 Task: Find connections with filter location Sanya with filter topic #Believewith filter profile language Spanish with filter current company The Knot Worldwide with filter school UPES with filter industry Oil and Coal Product Manufacturing with filter service category Homeowners Insurance with filter keywords title Sales Representative
Action: Mouse moved to (164, 231)
Screenshot: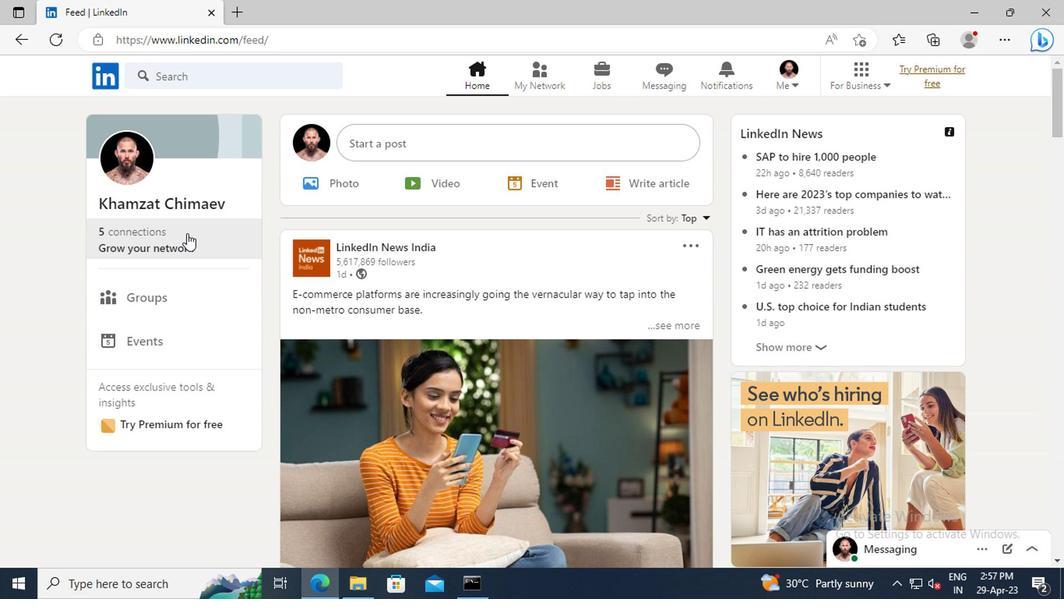
Action: Mouse pressed left at (164, 231)
Screenshot: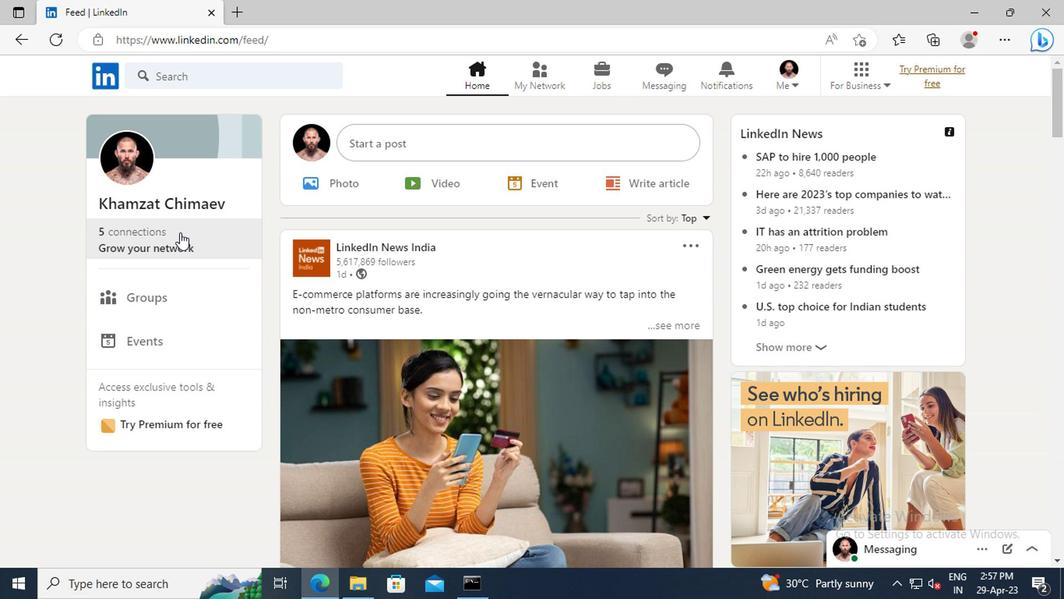 
Action: Mouse moved to (170, 165)
Screenshot: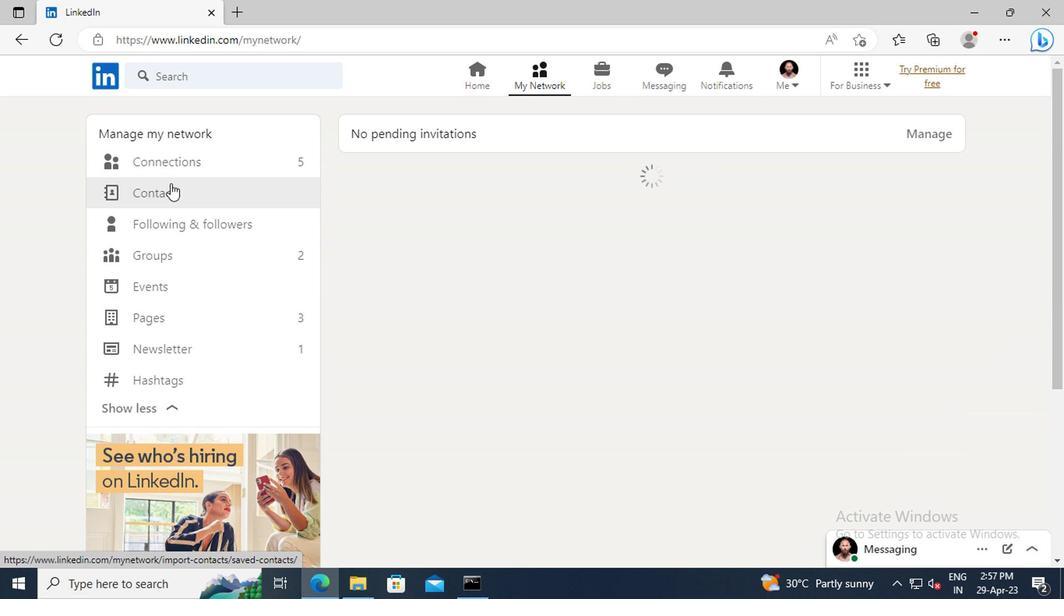 
Action: Mouse pressed left at (170, 165)
Screenshot: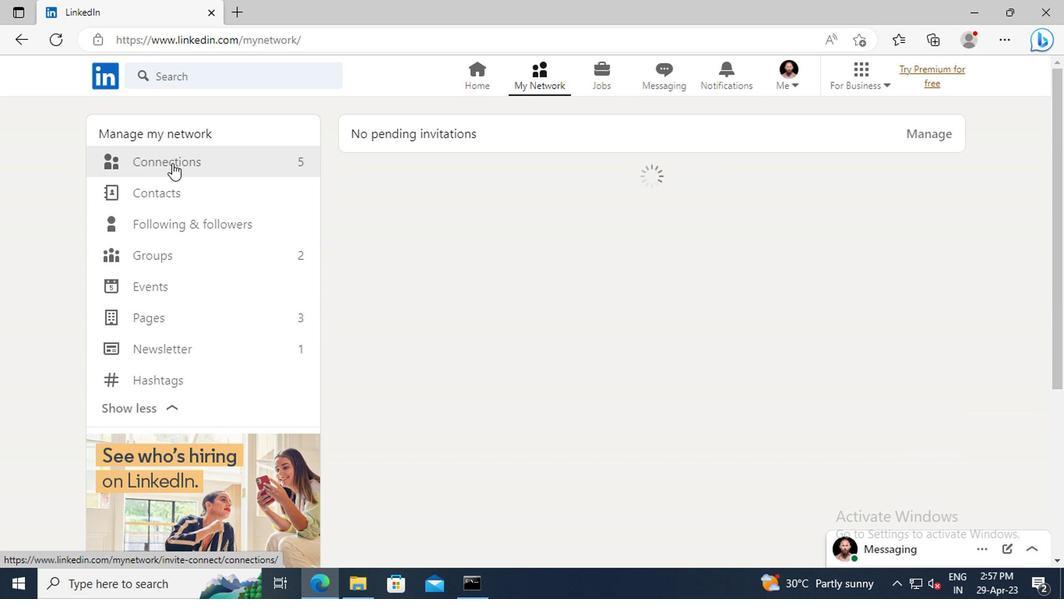 
Action: Mouse moved to (624, 169)
Screenshot: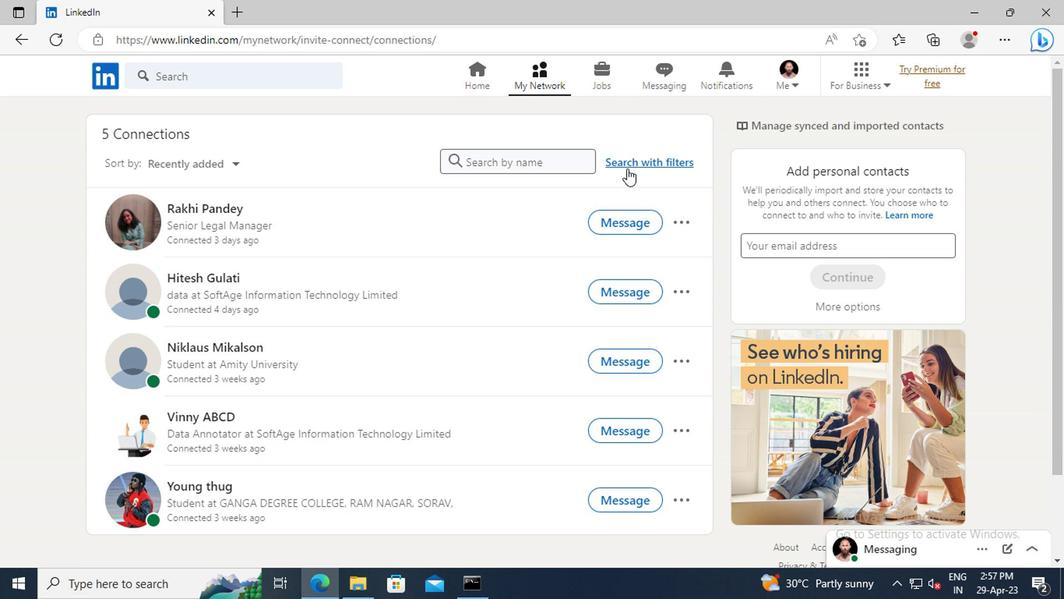 
Action: Mouse pressed left at (624, 169)
Screenshot: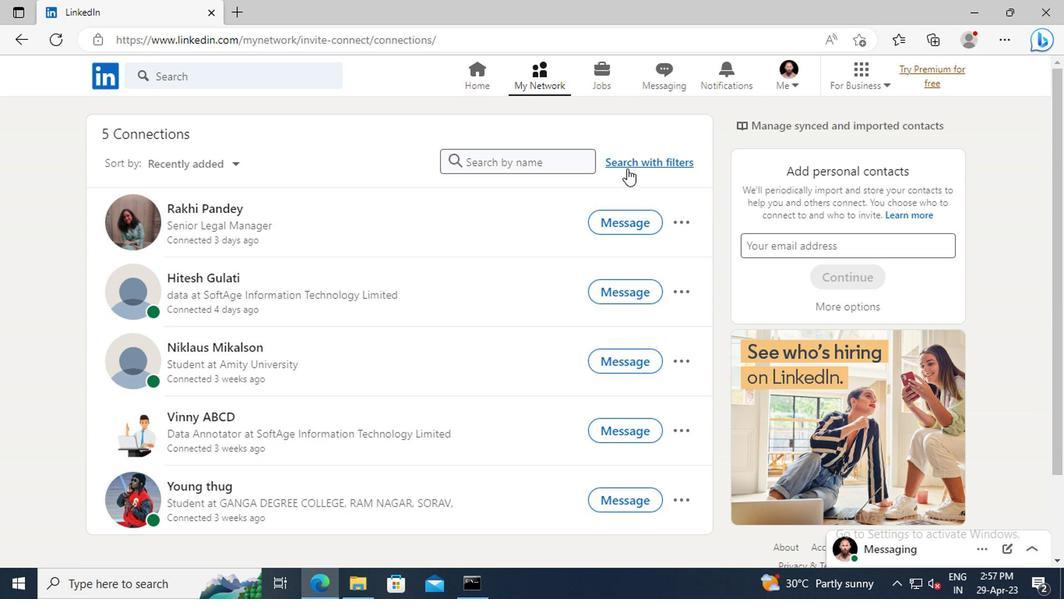 
Action: Mouse moved to (586, 125)
Screenshot: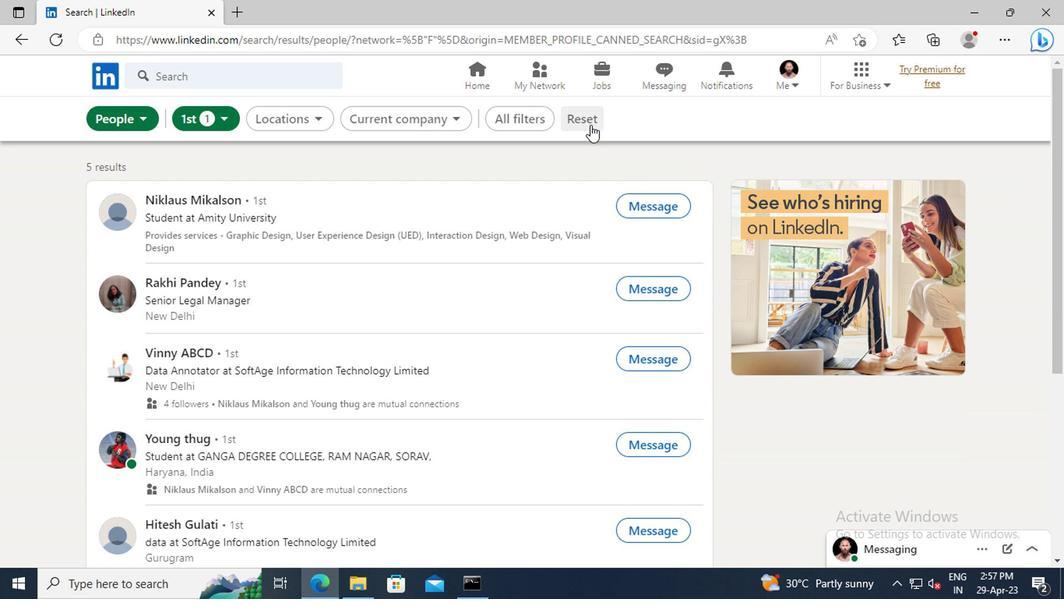 
Action: Mouse pressed left at (586, 125)
Screenshot: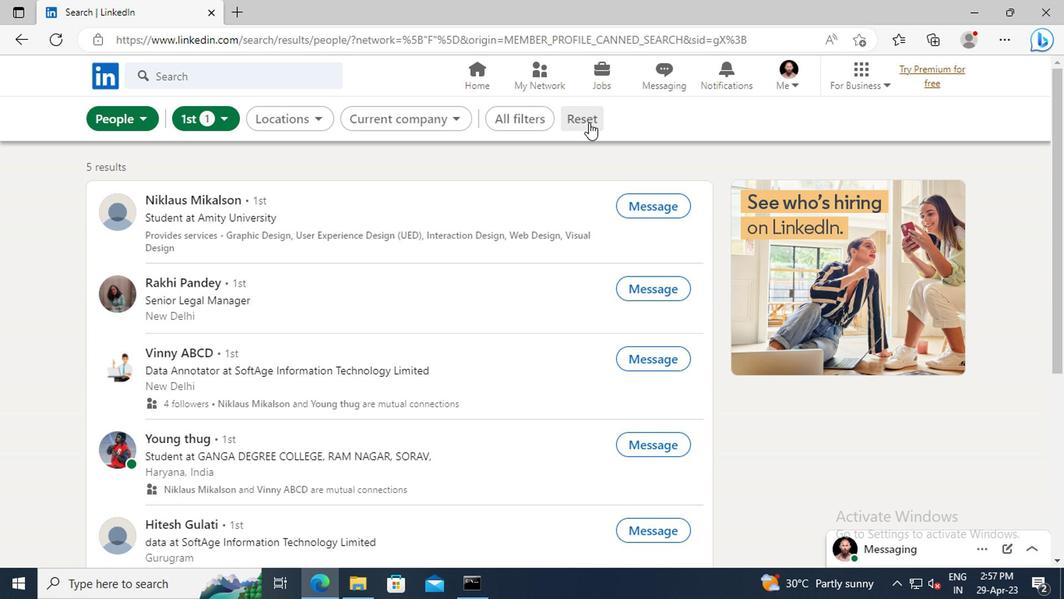 
Action: Mouse moved to (565, 123)
Screenshot: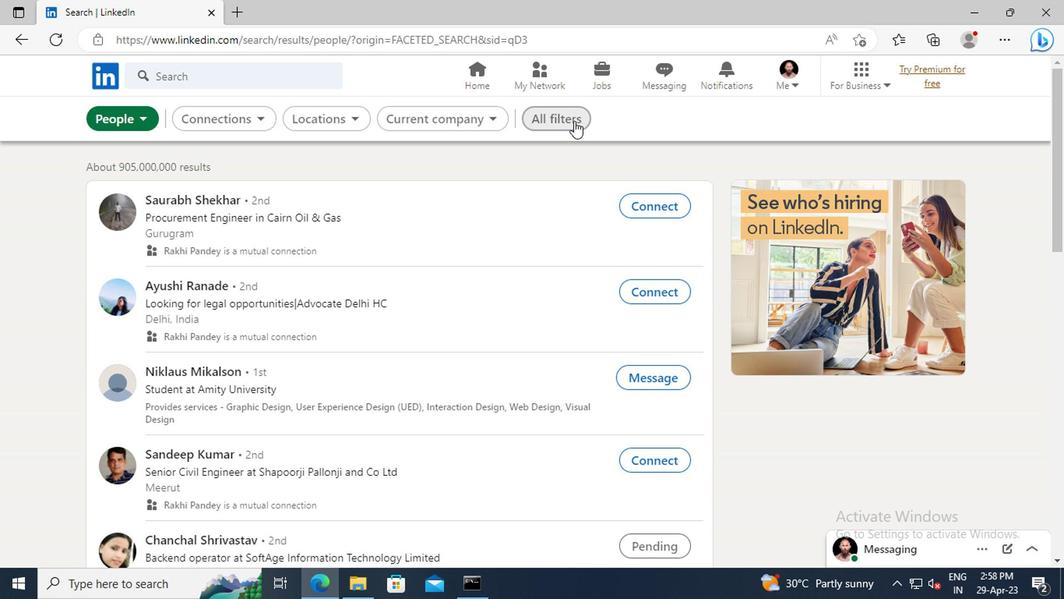 
Action: Mouse pressed left at (565, 123)
Screenshot: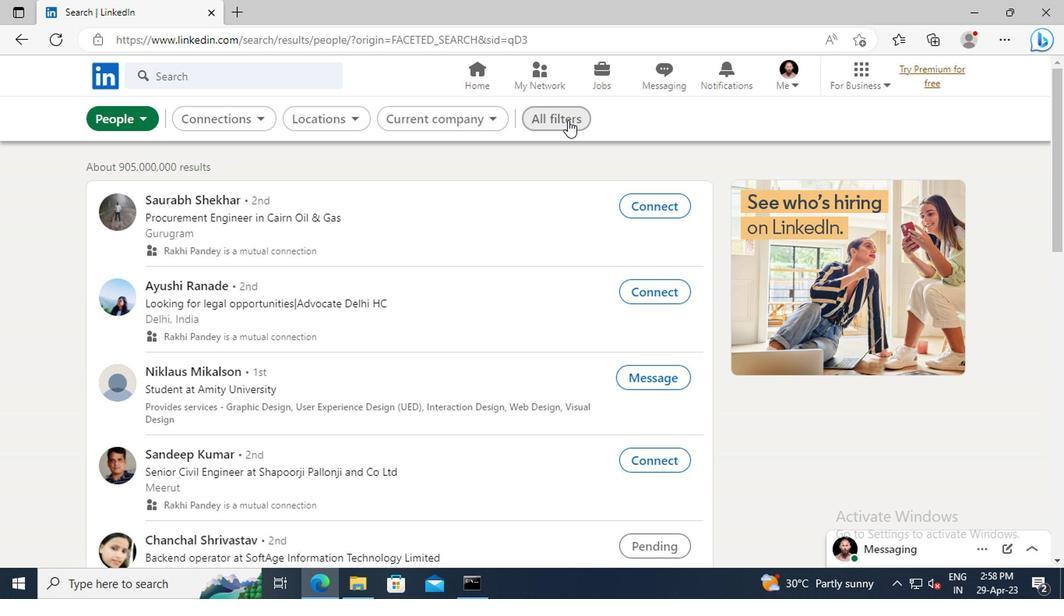 
Action: Mouse moved to (883, 249)
Screenshot: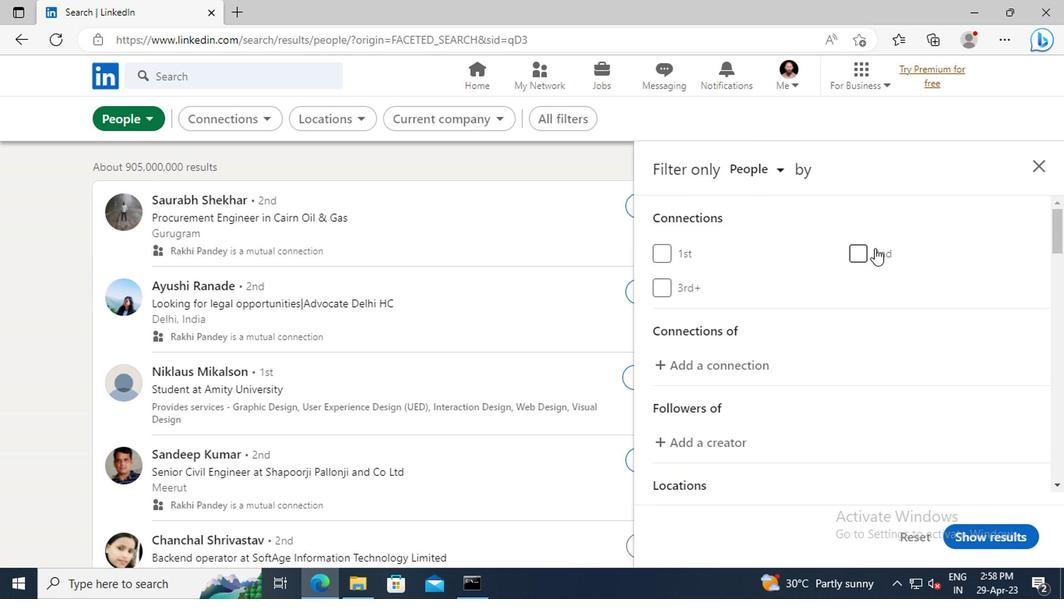 
Action: Mouse scrolled (883, 248) with delta (0, -1)
Screenshot: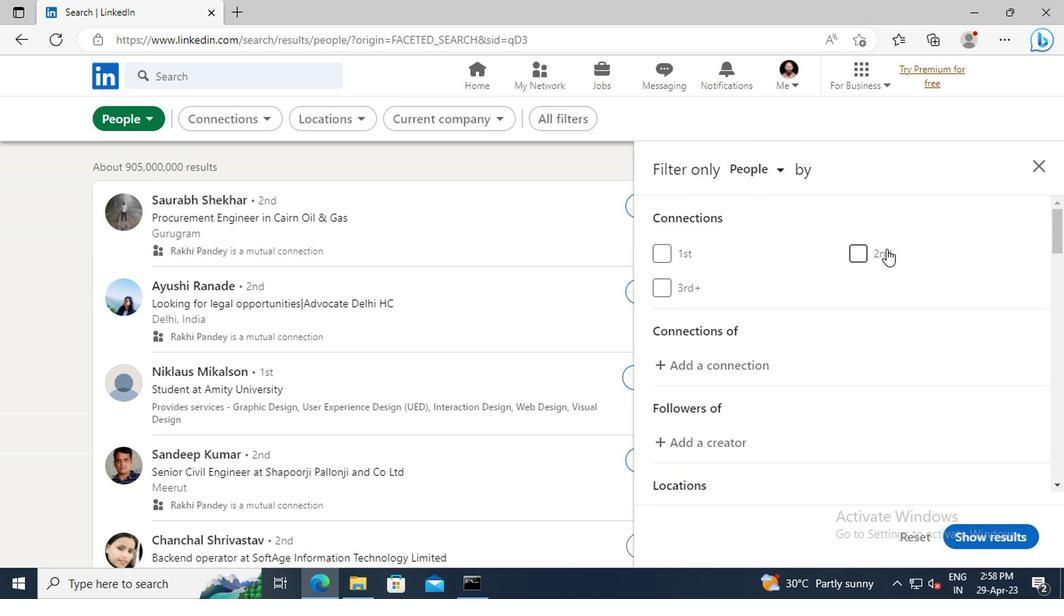 
Action: Mouse scrolled (883, 248) with delta (0, -1)
Screenshot: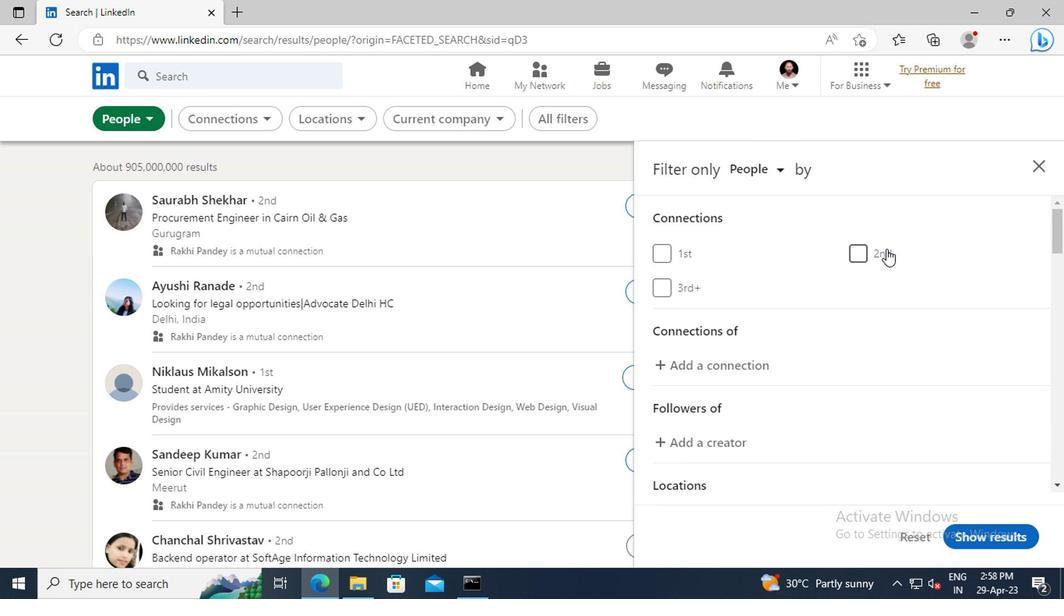 
Action: Mouse scrolled (883, 248) with delta (0, -1)
Screenshot: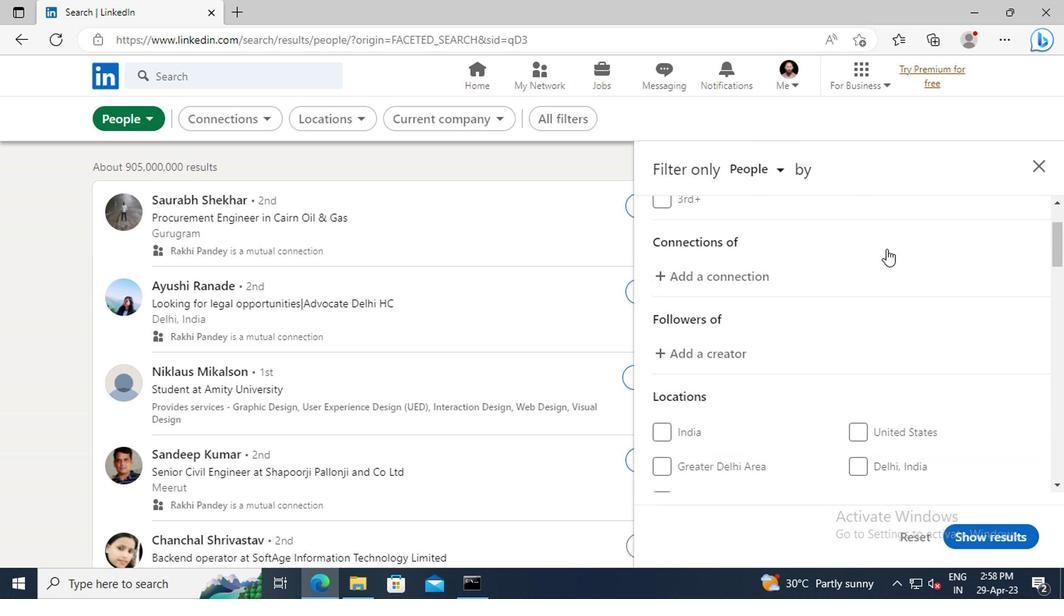 
Action: Mouse scrolled (883, 248) with delta (0, -1)
Screenshot: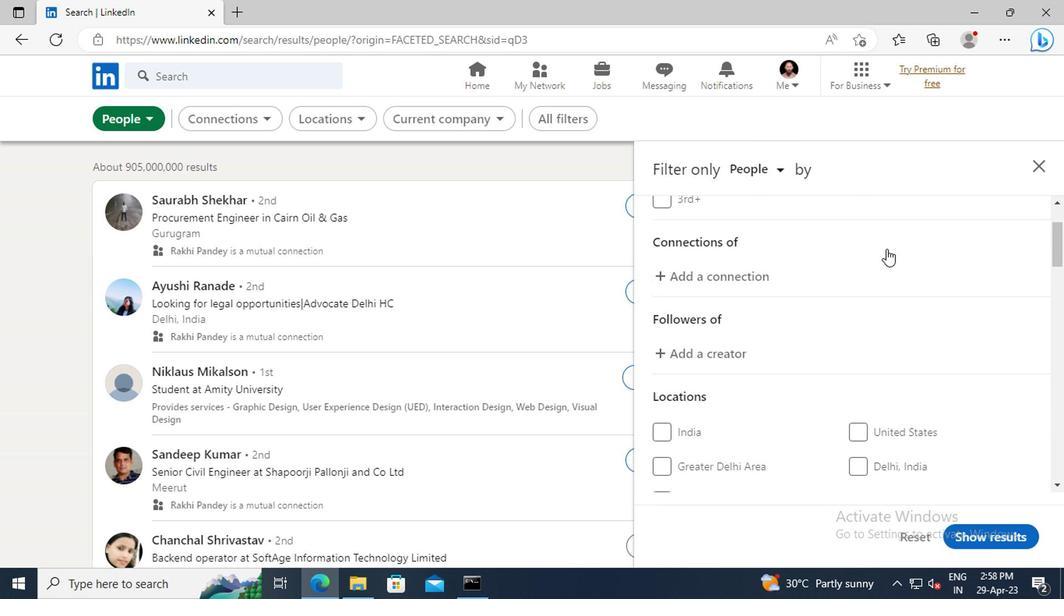 
Action: Mouse scrolled (883, 248) with delta (0, -1)
Screenshot: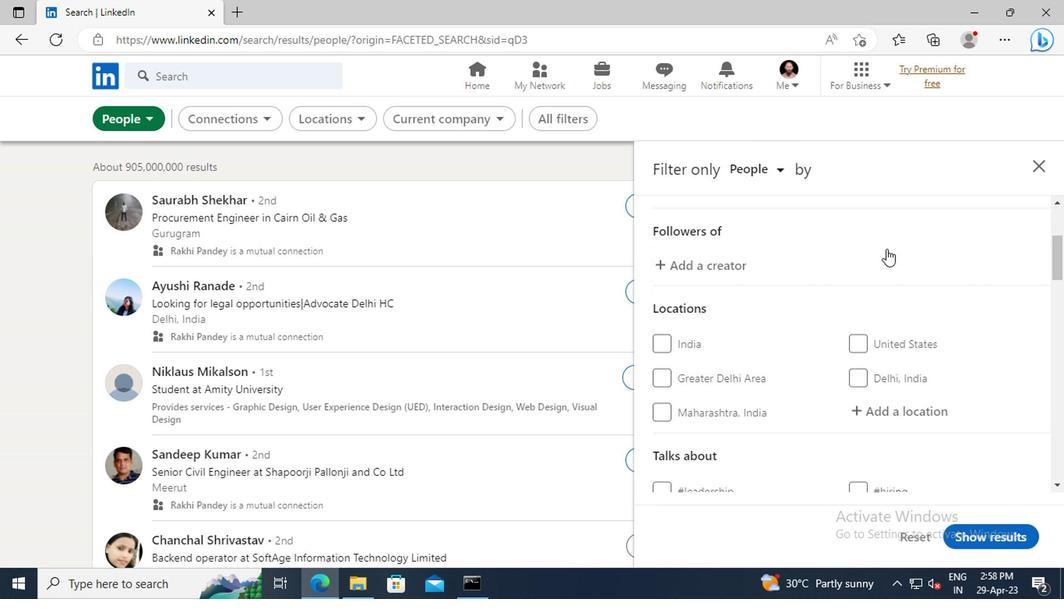 
Action: Mouse scrolled (883, 248) with delta (0, -1)
Screenshot: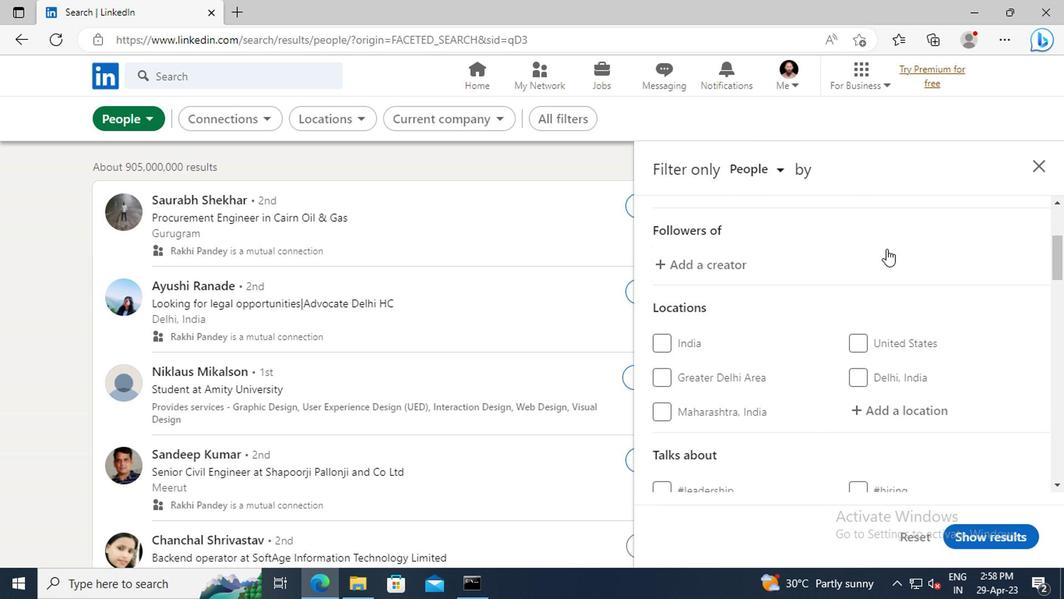 
Action: Mouse moved to (879, 314)
Screenshot: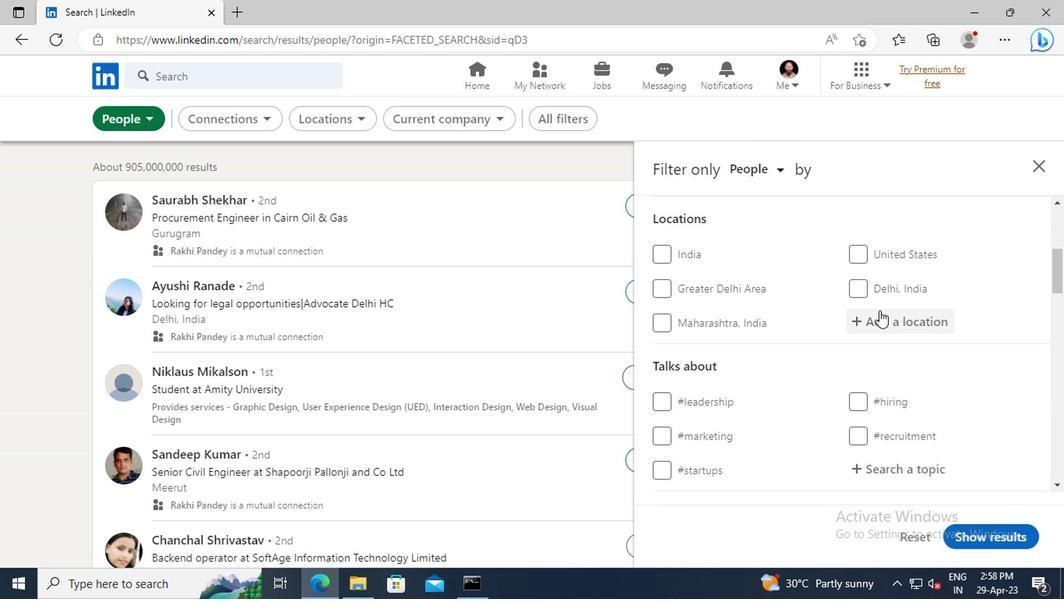 
Action: Mouse pressed left at (879, 314)
Screenshot: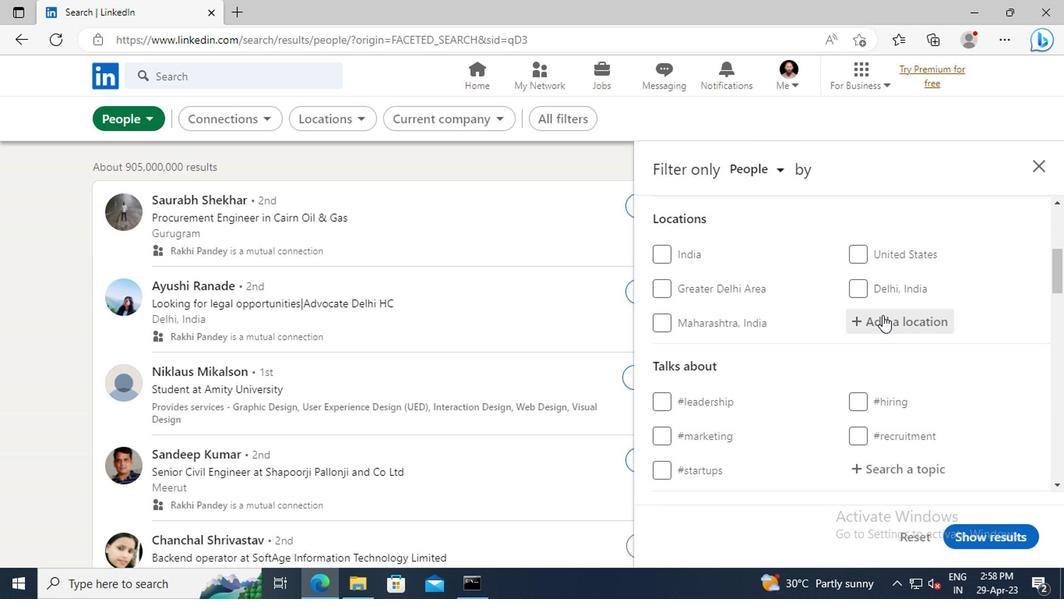 
Action: Key pressed <Key.shift>SANYA
Screenshot: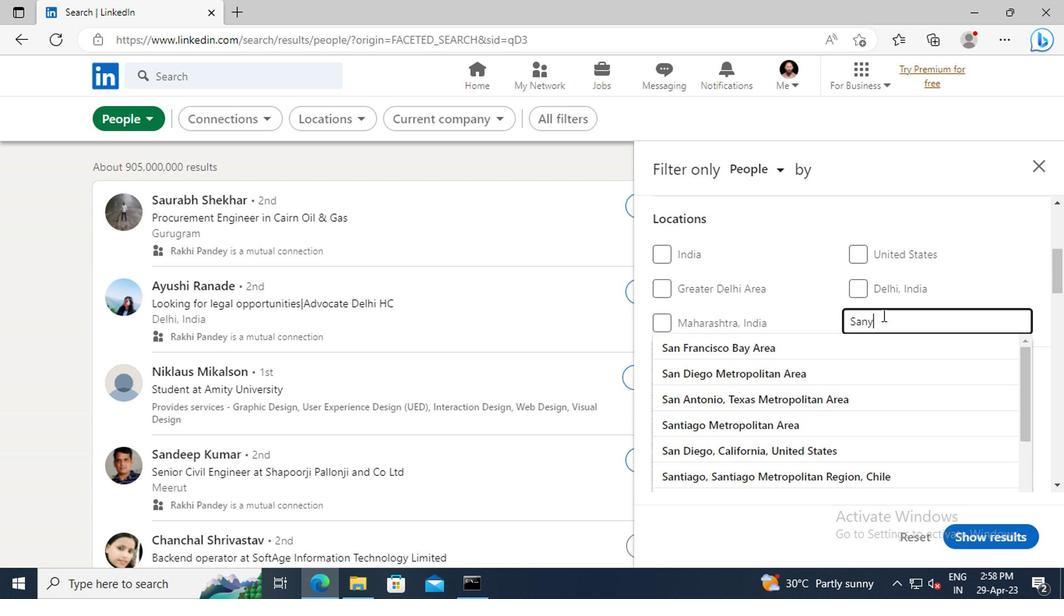 
Action: Mouse moved to (879, 340)
Screenshot: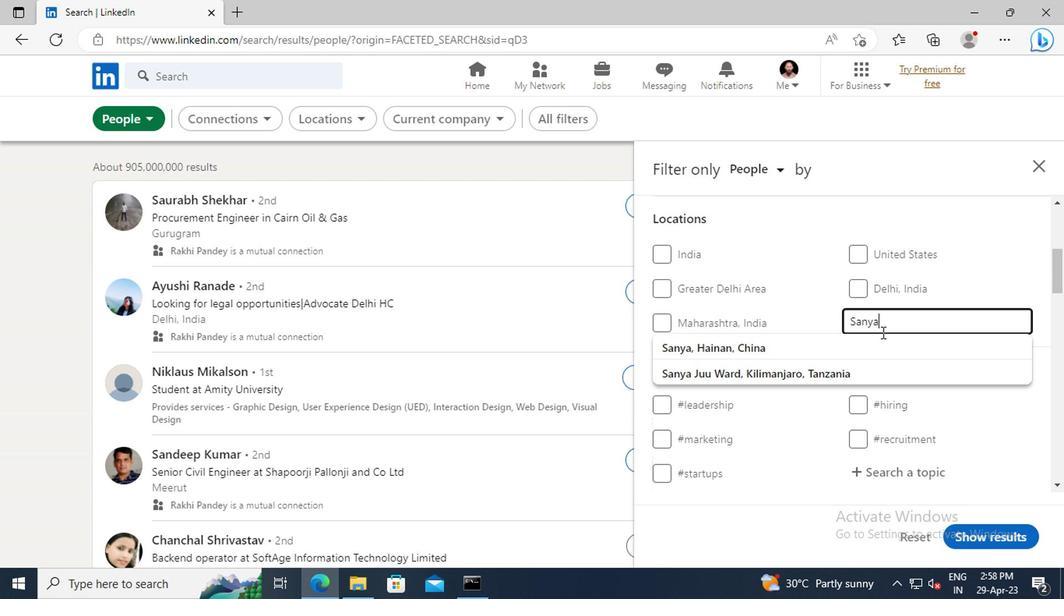 
Action: Mouse pressed left at (879, 340)
Screenshot: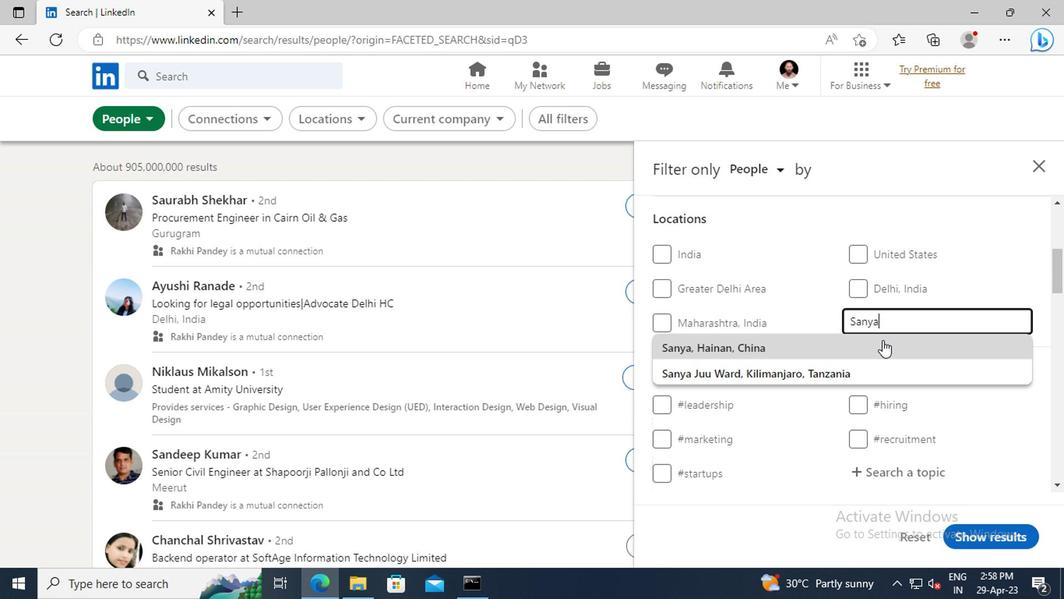 
Action: Mouse scrolled (879, 340) with delta (0, 0)
Screenshot: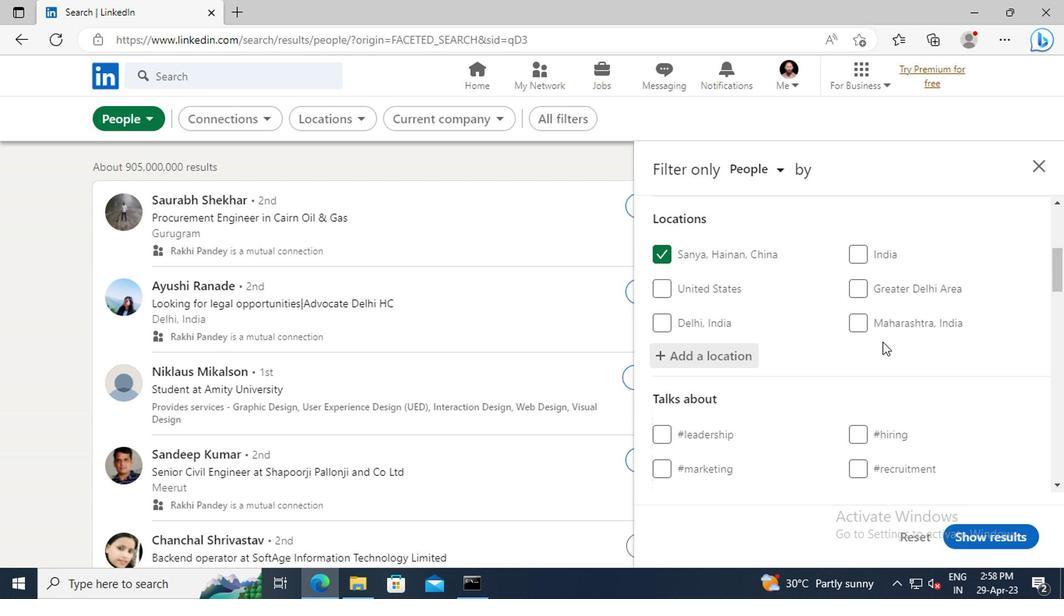 
Action: Mouse scrolled (879, 340) with delta (0, 0)
Screenshot: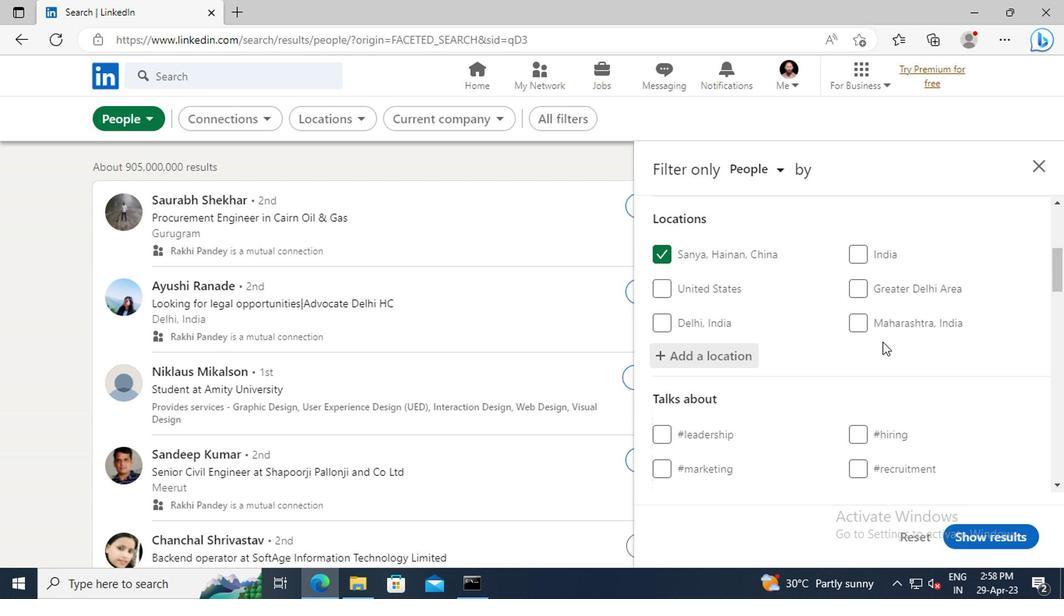 
Action: Mouse scrolled (879, 340) with delta (0, 0)
Screenshot: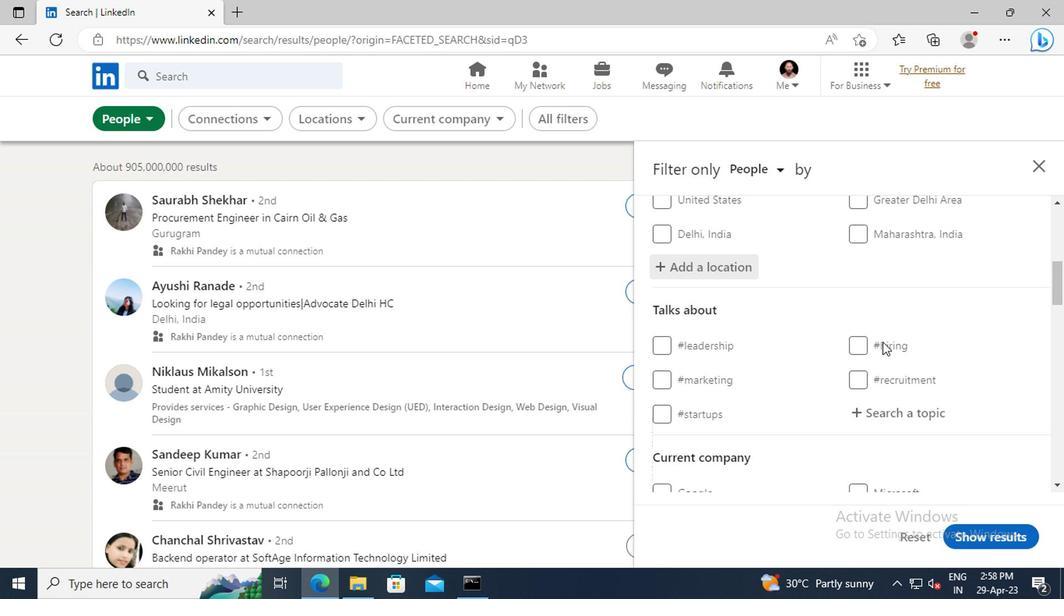 
Action: Mouse moved to (880, 366)
Screenshot: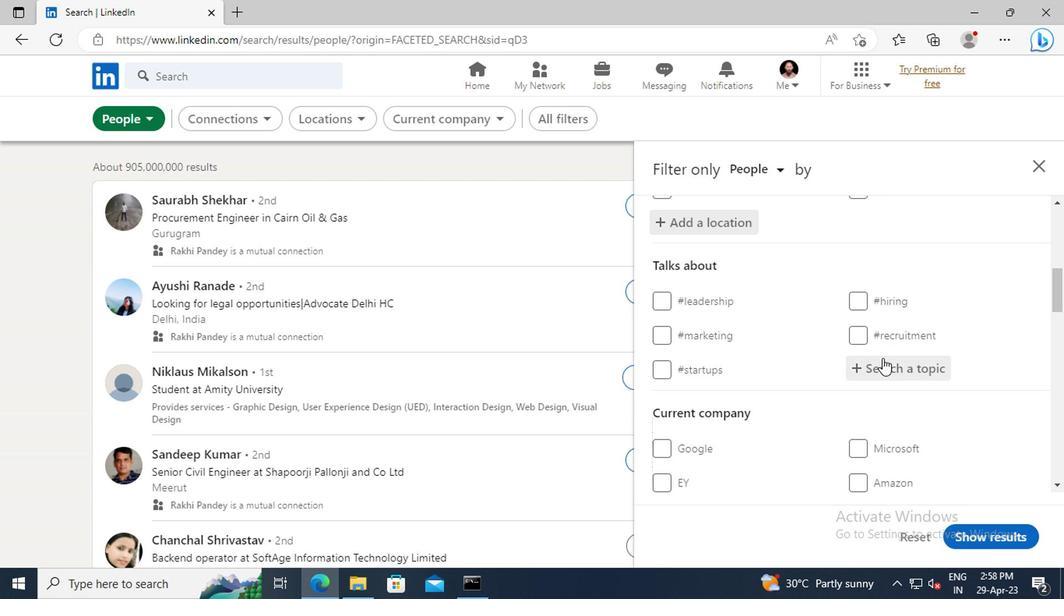 
Action: Mouse pressed left at (880, 366)
Screenshot: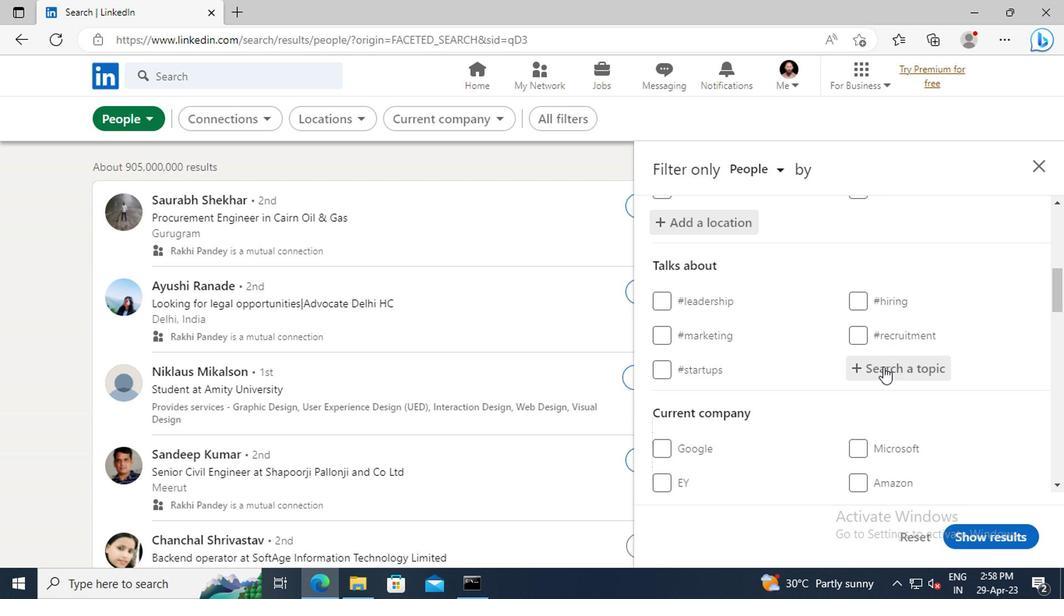 
Action: Key pressed <Key.shift>BELIEVE
Screenshot: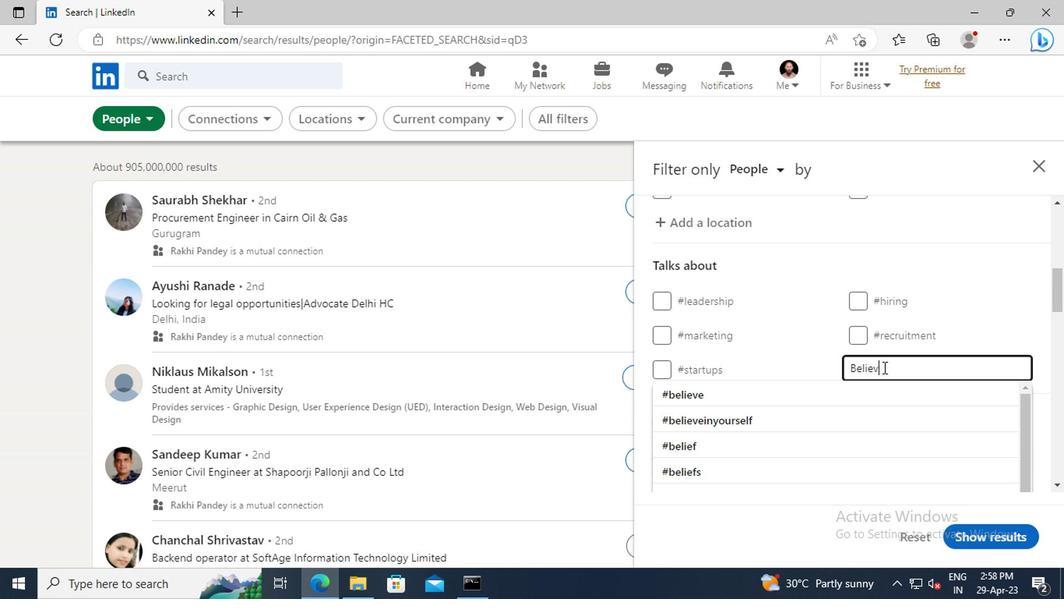 
Action: Mouse moved to (853, 388)
Screenshot: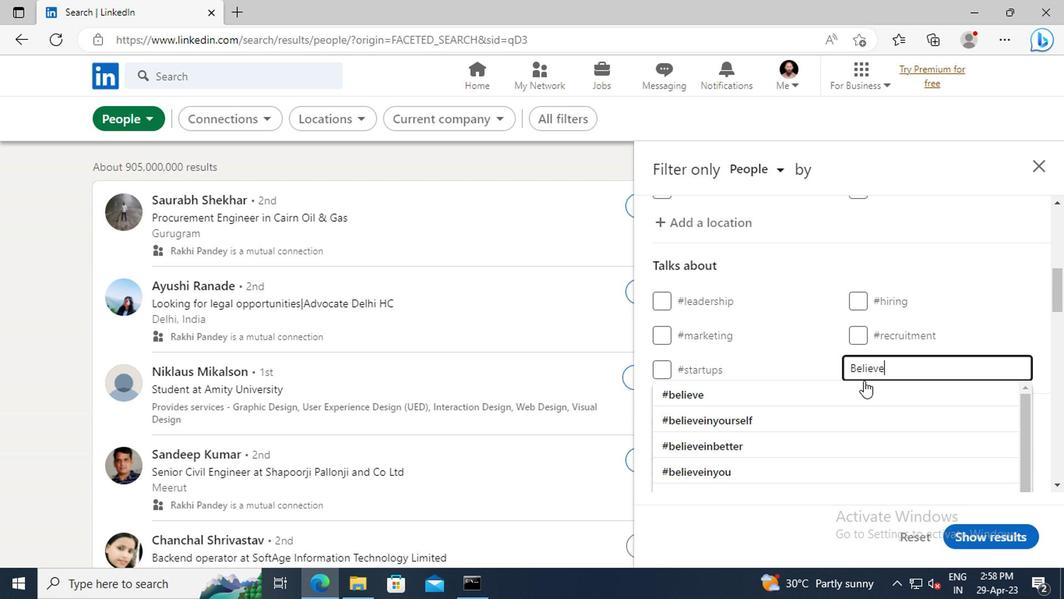 
Action: Mouse pressed left at (853, 388)
Screenshot: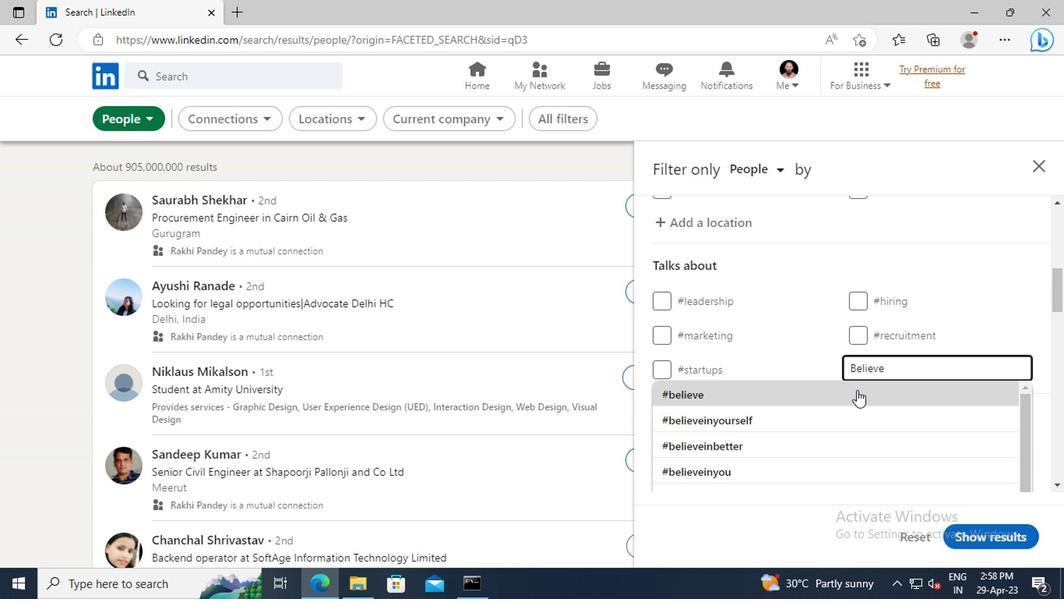 
Action: Mouse scrolled (853, 387) with delta (0, -1)
Screenshot: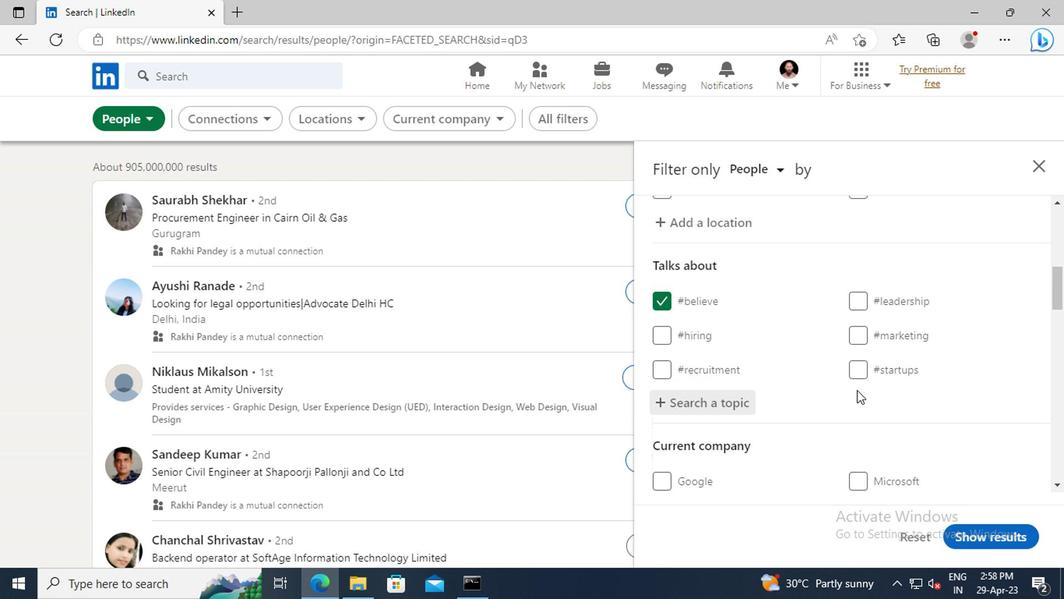 
Action: Mouse scrolled (853, 387) with delta (0, -1)
Screenshot: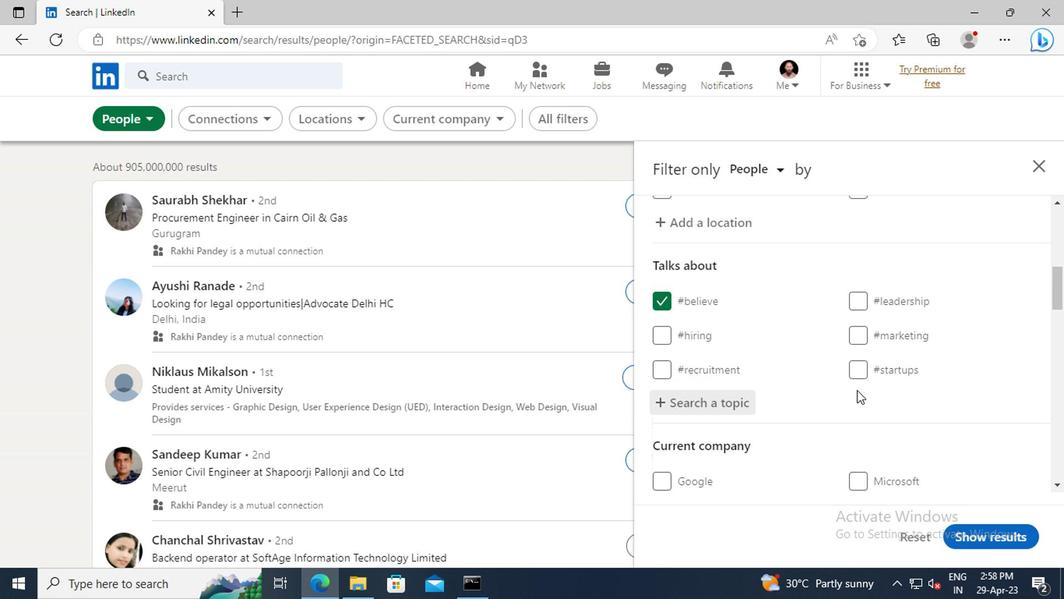 
Action: Mouse scrolled (853, 387) with delta (0, -1)
Screenshot: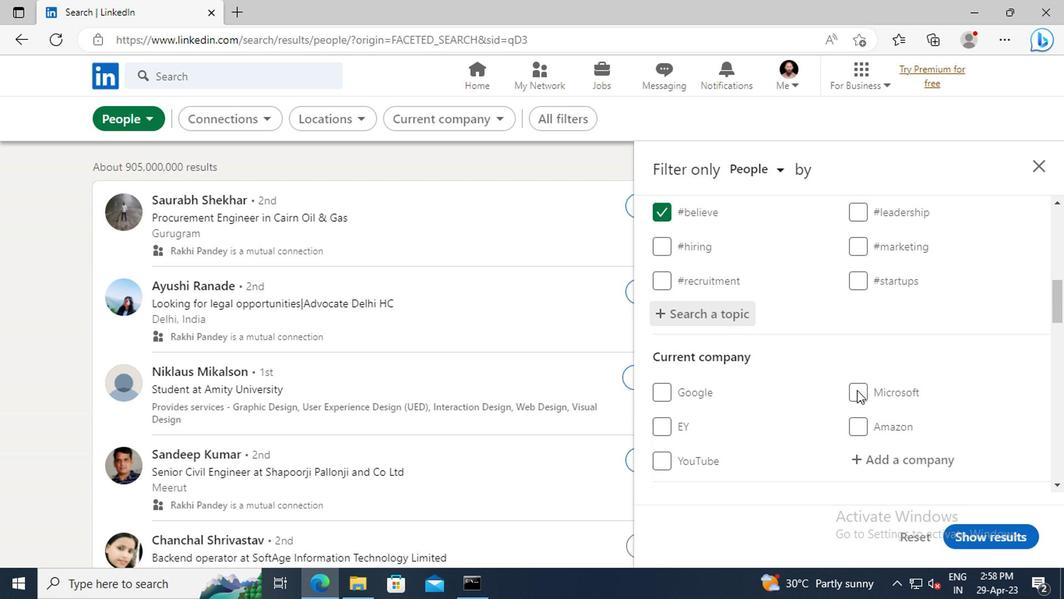 
Action: Mouse scrolled (853, 387) with delta (0, -1)
Screenshot: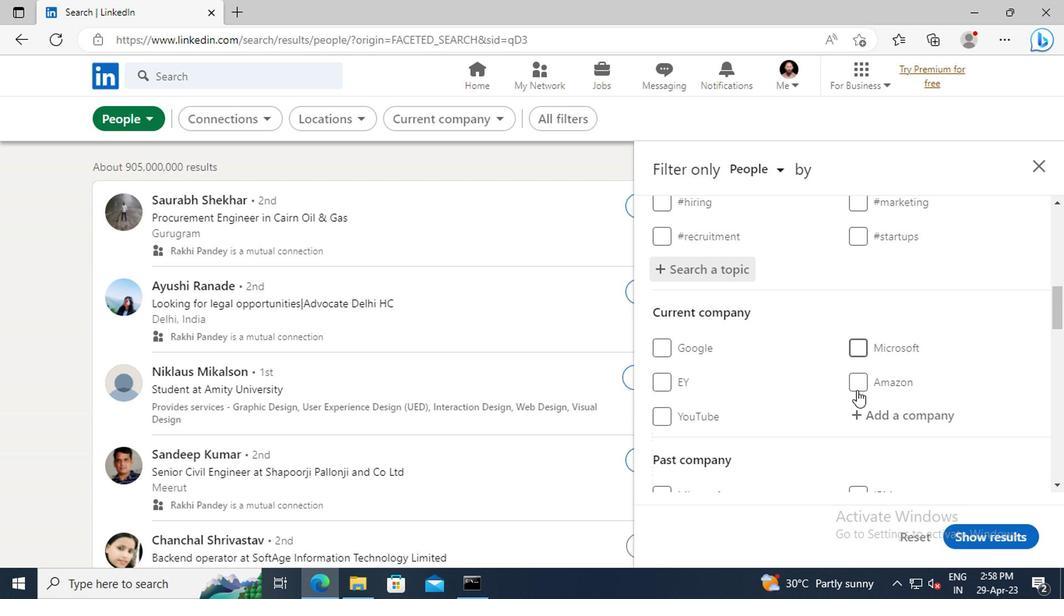 
Action: Mouse scrolled (853, 387) with delta (0, -1)
Screenshot: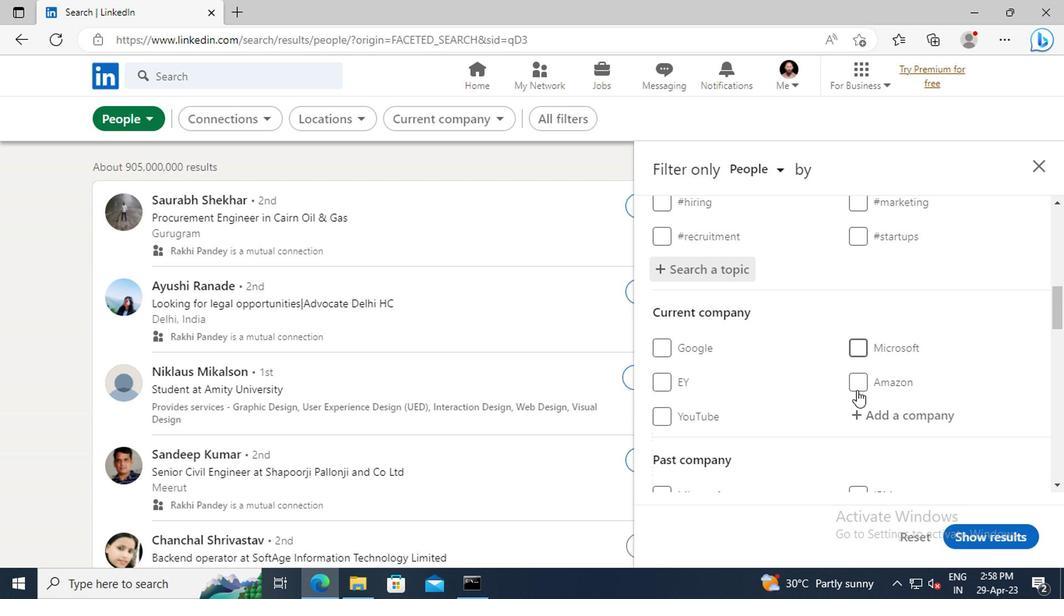 
Action: Mouse scrolled (853, 387) with delta (0, -1)
Screenshot: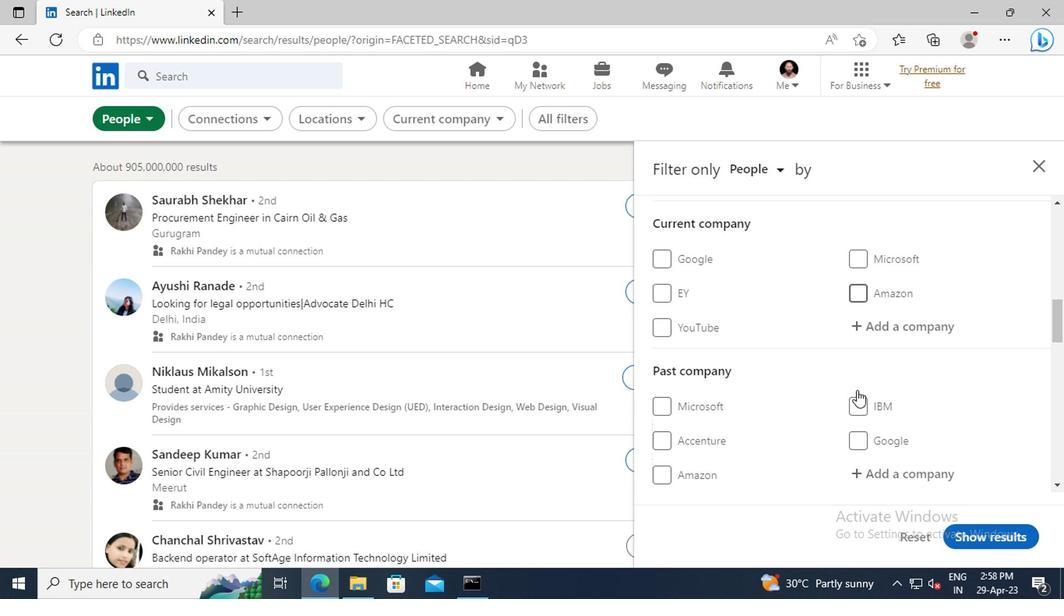 
Action: Mouse scrolled (853, 387) with delta (0, -1)
Screenshot: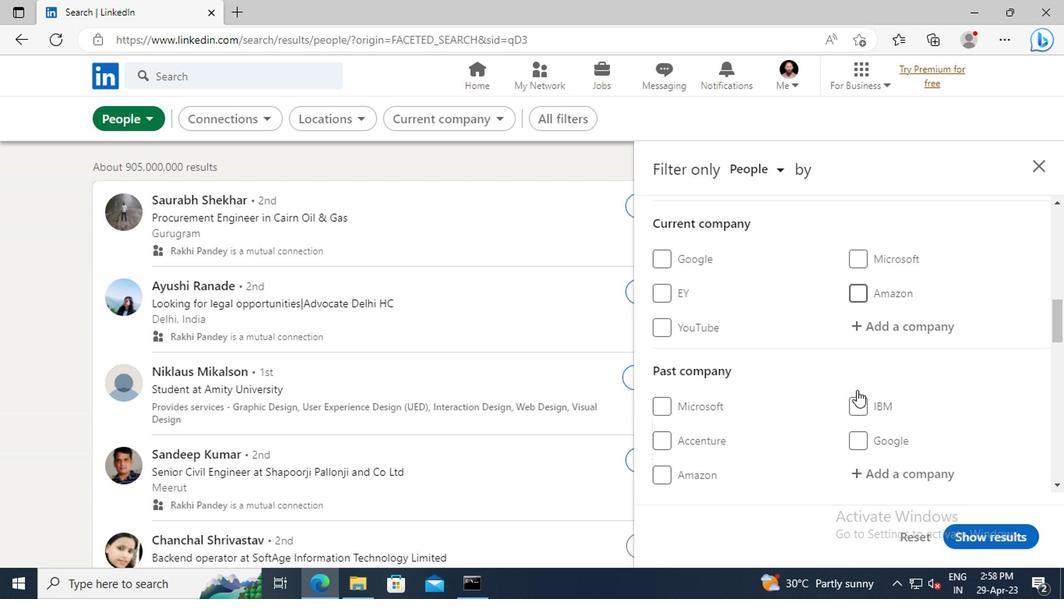
Action: Mouse scrolled (853, 387) with delta (0, -1)
Screenshot: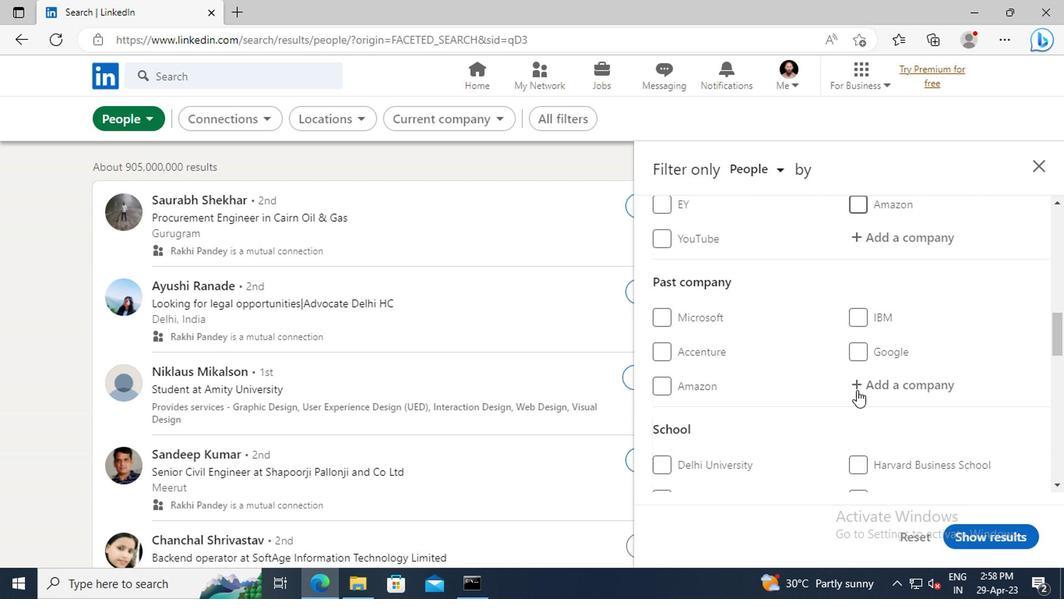 
Action: Mouse scrolled (853, 387) with delta (0, -1)
Screenshot: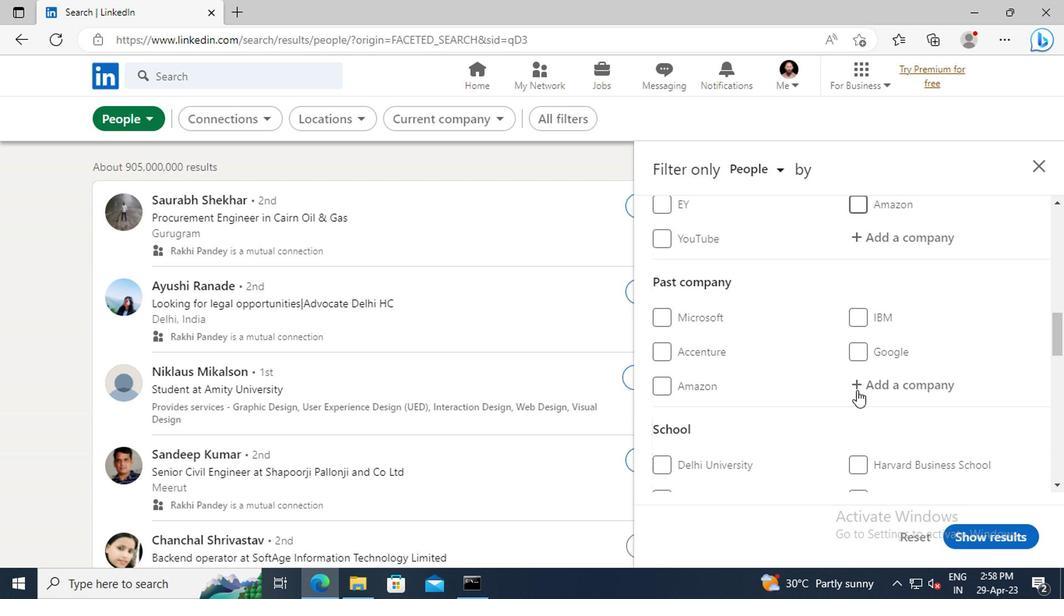 
Action: Mouse scrolled (853, 387) with delta (0, -1)
Screenshot: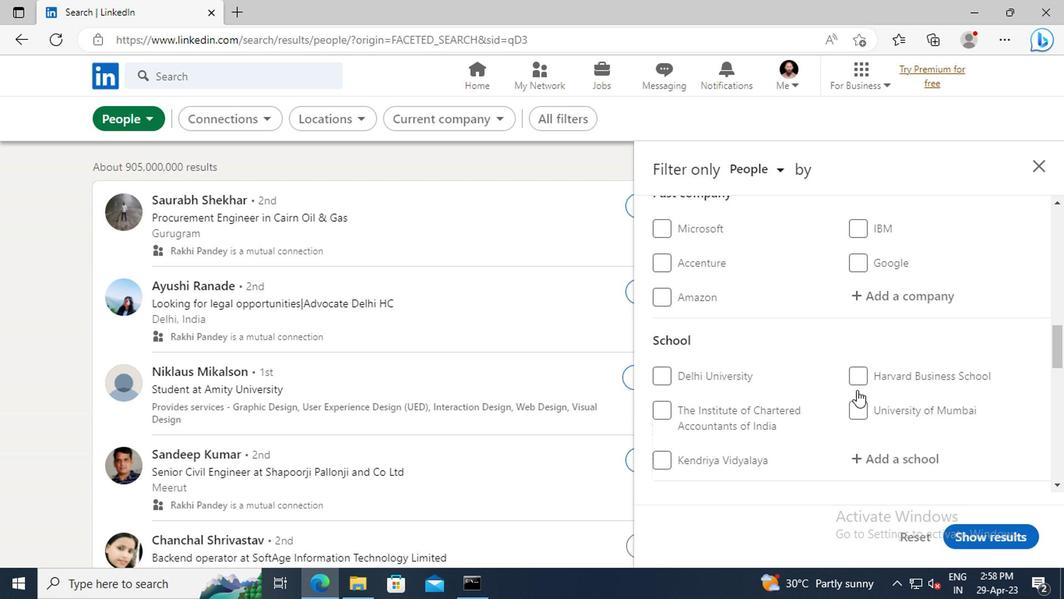 
Action: Mouse scrolled (853, 387) with delta (0, -1)
Screenshot: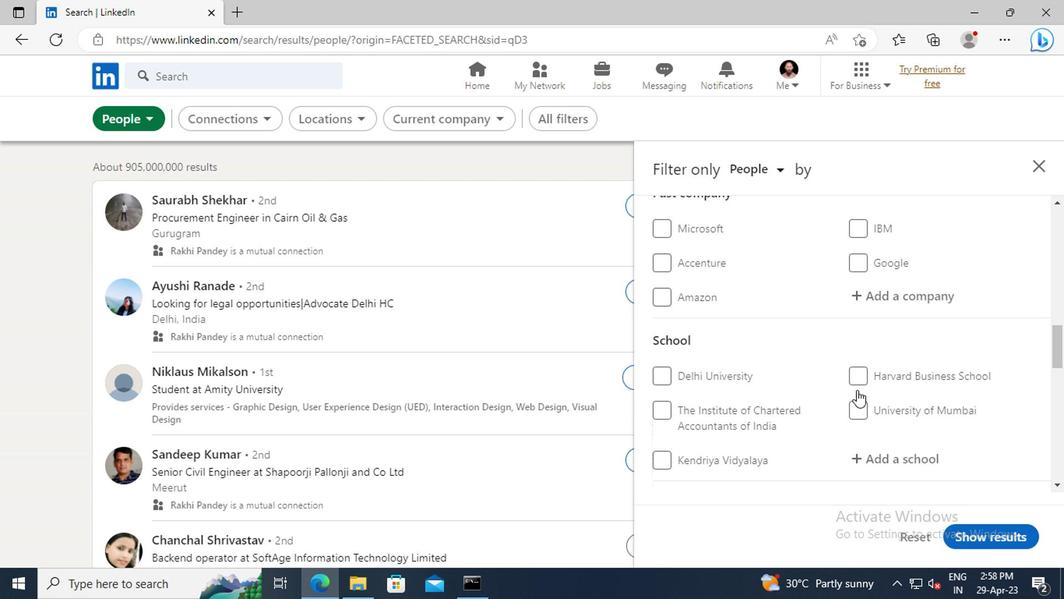 
Action: Mouse scrolled (853, 387) with delta (0, -1)
Screenshot: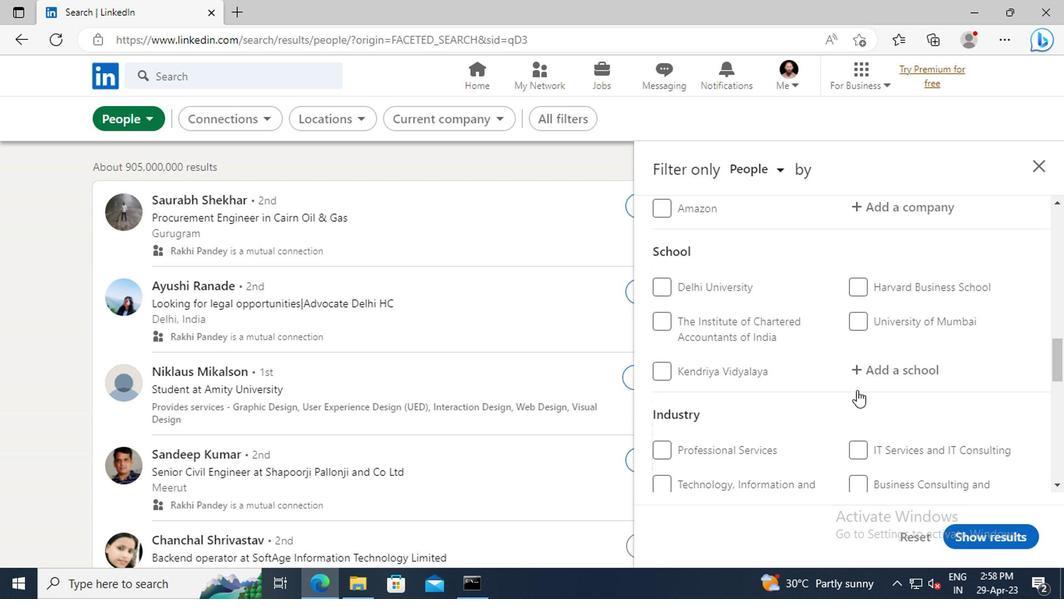 
Action: Mouse scrolled (853, 387) with delta (0, -1)
Screenshot: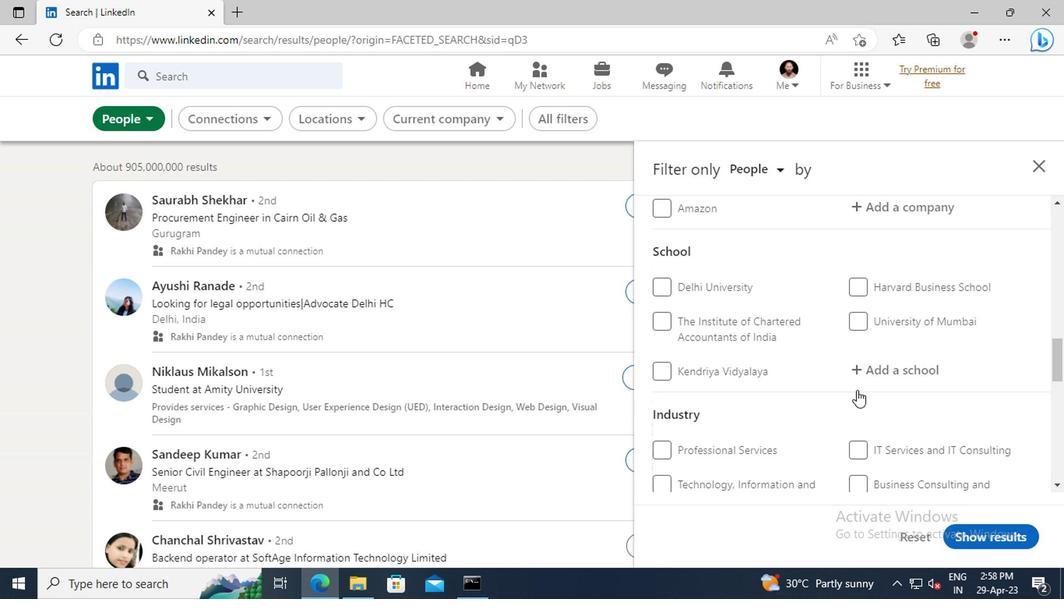
Action: Mouse scrolled (853, 387) with delta (0, -1)
Screenshot: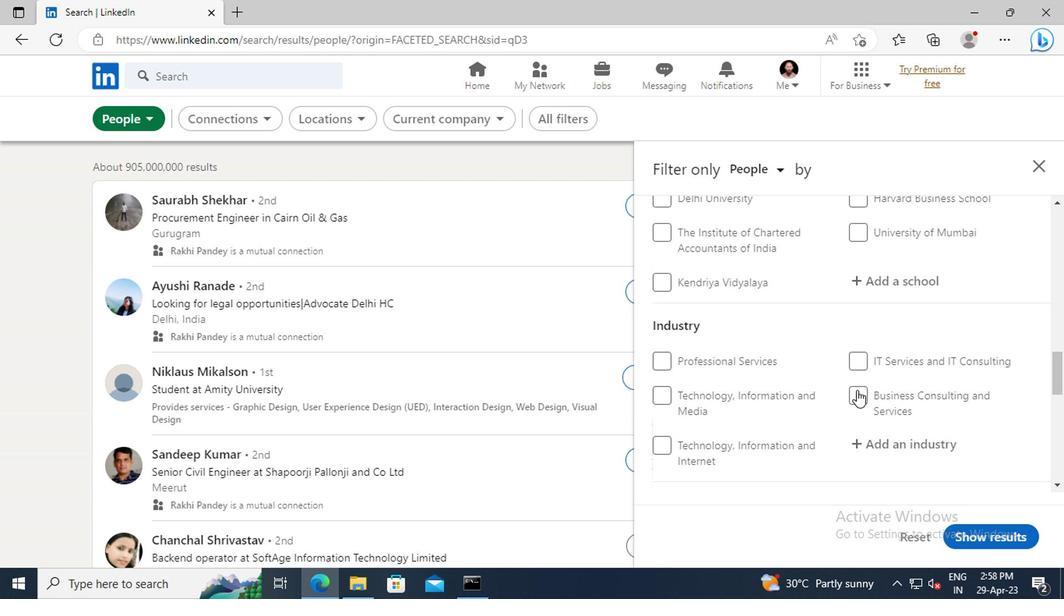 
Action: Mouse scrolled (853, 387) with delta (0, -1)
Screenshot: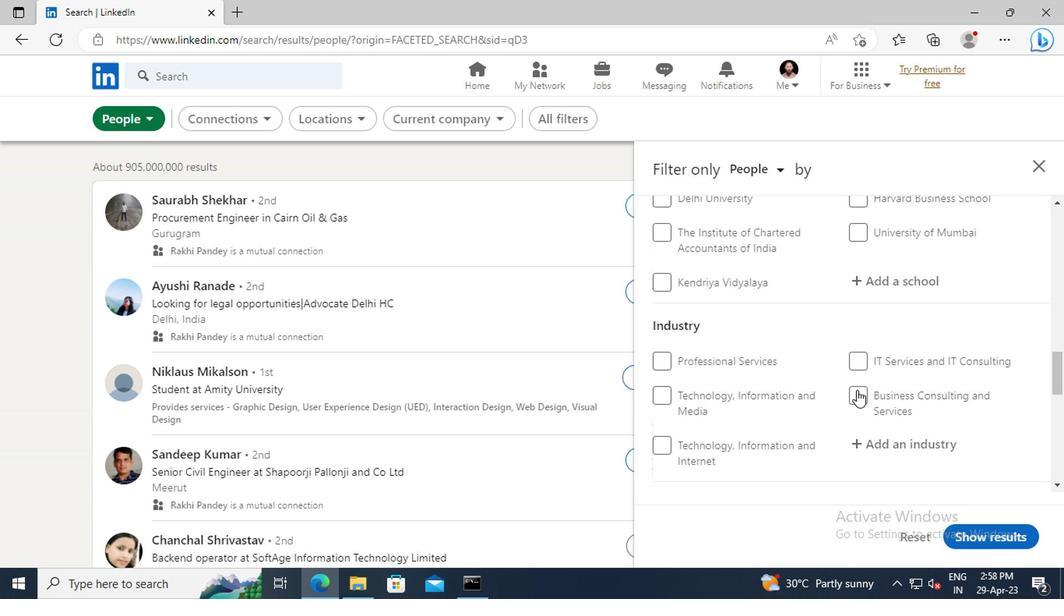 
Action: Mouse scrolled (853, 387) with delta (0, -1)
Screenshot: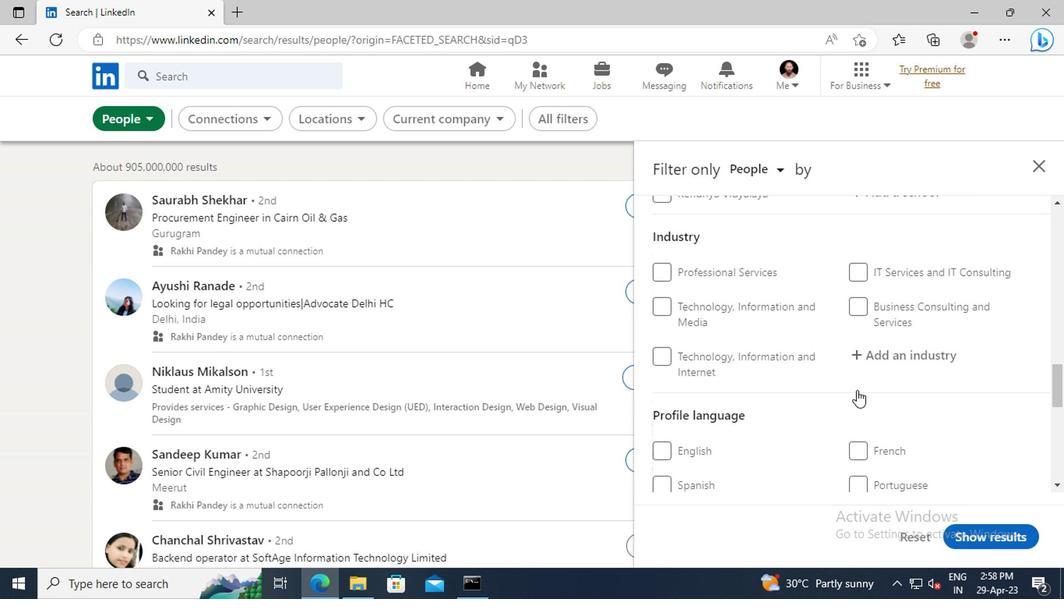 
Action: Mouse scrolled (853, 387) with delta (0, -1)
Screenshot: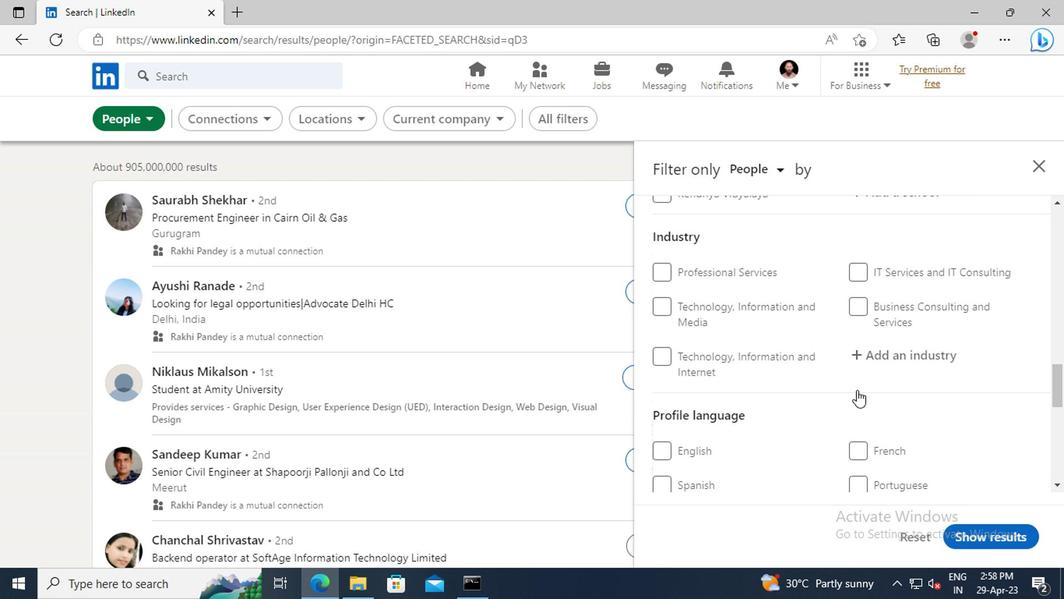 
Action: Mouse moved to (663, 397)
Screenshot: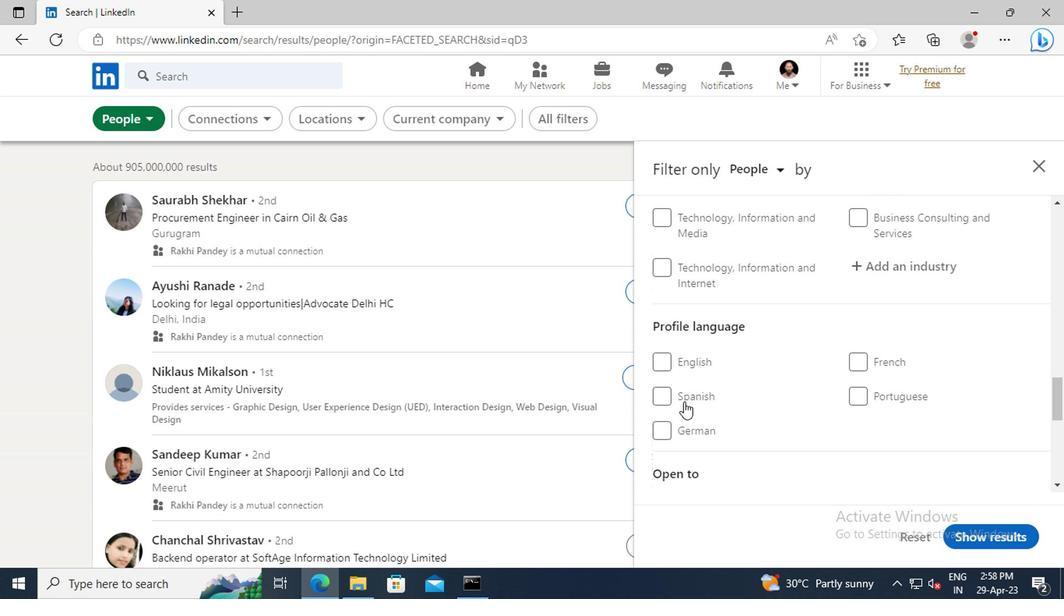 
Action: Mouse pressed left at (663, 397)
Screenshot: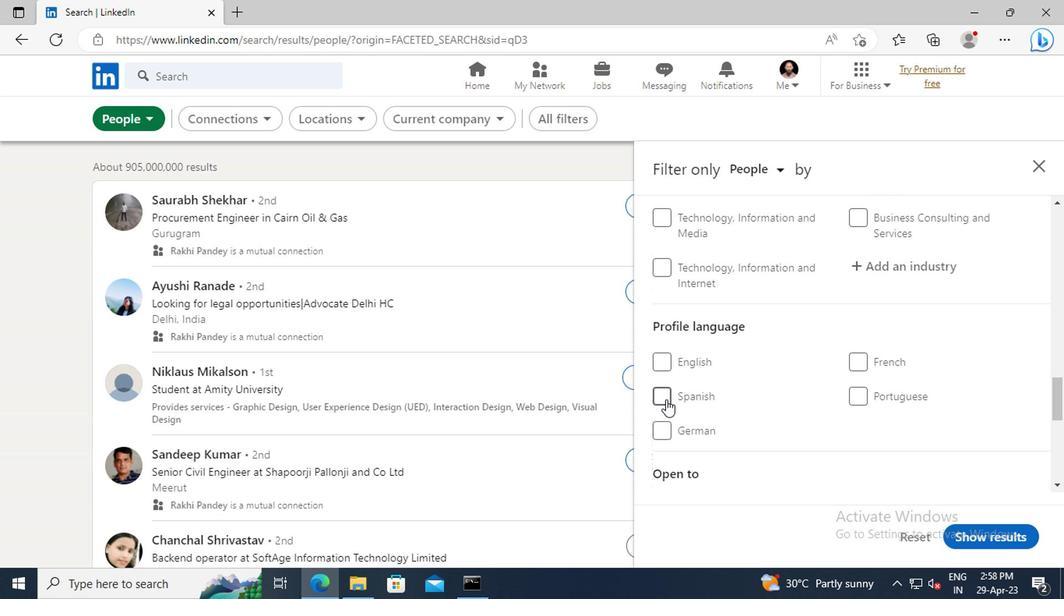 
Action: Mouse moved to (860, 374)
Screenshot: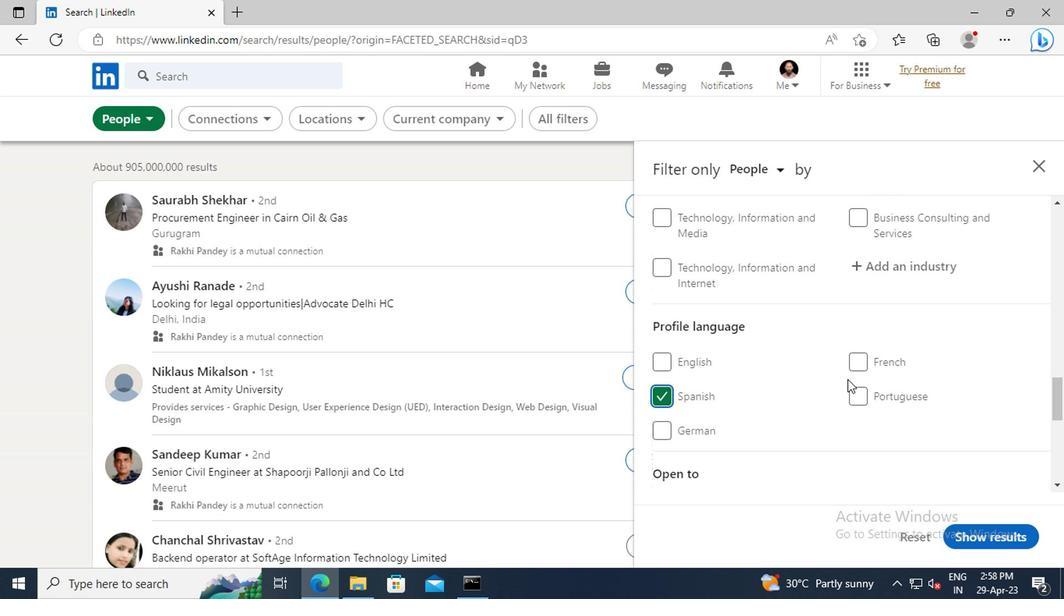 
Action: Mouse scrolled (860, 374) with delta (0, 0)
Screenshot: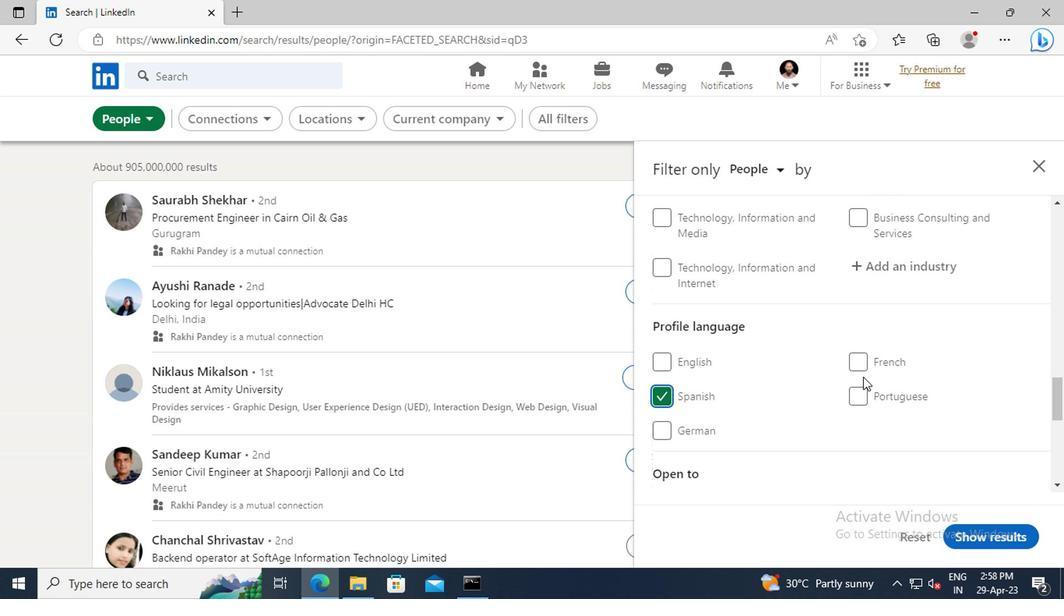 
Action: Mouse scrolled (860, 374) with delta (0, 0)
Screenshot: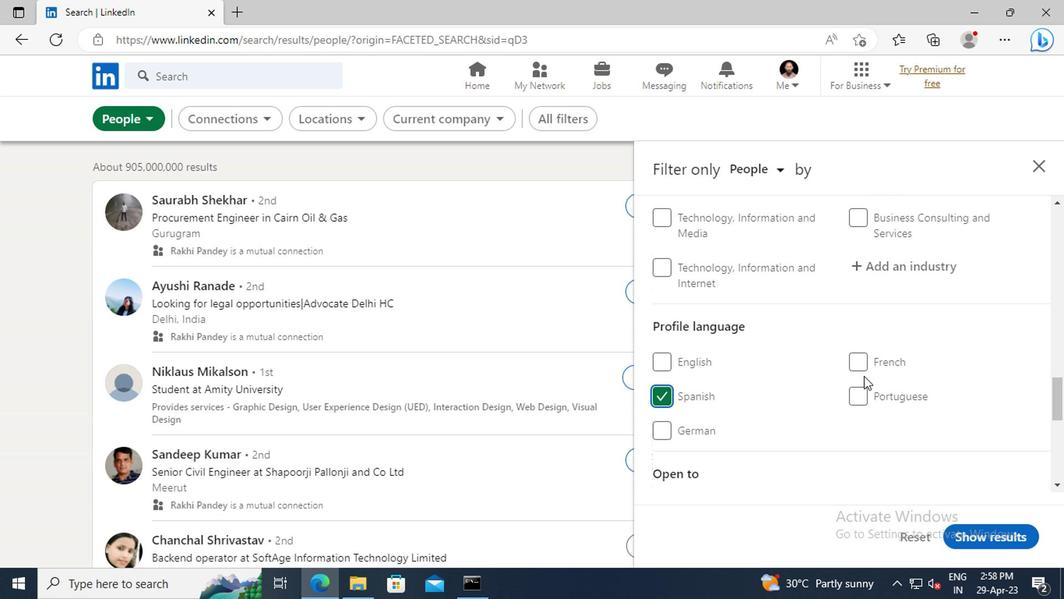 
Action: Mouse scrolled (860, 374) with delta (0, 0)
Screenshot: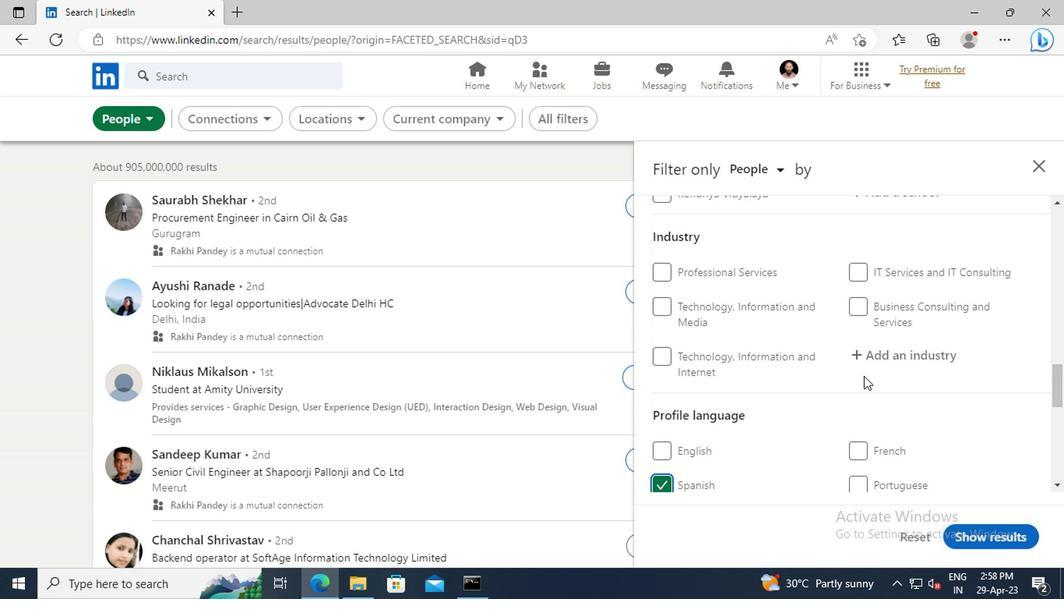 
Action: Mouse scrolled (860, 374) with delta (0, 0)
Screenshot: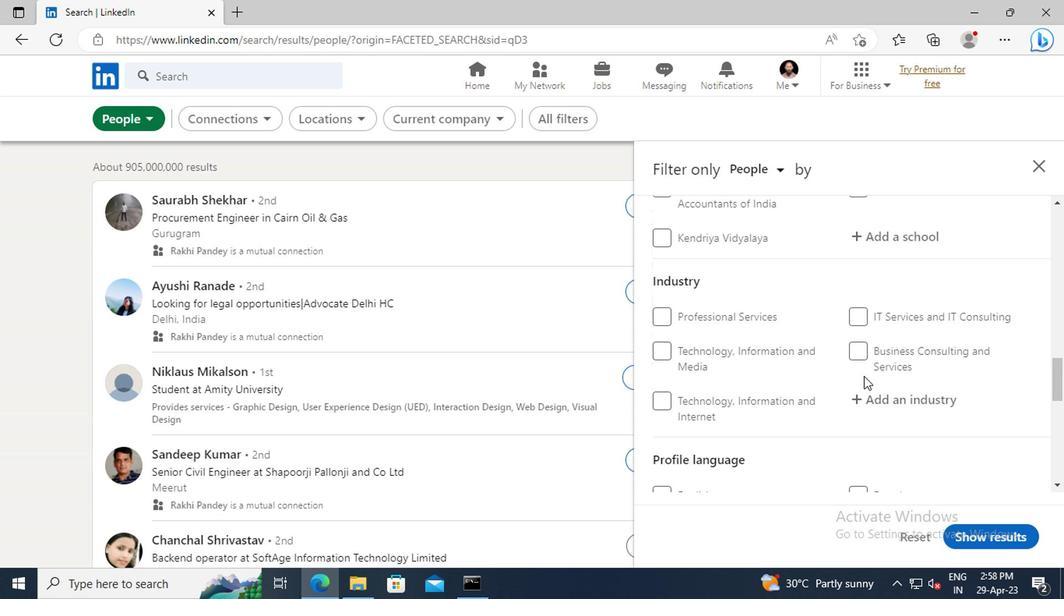 
Action: Mouse scrolled (860, 374) with delta (0, 0)
Screenshot: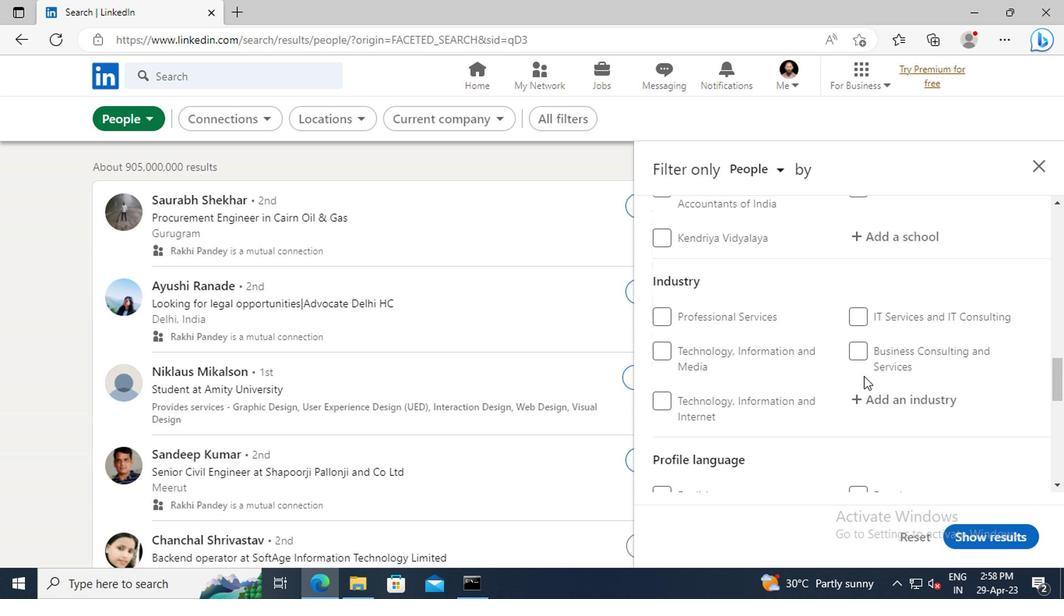 
Action: Mouse scrolled (860, 374) with delta (0, 0)
Screenshot: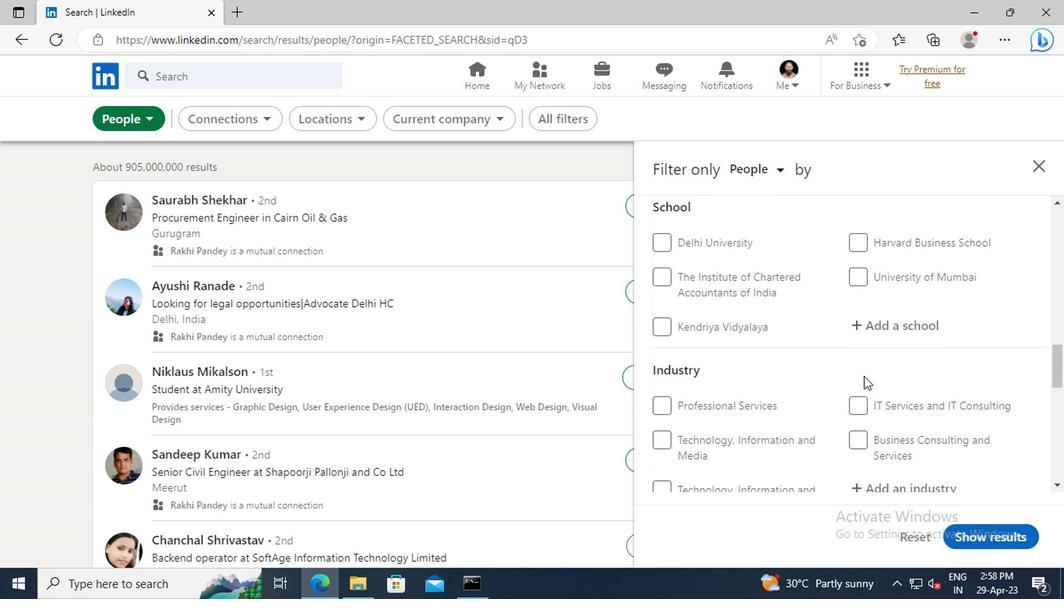 
Action: Mouse scrolled (860, 374) with delta (0, 0)
Screenshot: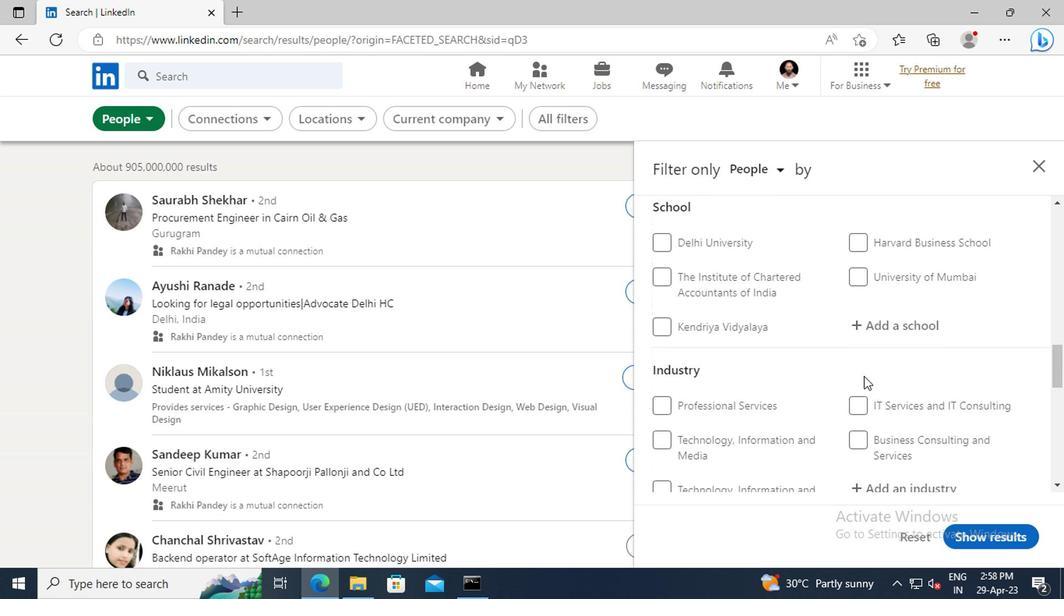 
Action: Mouse scrolled (860, 374) with delta (0, 0)
Screenshot: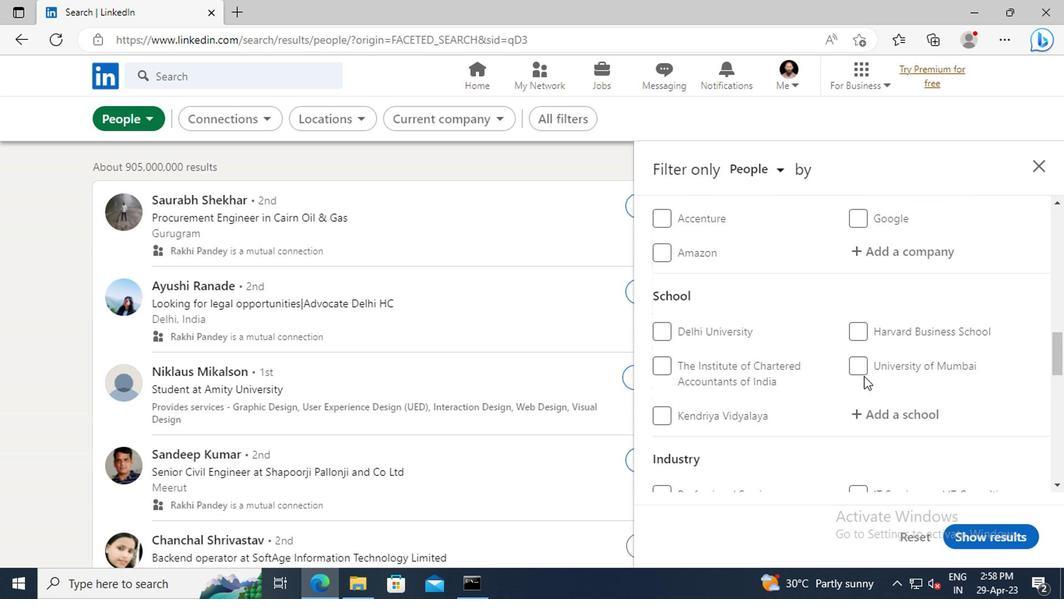 
Action: Mouse scrolled (860, 374) with delta (0, 0)
Screenshot: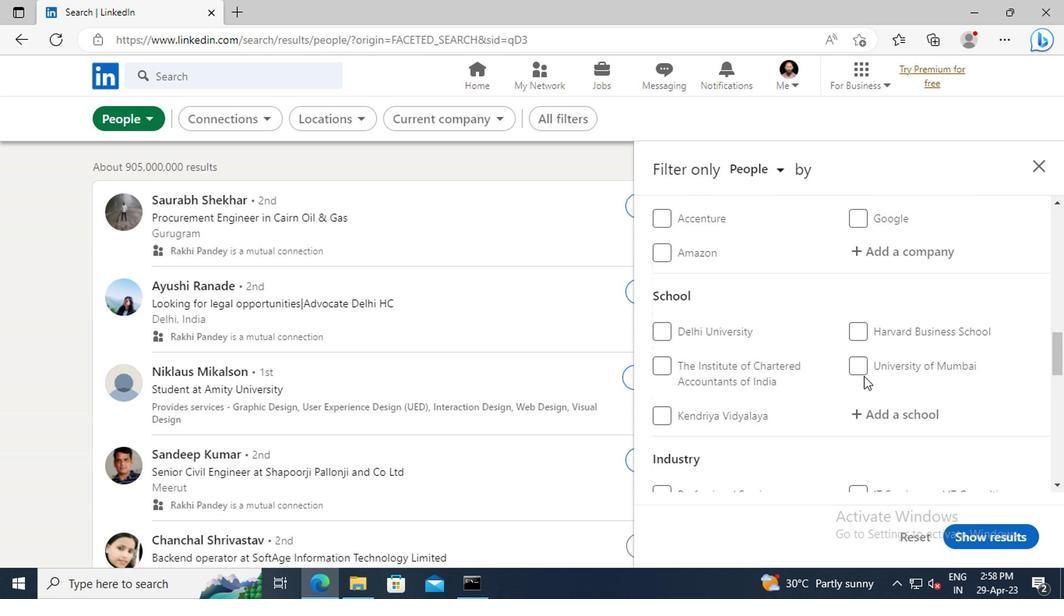 
Action: Mouse scrolled (860, 374) with delta (0, 0)
Screenshot: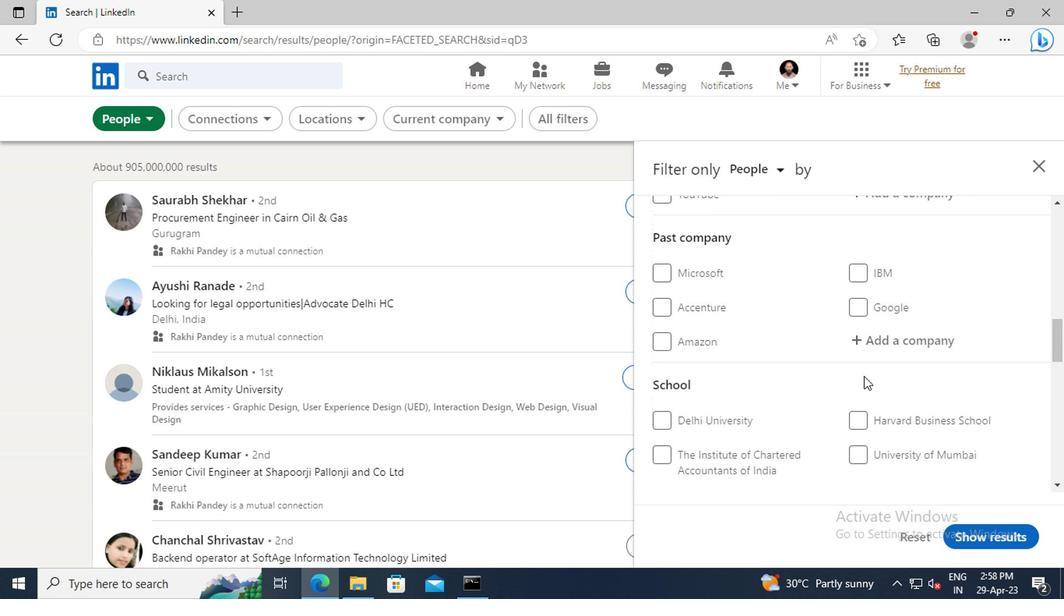 
Action: Mouse scrolled (860, 374) with delta (0, 0)
Screenshot: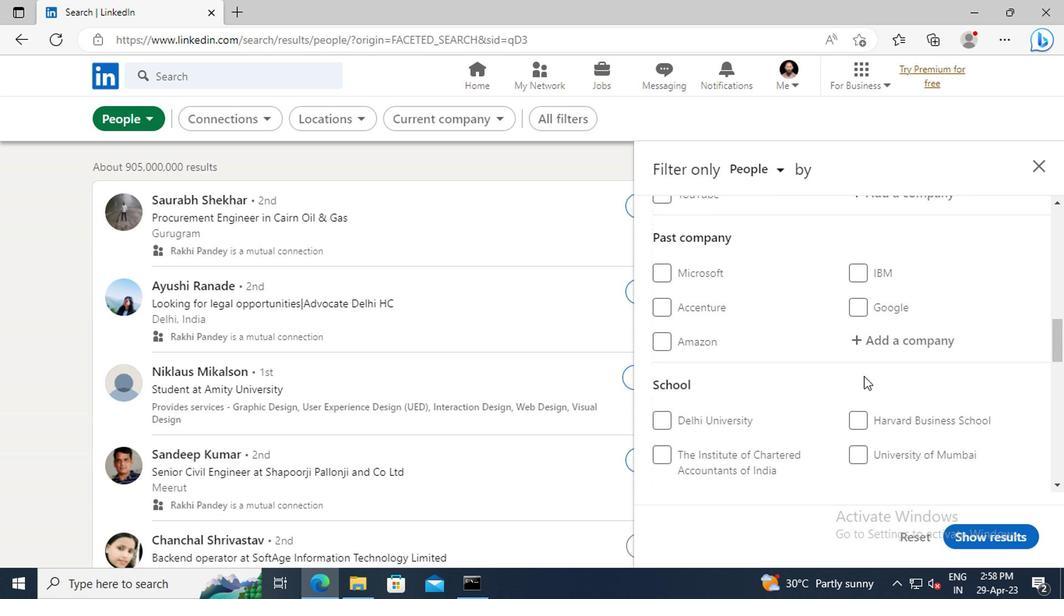 
Action: Mouse scrolled (860, 374) with delta (0, 0)
Screenshot: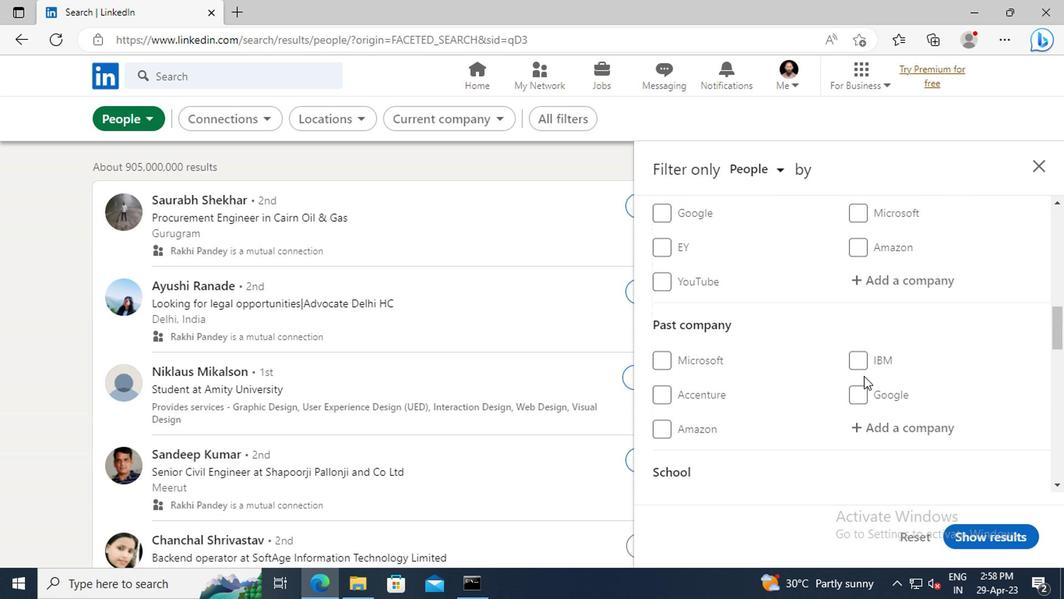 
Action: Mouse moved to (878, 326)
Screenshot: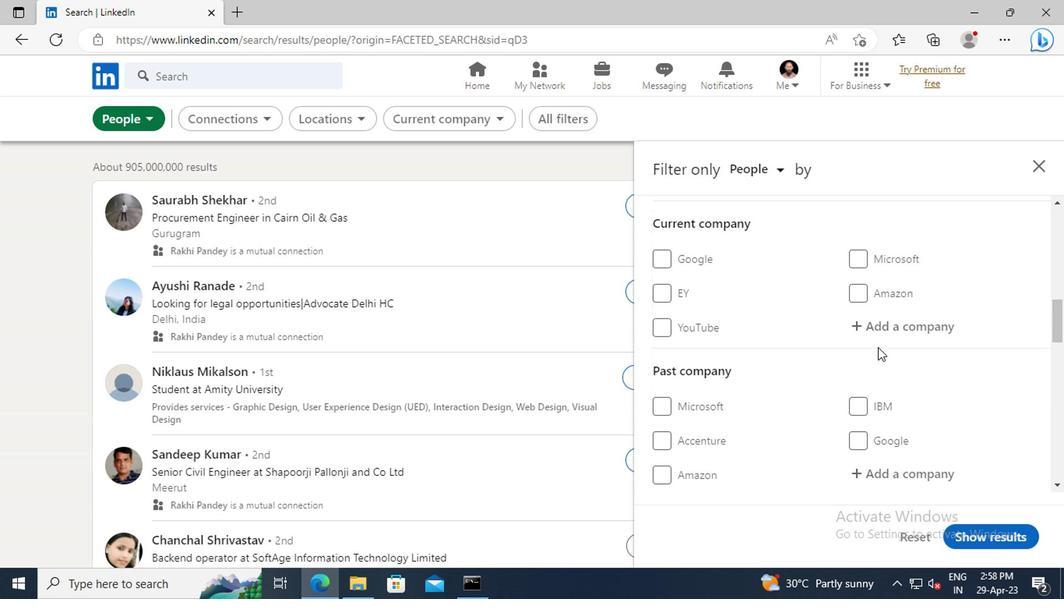 
Action: Mouse pressed left at (878, 326)
Screenshot: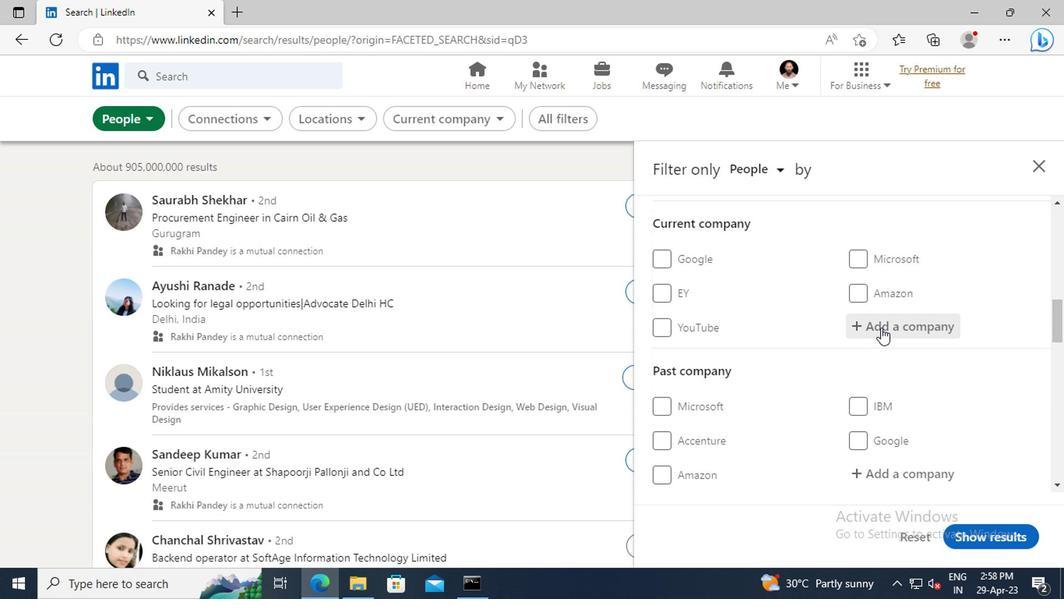 
Action: Key pressed <Key.shift>THE<Key.space><Key.shift>KNOT<Key.space><Key.shift>W
Screenshot: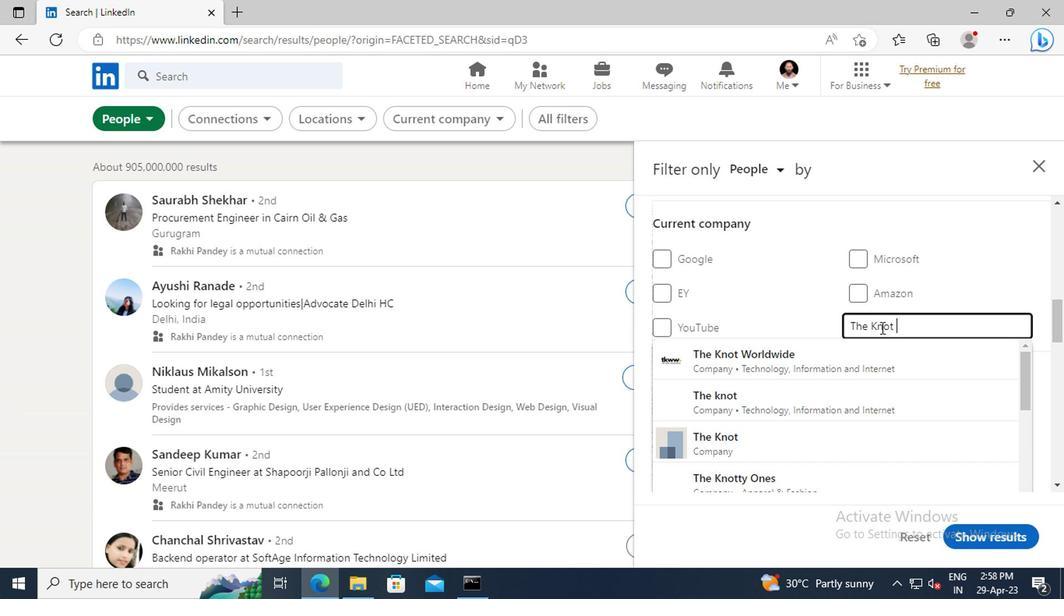 
Action: Mouse moved to (830, 352)
Screenshot: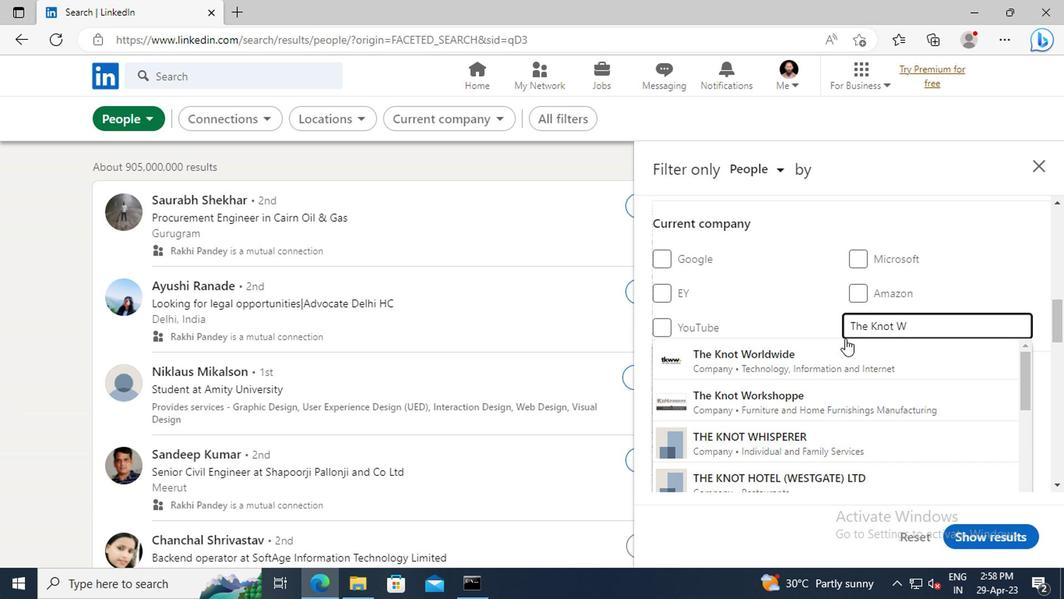 
Action: Mouse pressed left at (830, 352)
Screenshot: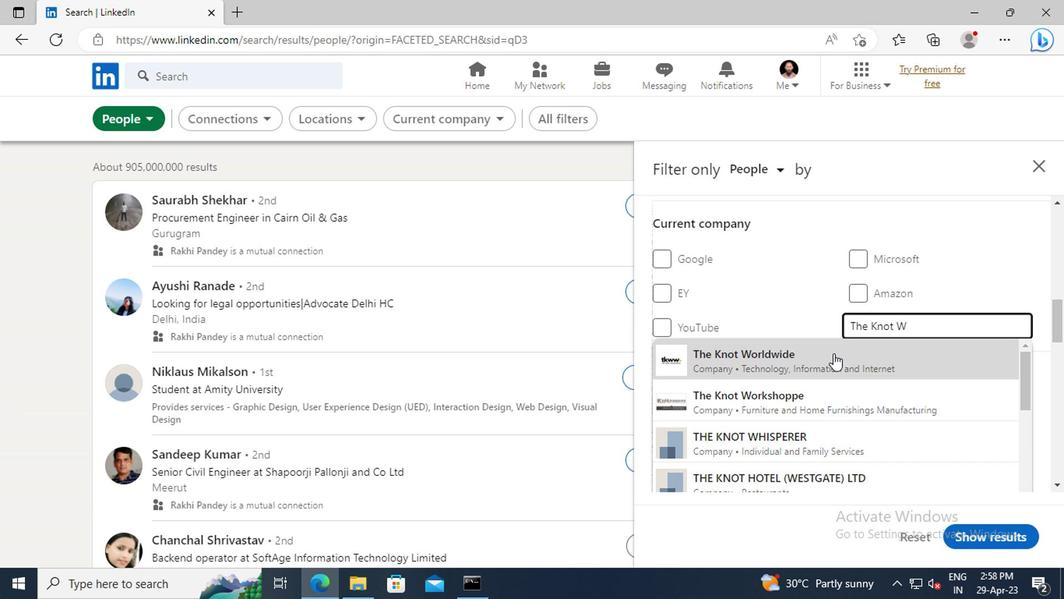 
Action: Mouse scrolled (830, 351) with delta (0, 0)
Screenshot: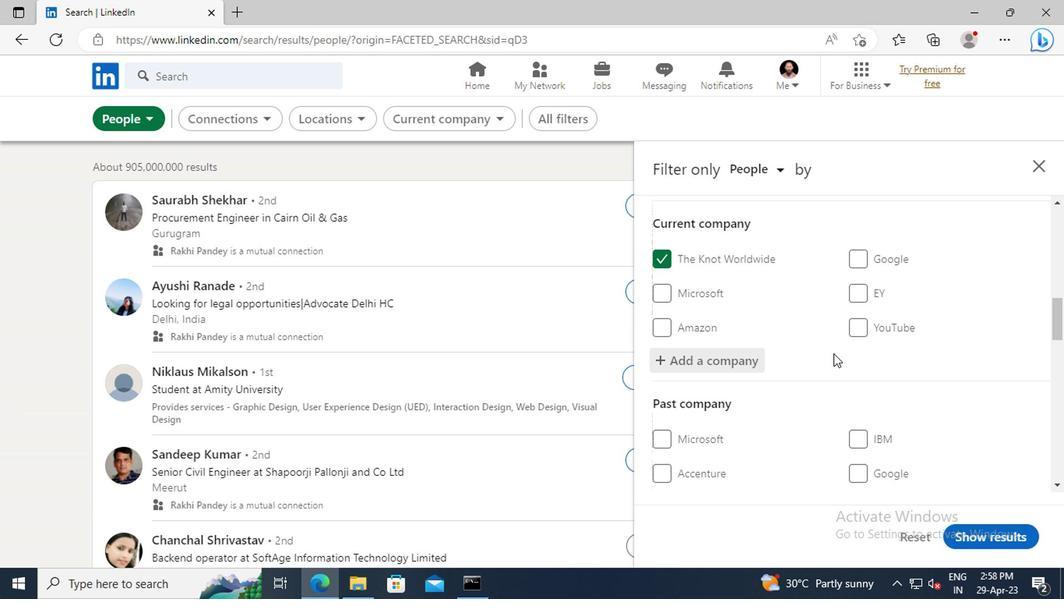 
Action: Mouse scrolled (830, 351) with delta (0, 0)
Screenshot: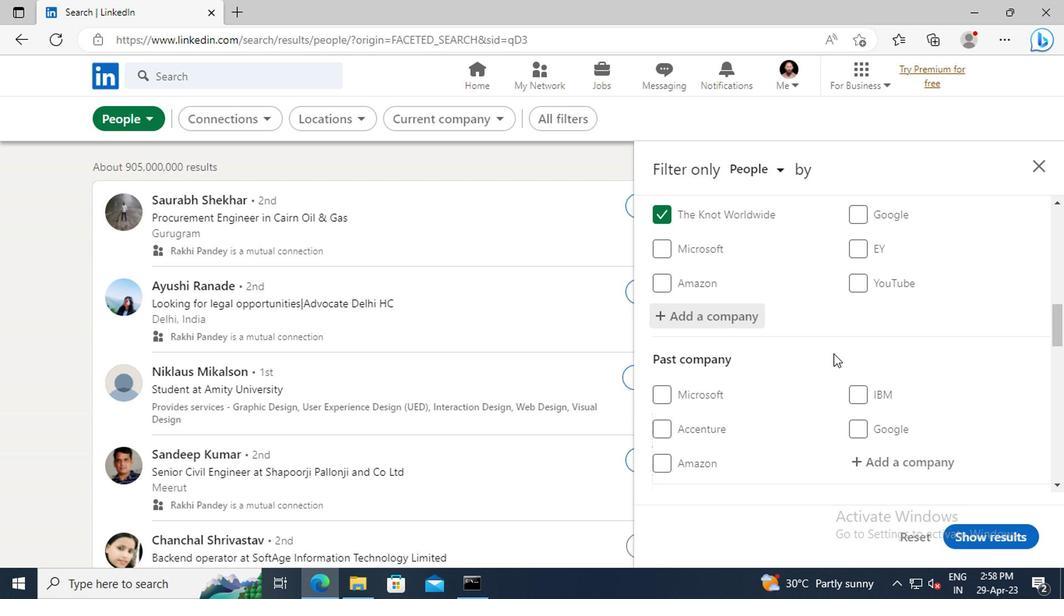 
Action: Mouse scrolled (830, 351) with delta (0, 0)
Screenshot: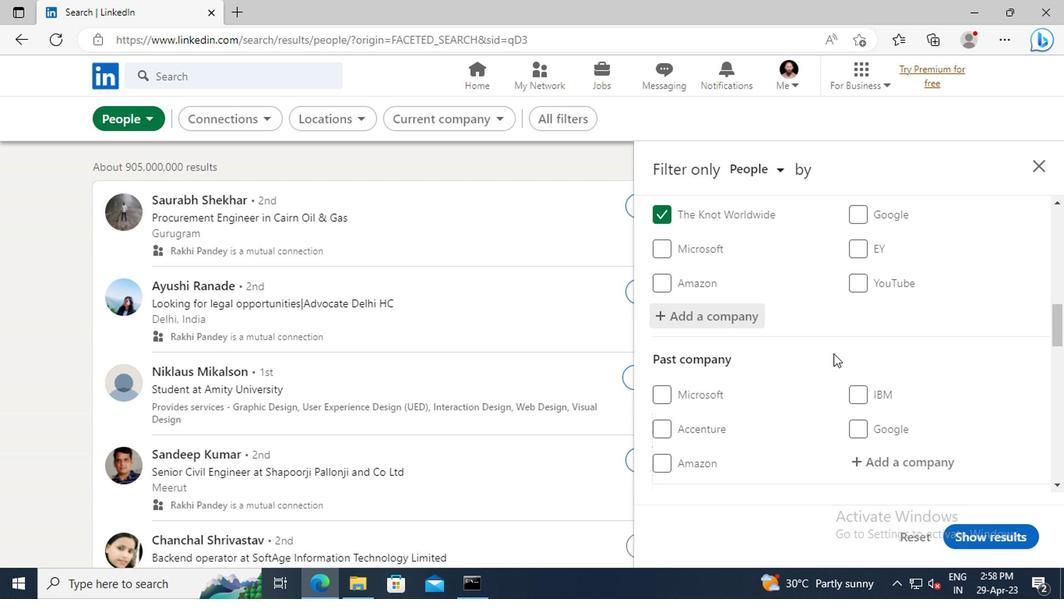 
Action: Mouse scrolled (830, 351) with delta (0, 0)
Screenshot: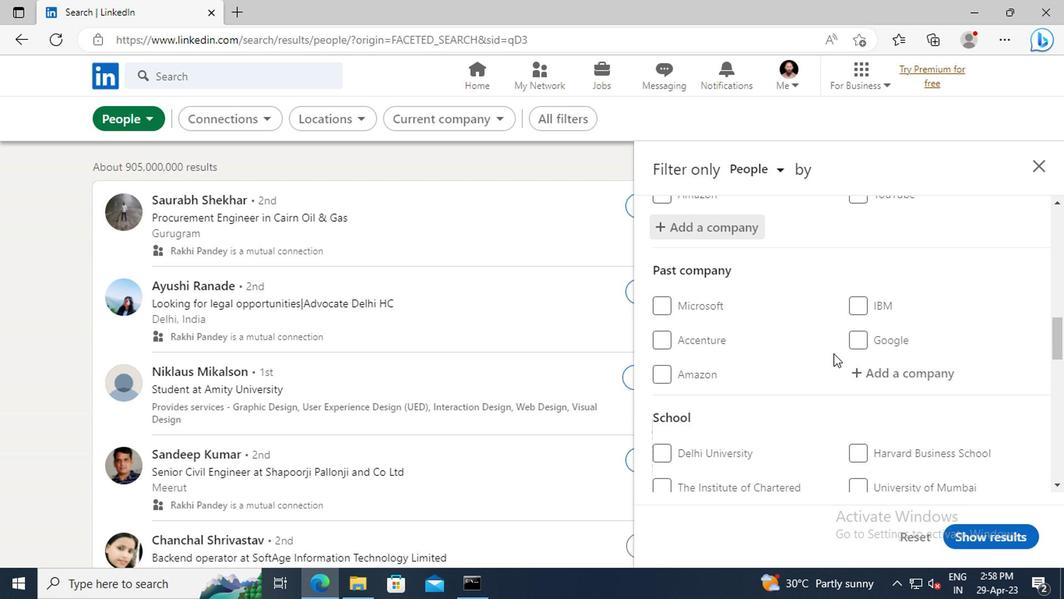 
Action: Mouse scrolled (830, 351) with delta (0, 0)
Screenshot: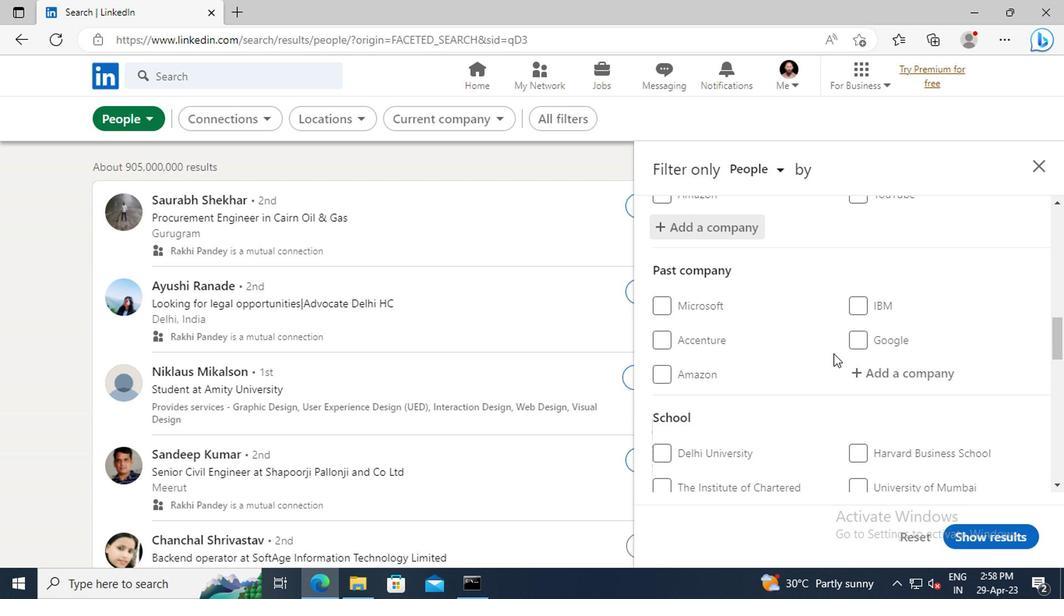 
Action: Mouse scrolled (830, 351) with delta (0, 0)
Screenshot: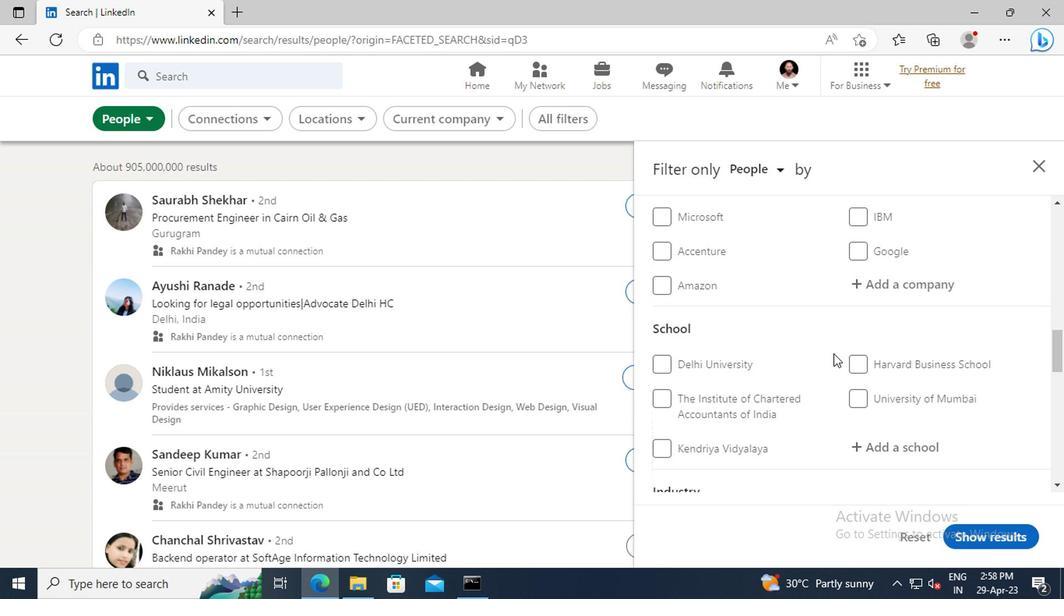 
Action: Mouse scrolled (830, 351) with delta (0, 0)
Screenshot: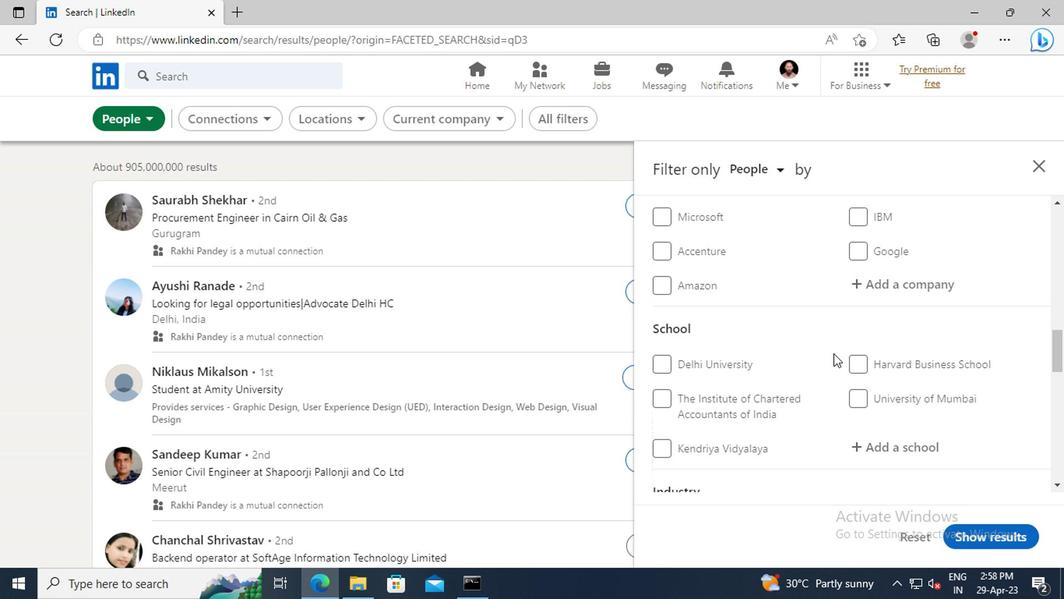 
Action: Mouse moved to (863, 362)
Screenshot: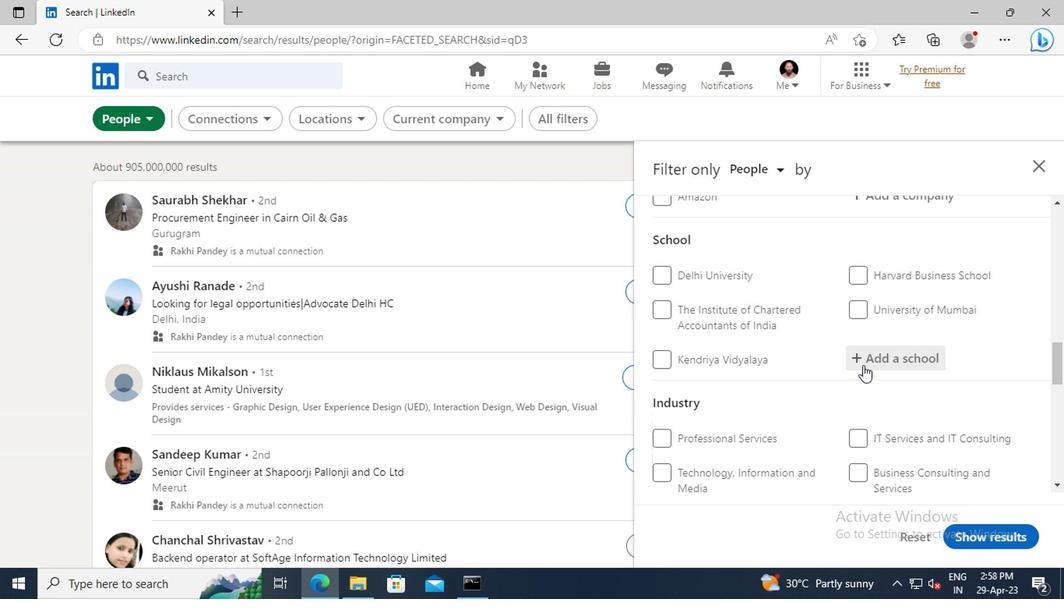 
Action: Mouse pressed left at (863, 362)
Screenshot: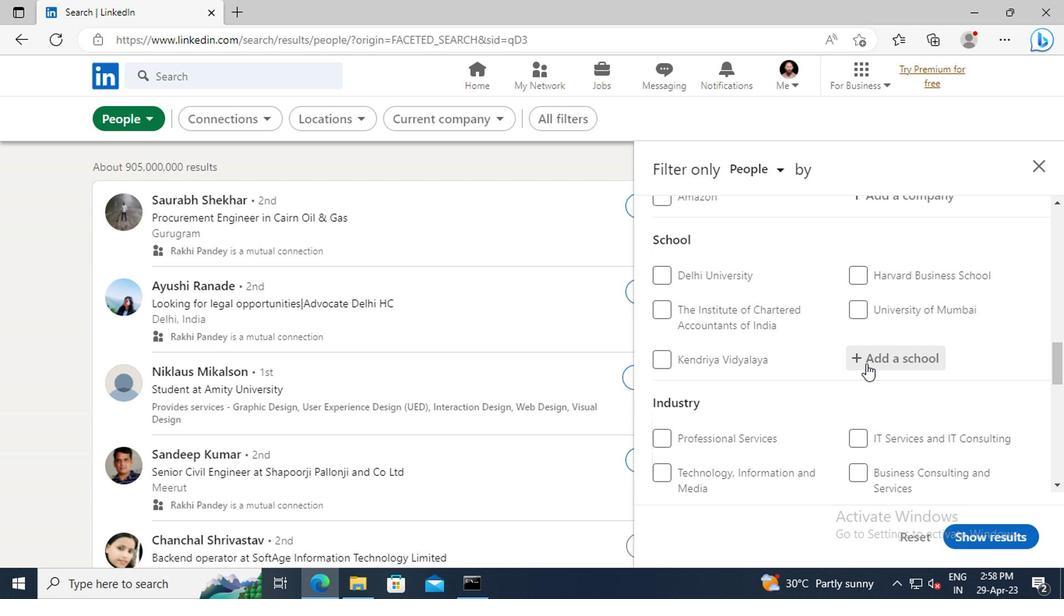 
Action: Key pressed <Key.shift>UPES
Screenshot: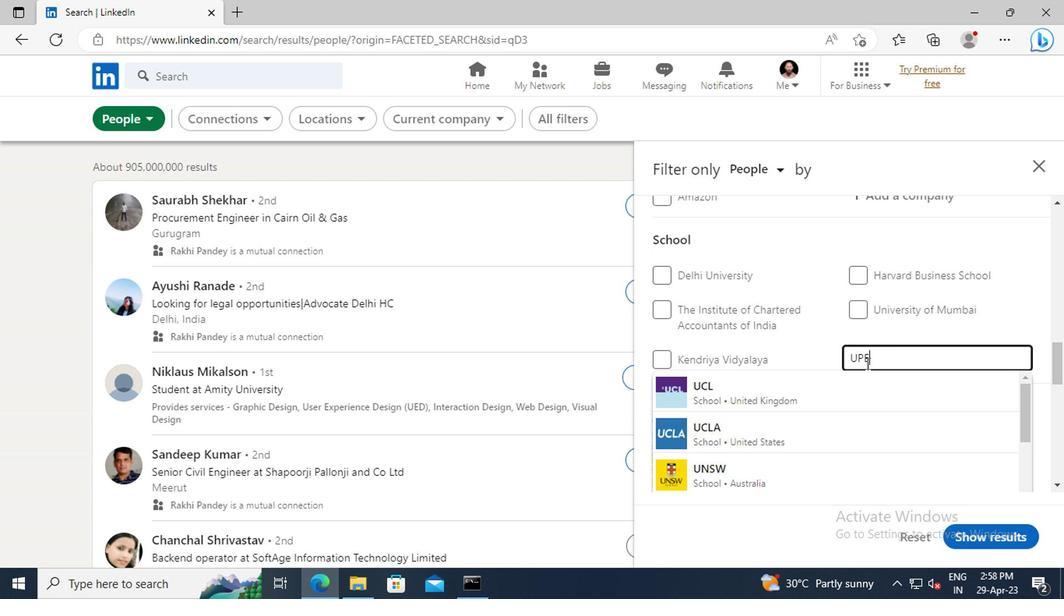 
Action: Mouse moved to (844, 379)
Screenshot: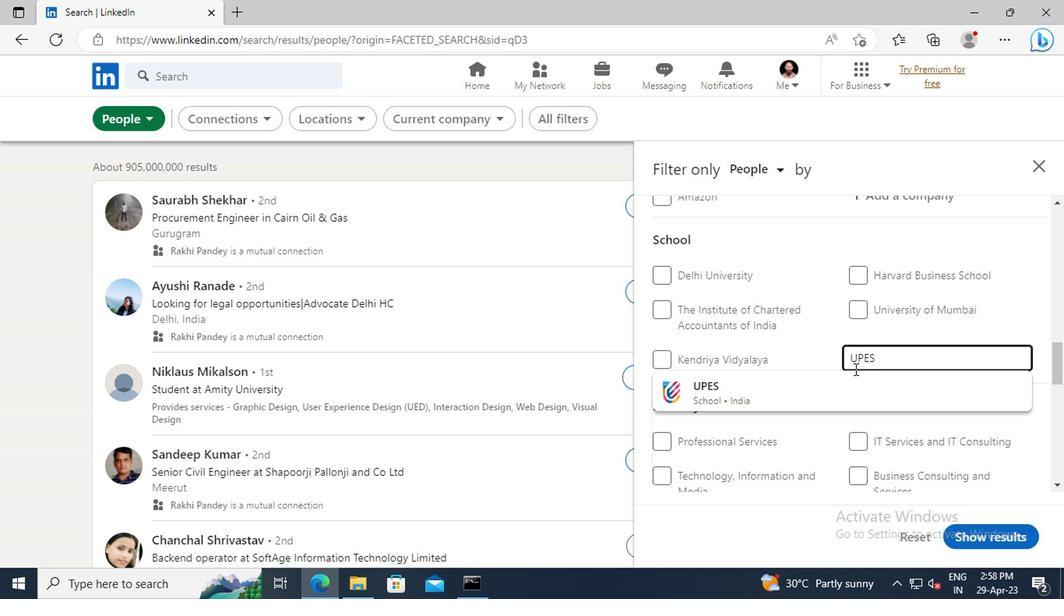 
Action: Mouse pressed left at (844, 379)
Screenshot: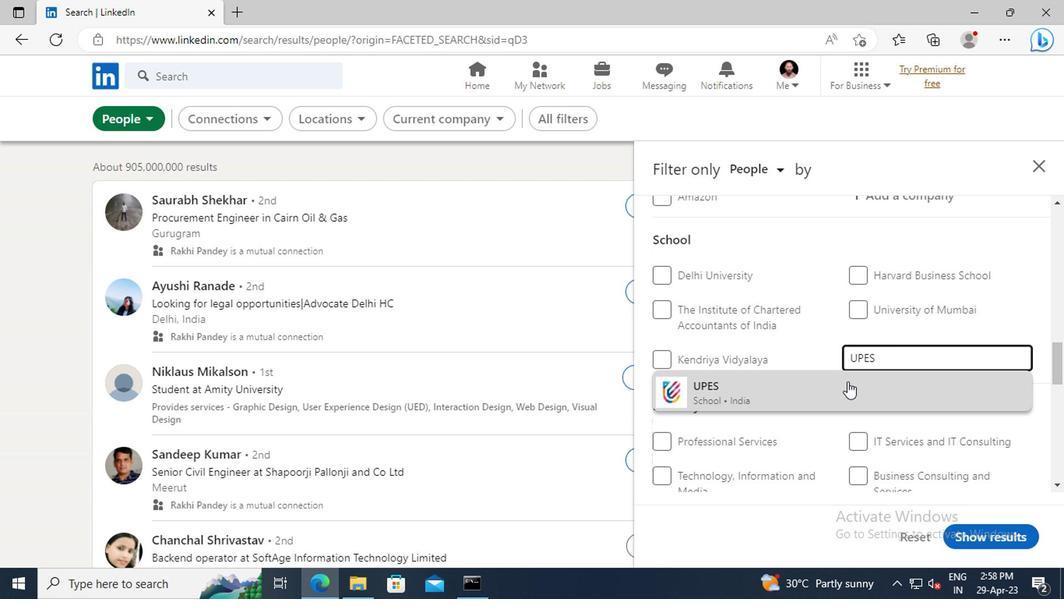 
Action: Mouse scrolled (844, 378) with delta (0, -1)
Screenshot: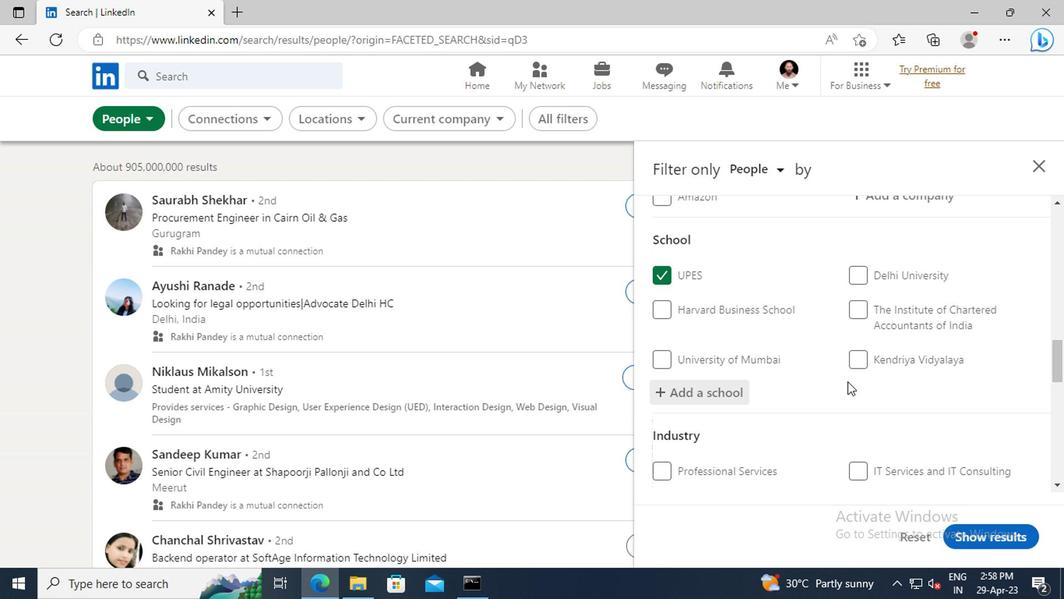 
Action: Mouse scrolled (844, 378) with delta (0, -1)
Screenshot: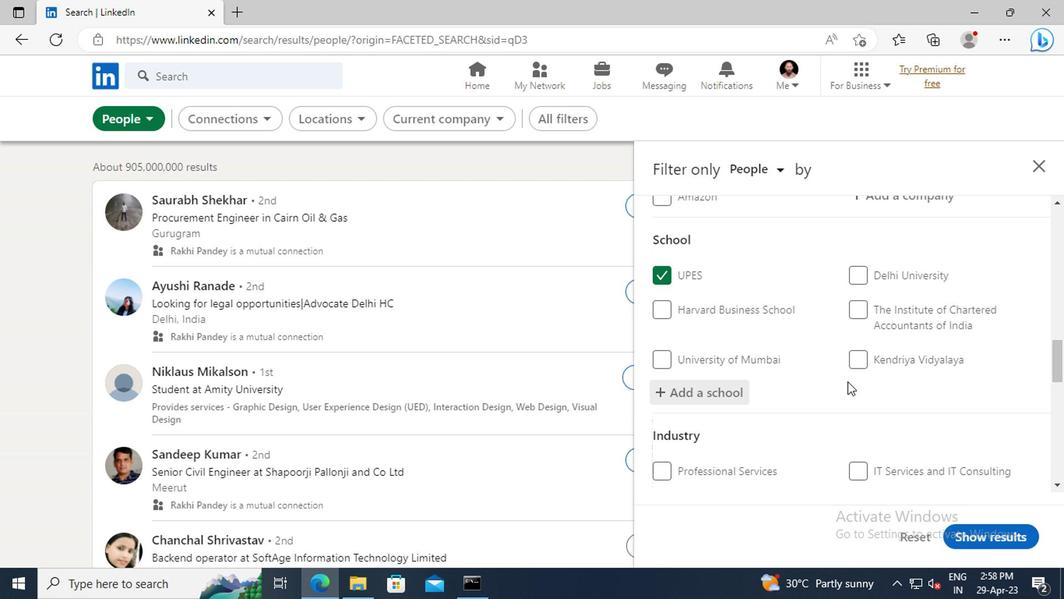 
Action: Mouse moved to (843, 374)
Screenshot: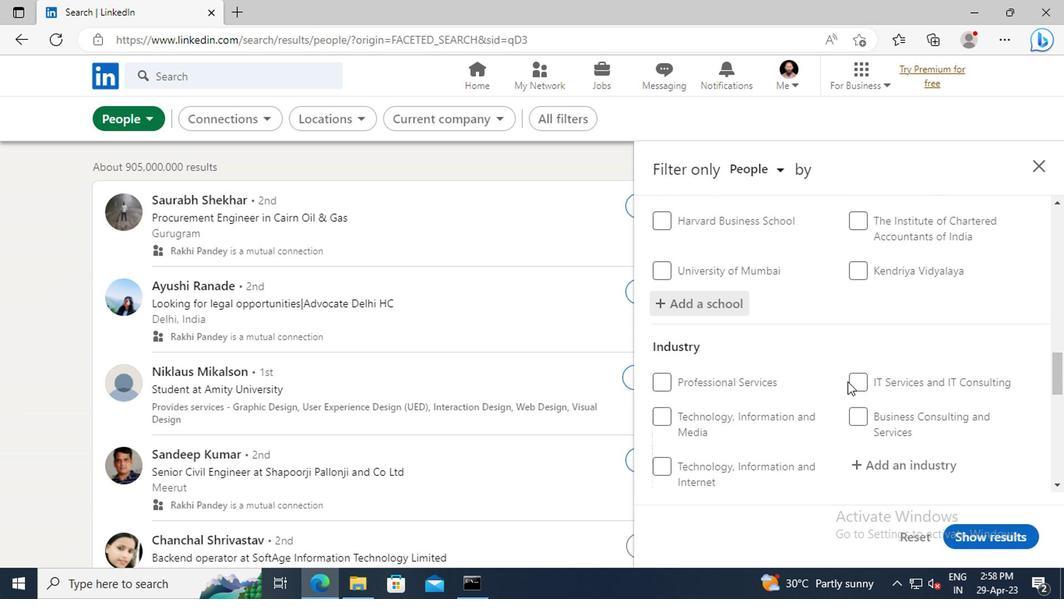 
Action: Mouse scrolled (843, 373) with delta (0, 0)
Screenshot: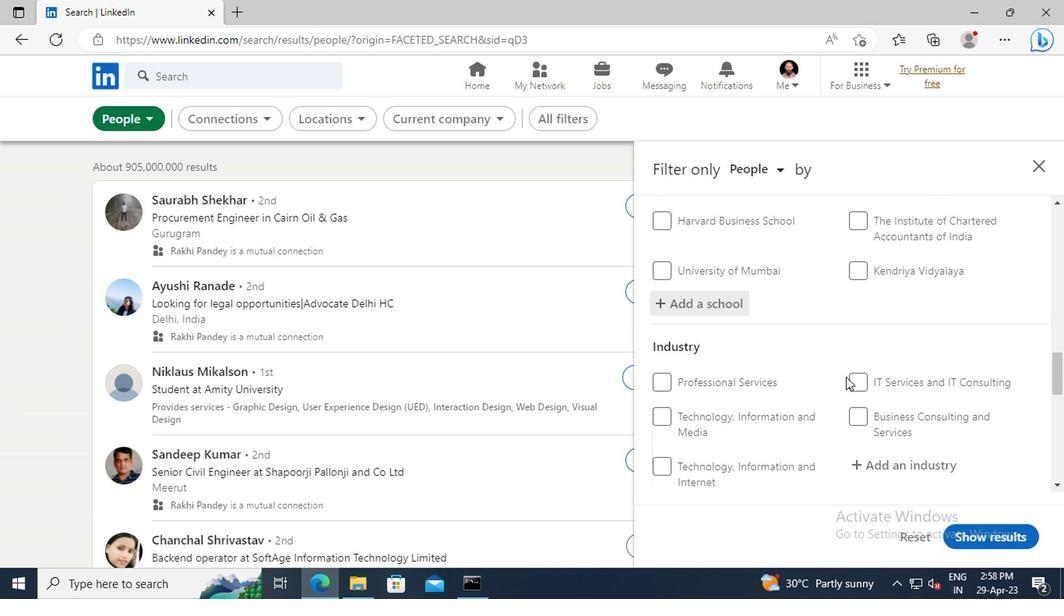 
Action: Mouse moved to (841, 374)
Screenshot: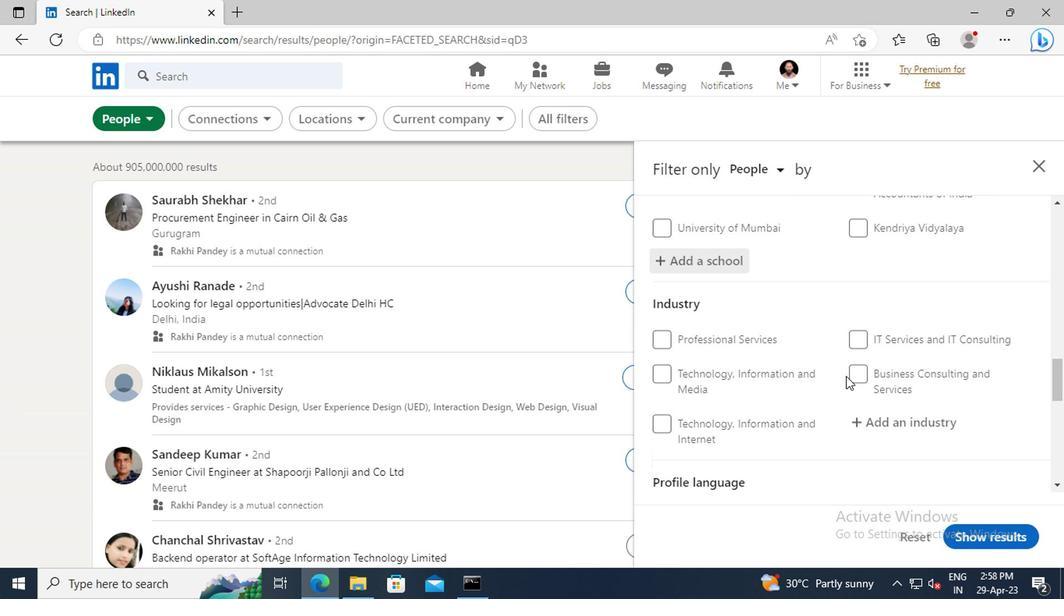 
Action: Mouse scrolled (841, 373) with delta (0, 0)
Screenshot: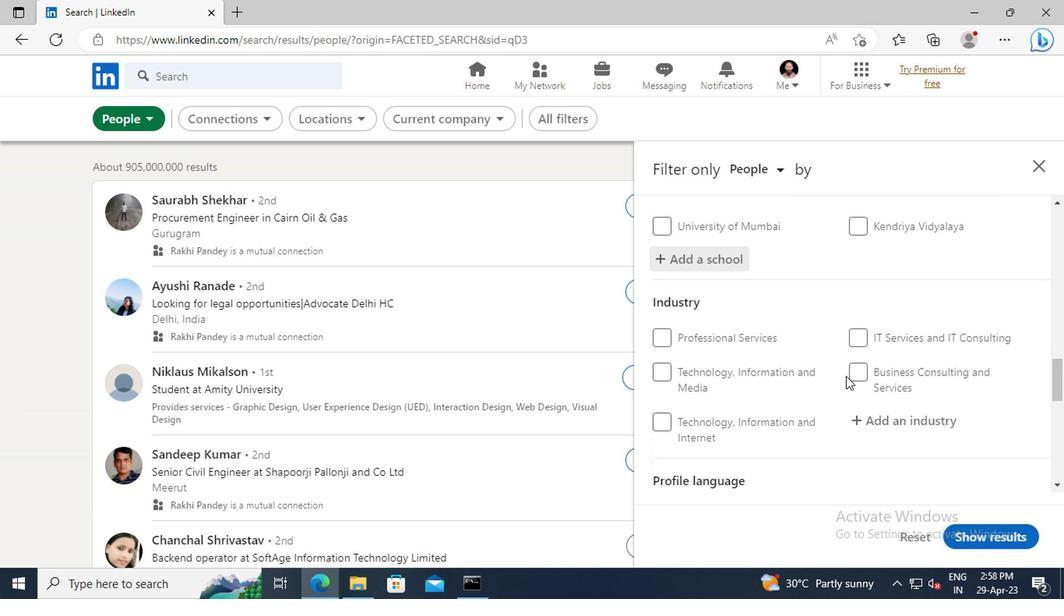 
Action: Mouse moved to (862, 376)
Screenshot: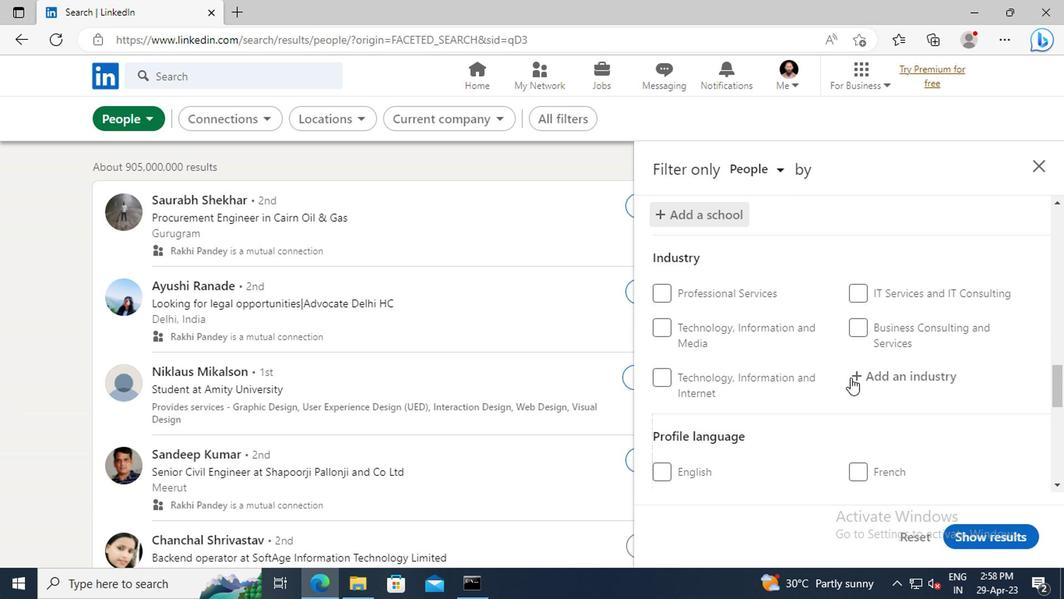 
Action: Mouse pressed left at (862, 376)
Screenshot: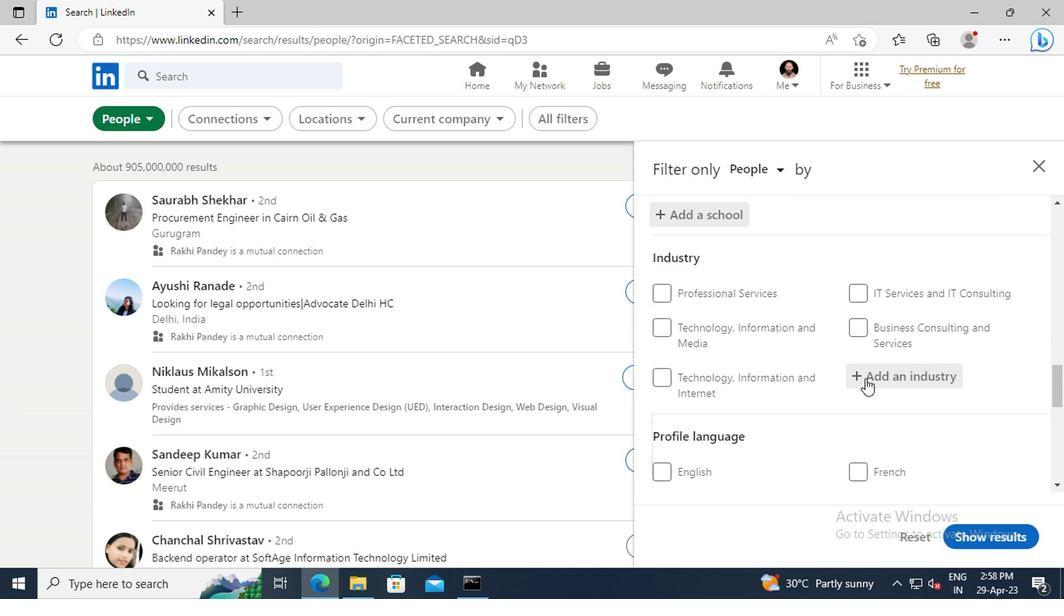 
Action: Key pressed <Key.shift>OIL<Key.space>AND<Key.space><Key.shift>COA
Screenshot: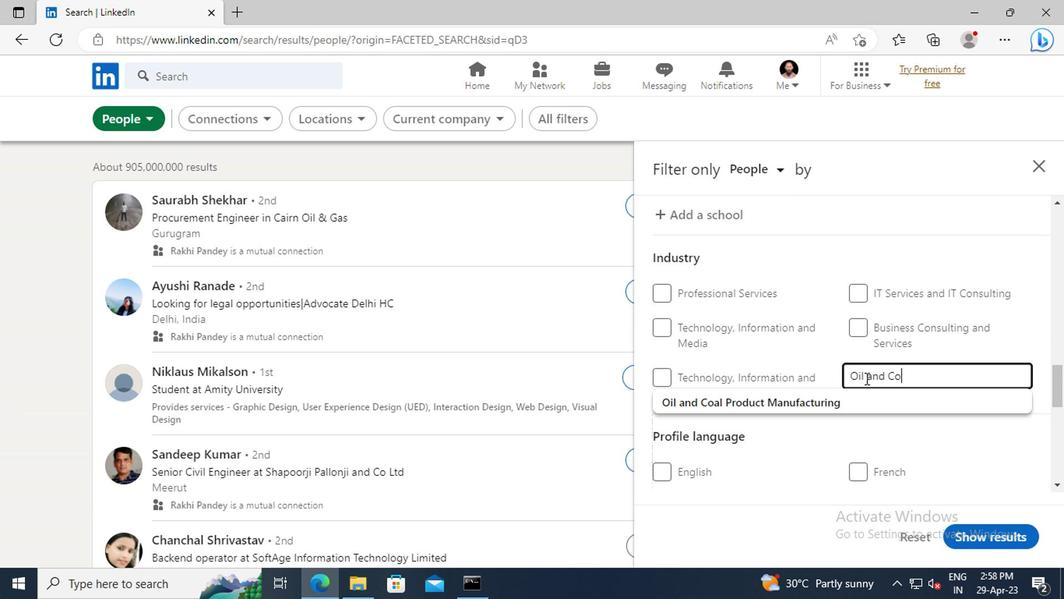 
Action: Mouse moved to (849, 396)
Screenshot: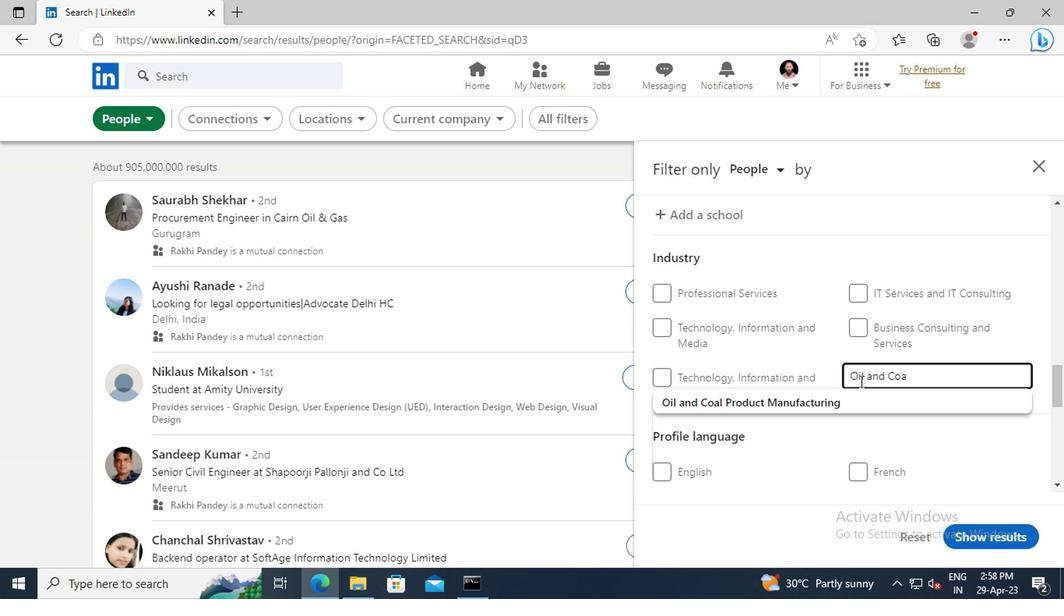 
Action: Mouse pressed left at (849, 396)
Screenshot: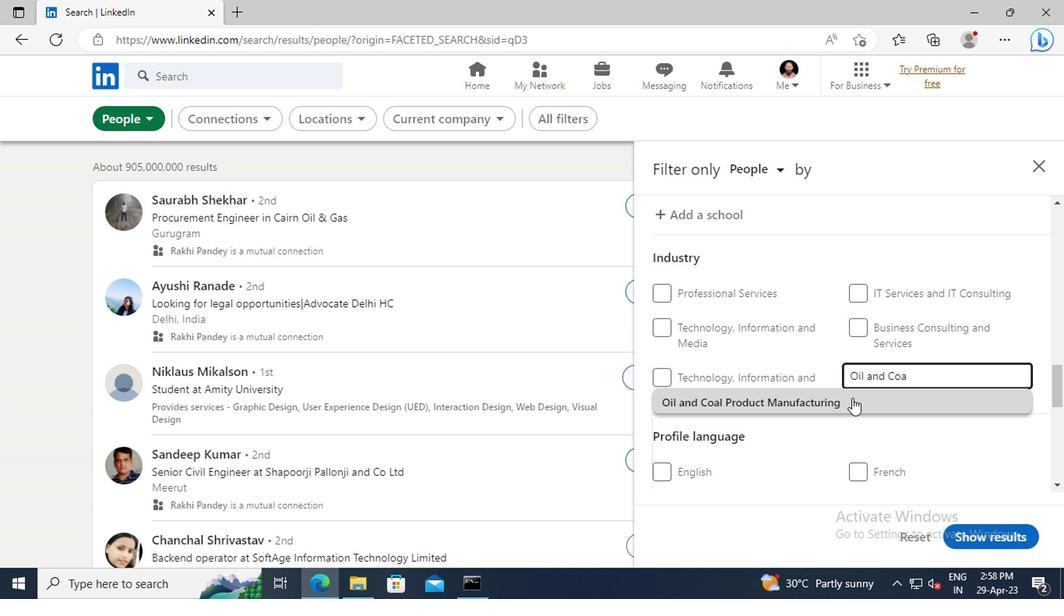 
Action: Mouse scrolled (849, 394) with delta (0, -1)
Screenshot: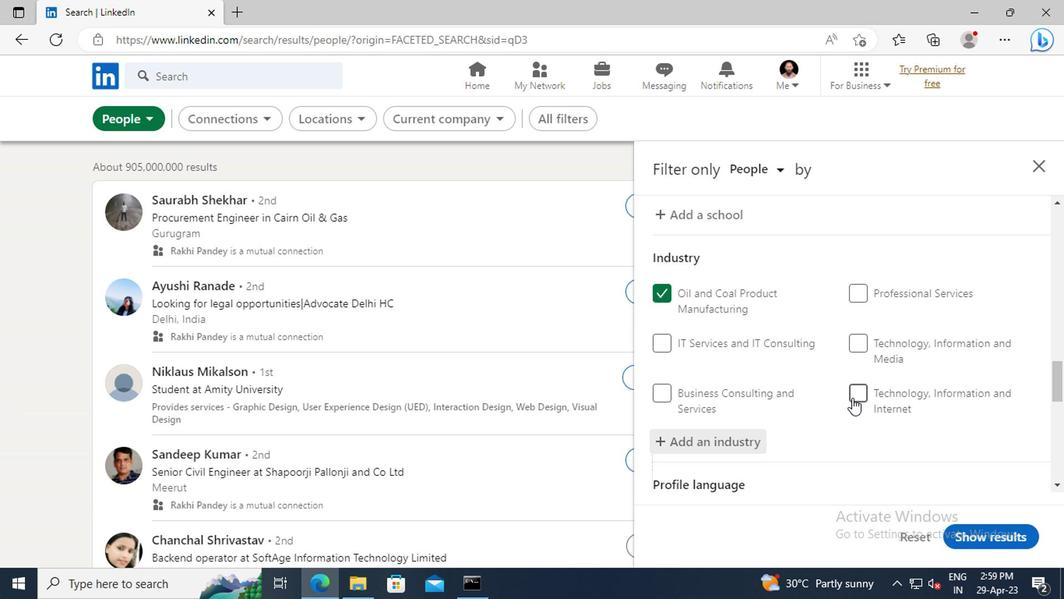 
Action: Mouse scrolled (849, 394) with delta (0, -1)
Screenshot: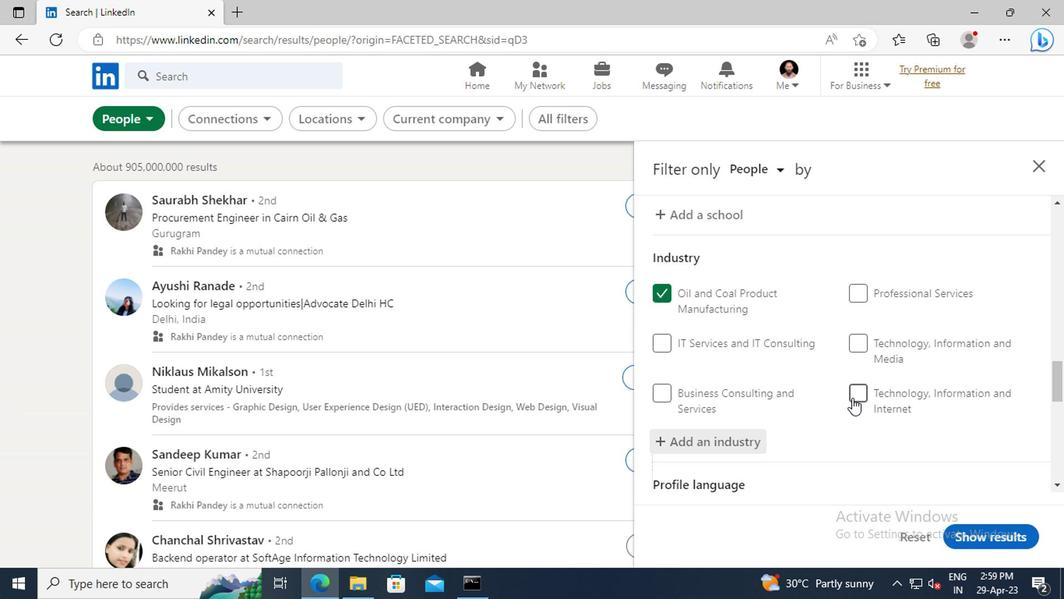 
Action: Mouse scrolled (849, 394) with delta (0, -1)
Screenshot: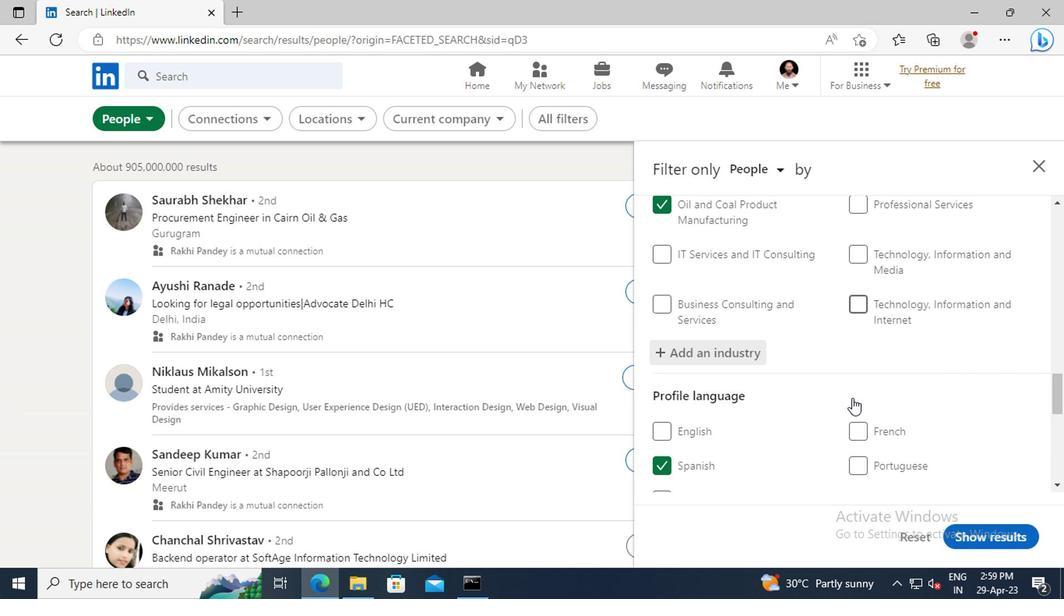 
Action: Mouse scrolled (849, 394) with delta (0, -1)
Screenshot: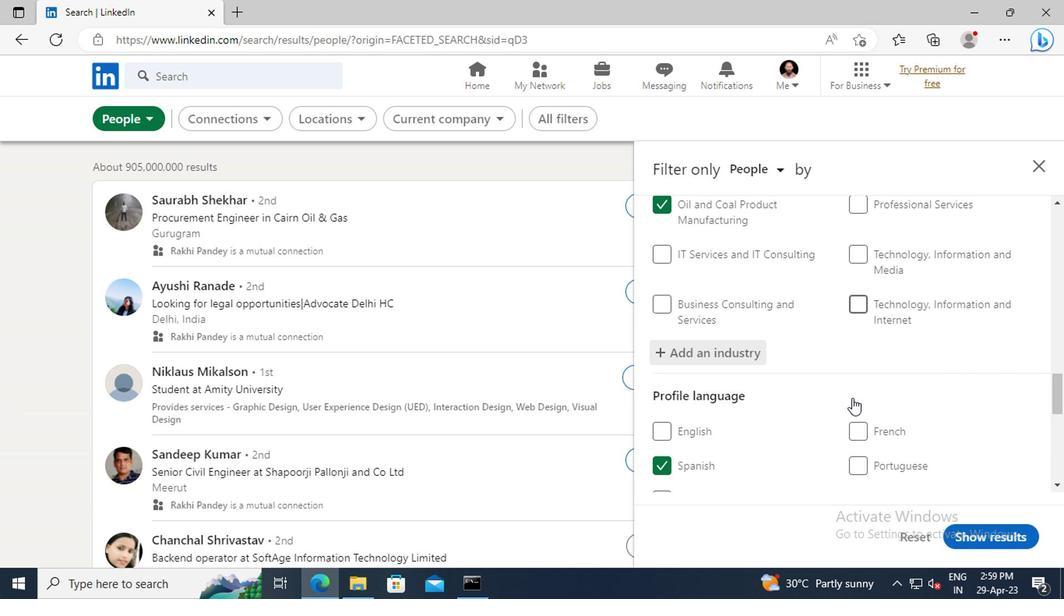 
Action: Mouse scrolled (849, 394) with delta (0, -1)
Screenshot: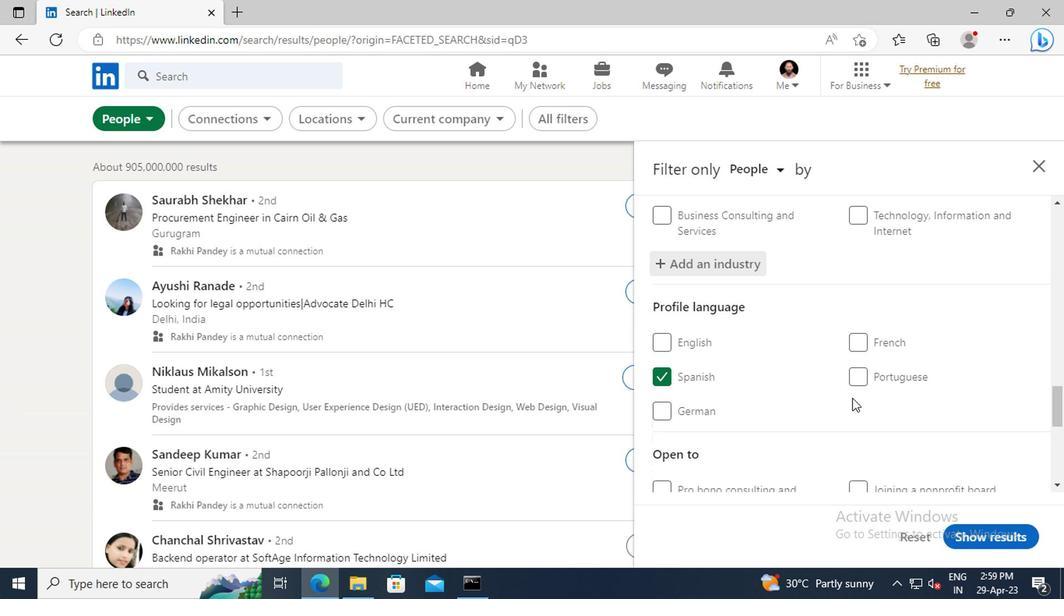 
Action: Mouse scrolled (849, 394) with delta (0, -1)
Screenshot: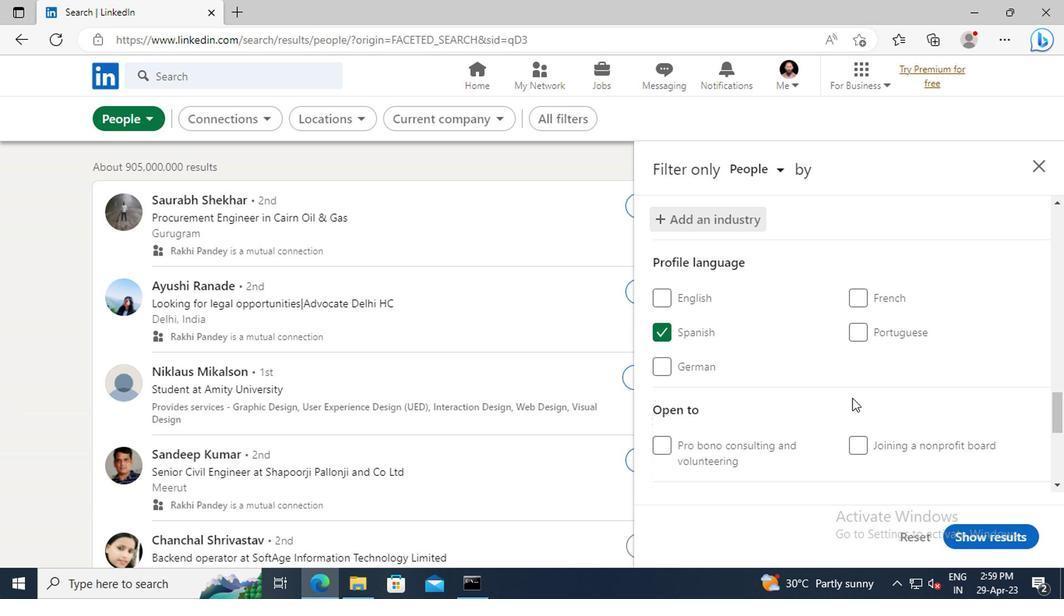 
Action: Mouse scrolled (849, 394) with delta (0, -1)
Screenshot: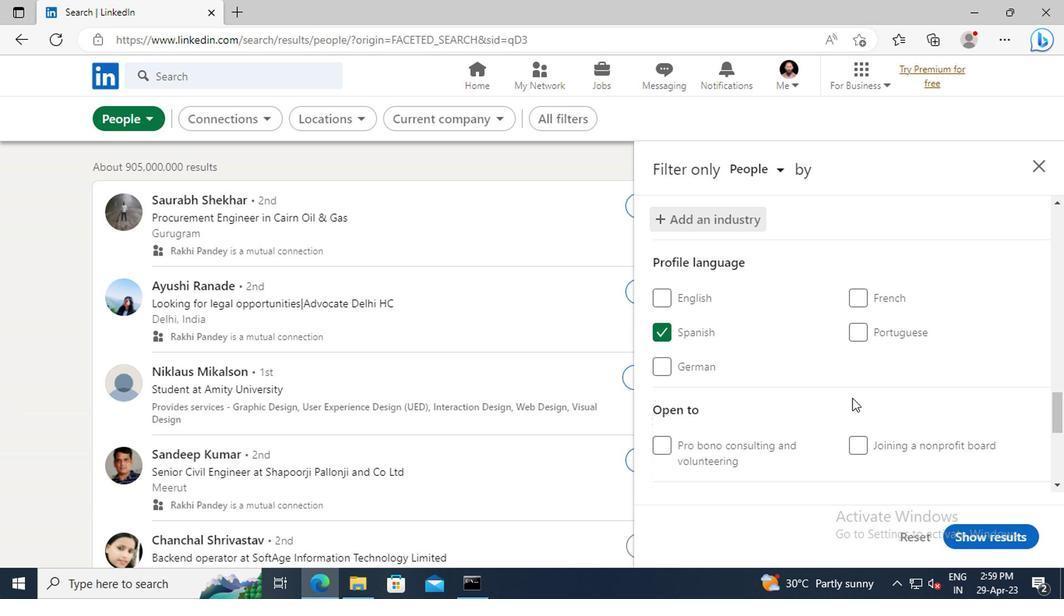 
Action: Mouse scrolled (849, 394) with delta (0, -1)
Screenshot: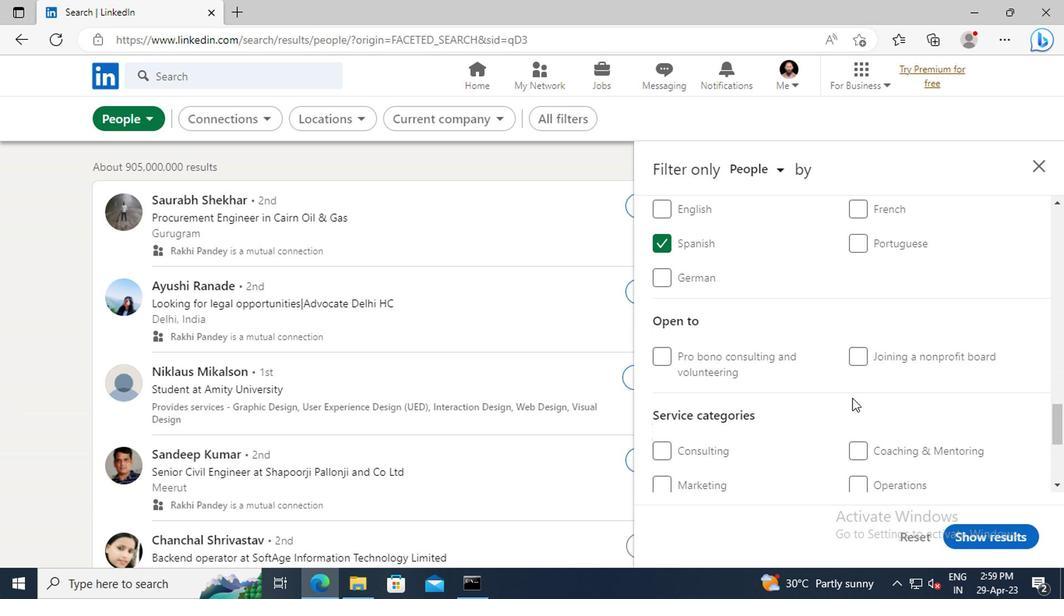 
Action: Mouse scrolled (849, 394) with delta (0, -1)
Screenshot: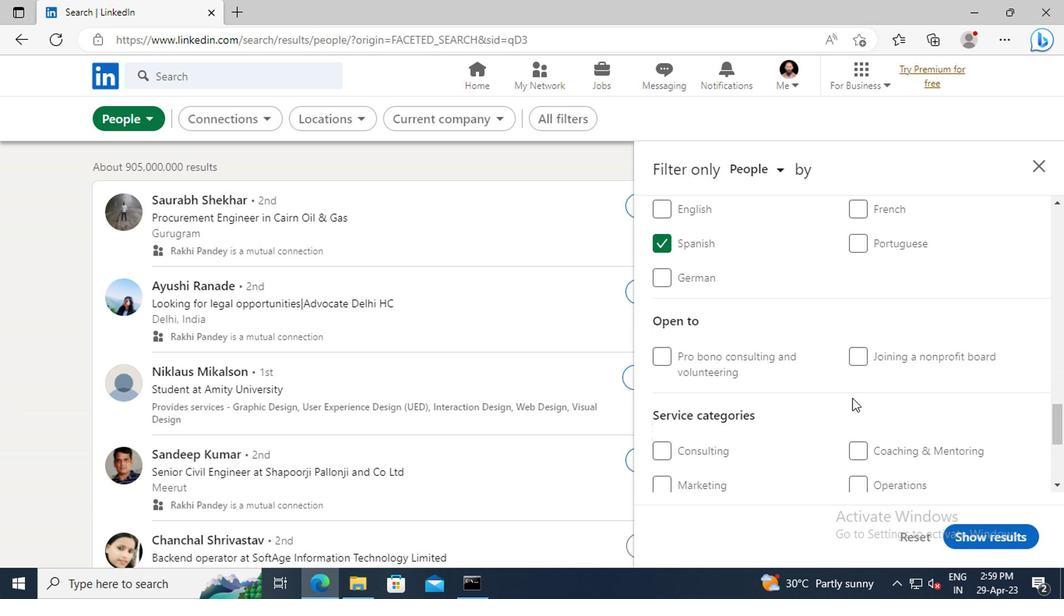 
Action: Mouse scrolled (849, 394) with delta (0, -1)
Screenshot: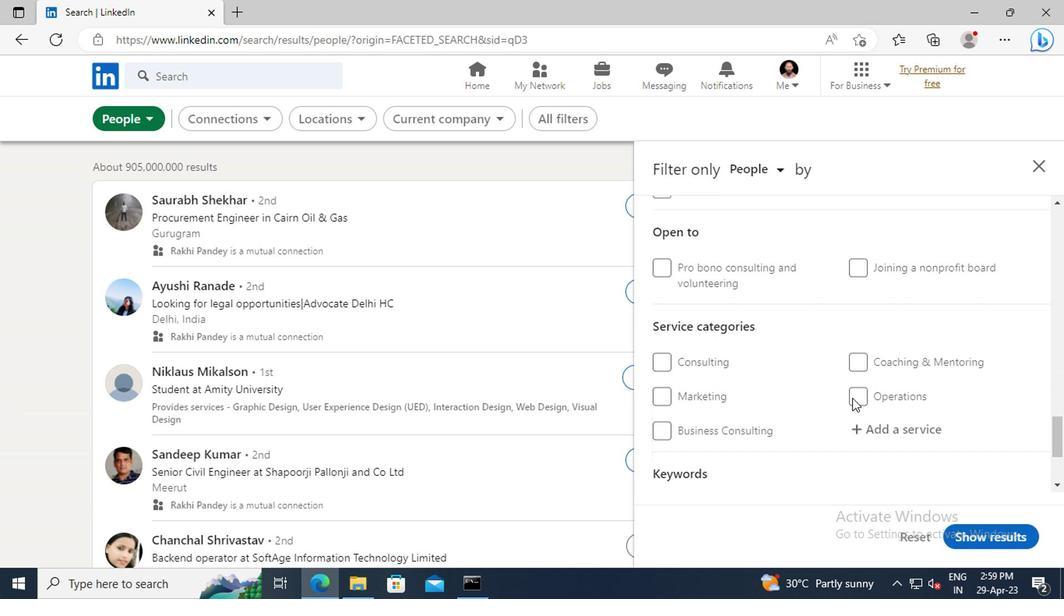 
Action: Mouse moved to (864, 388)
Screenshot: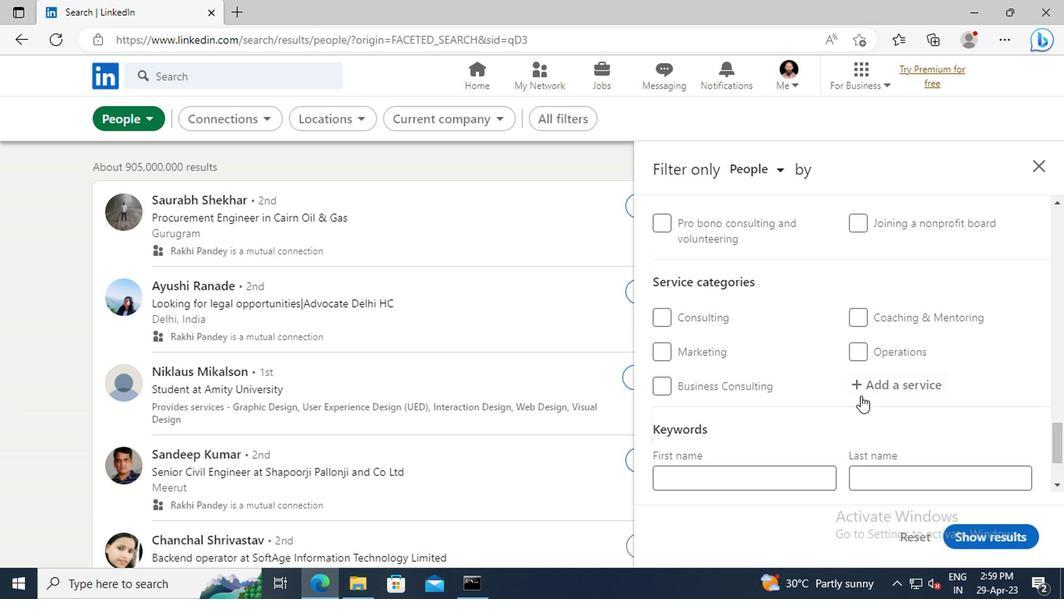 
Action: Mouse pressed left at (864, 388)
Screenshot: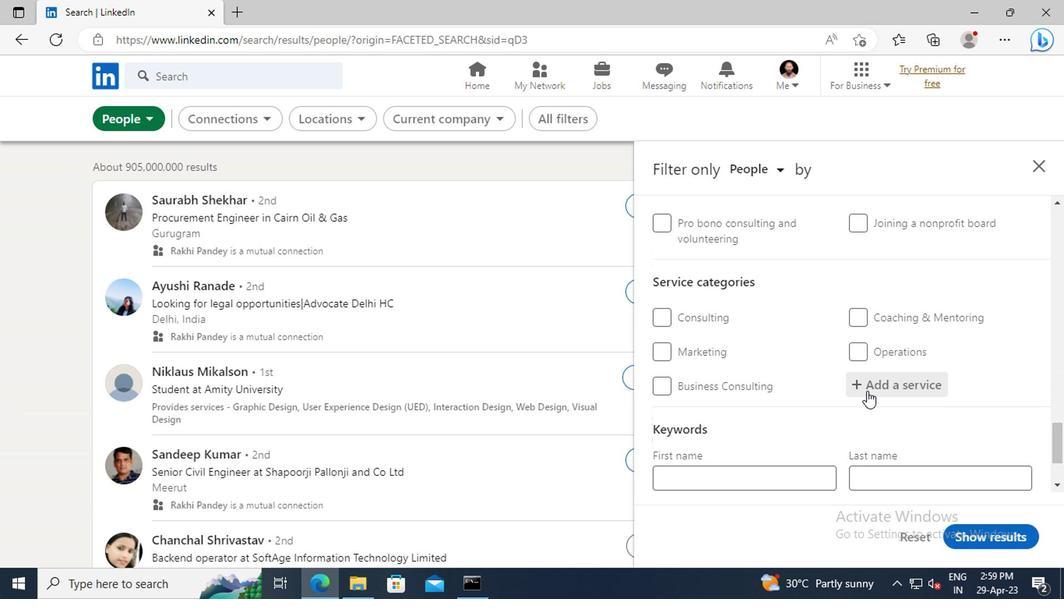 
Action: Key pressed <Key.shift>HOMEO
Screenshot: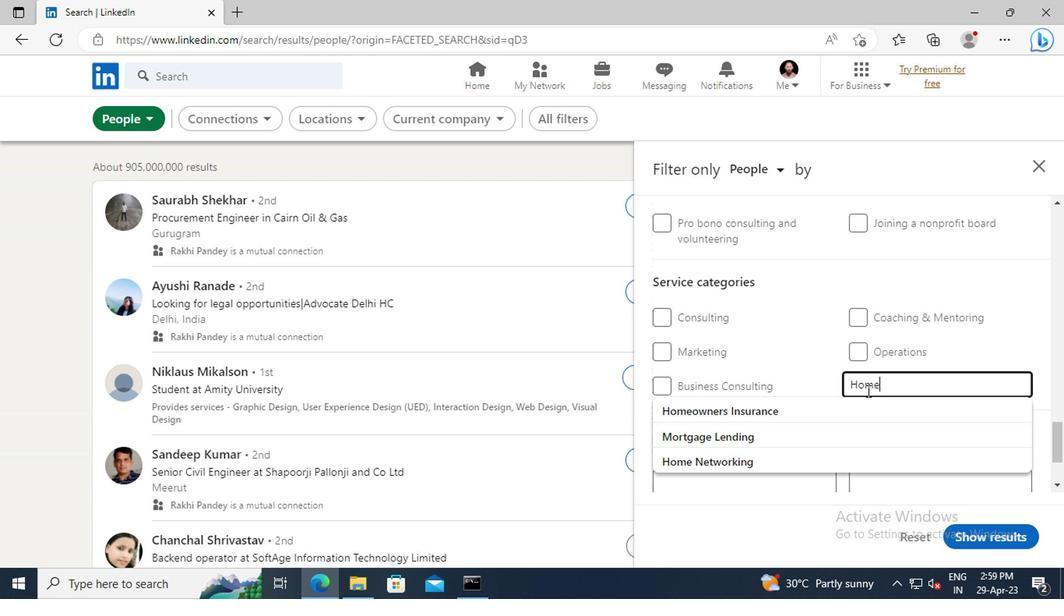 
Action: Mouse moved to (825, 408)
Screenshot: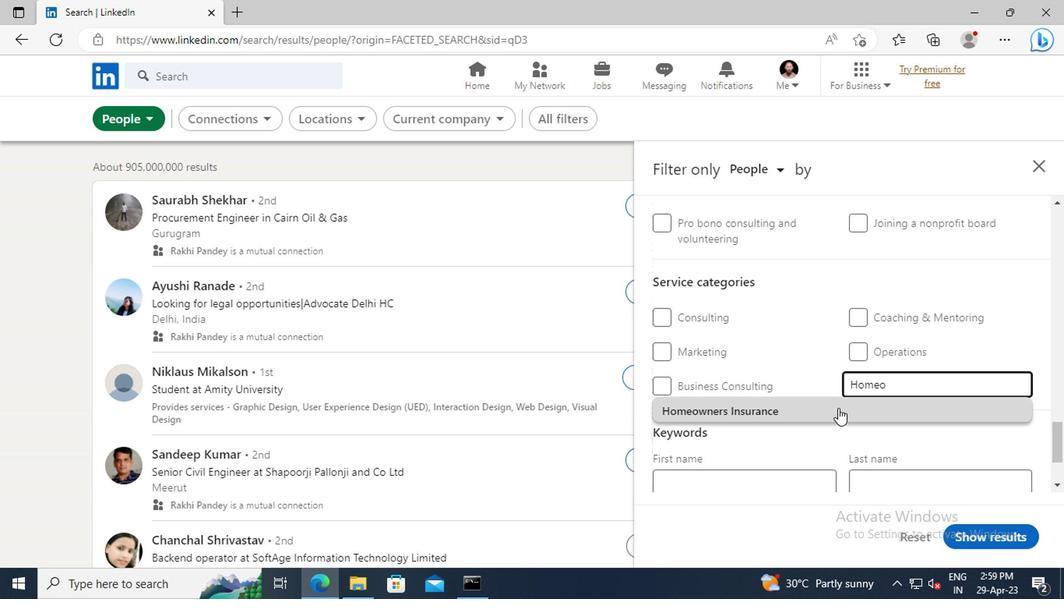 
Action: Mouse pressed left at (825, 408)
Screenshot: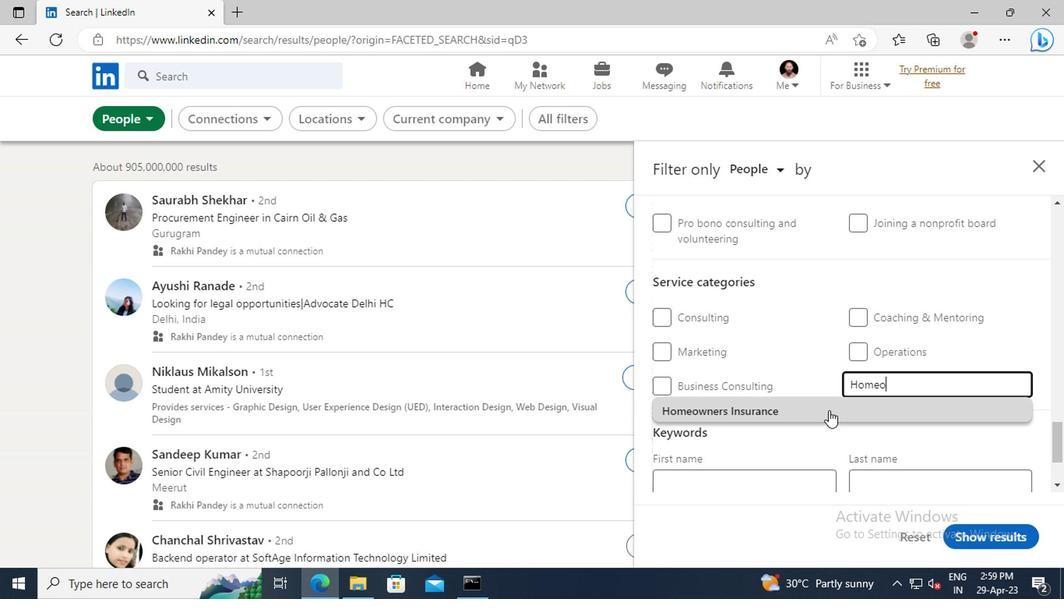 
Action: Mouse scrolled (825, 407) with delta (0, -1)
Screenshot: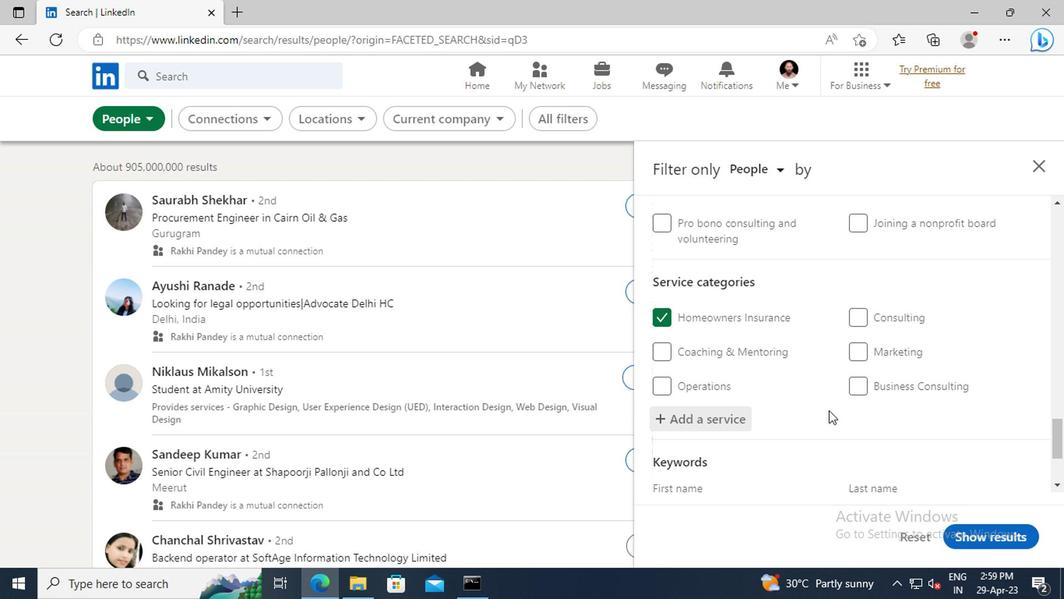 
Action: Mouse scrolled (825, 407) with delta (0, -1)
Screenshot: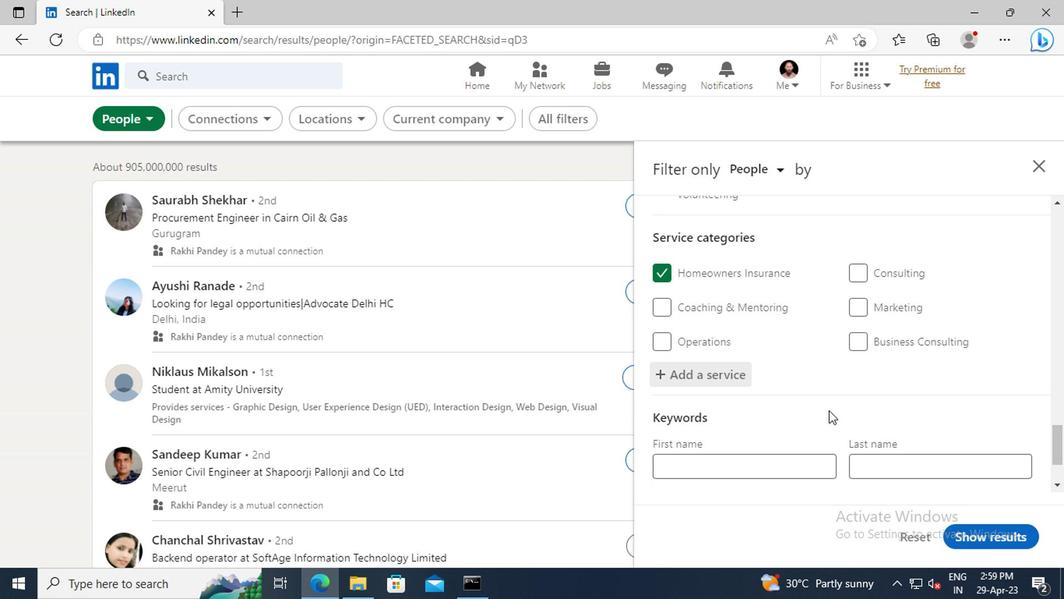 
Action: Mouse scrolled (825, 407) with delta (0, -1)
Screenshot: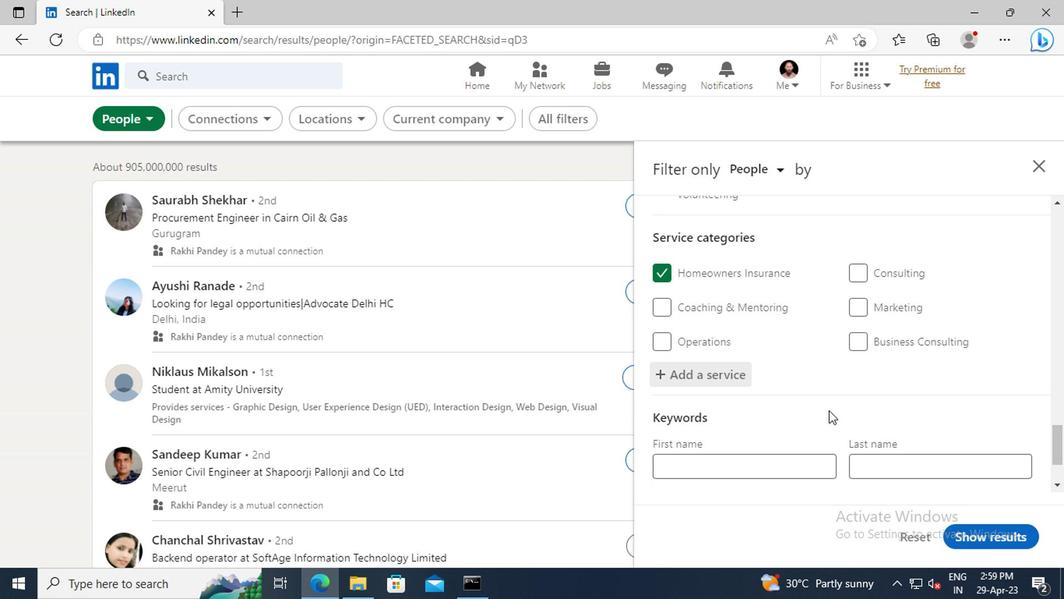 
Action: Mouse scrolled (825, 407) with delta (0, -1)
Screenshot: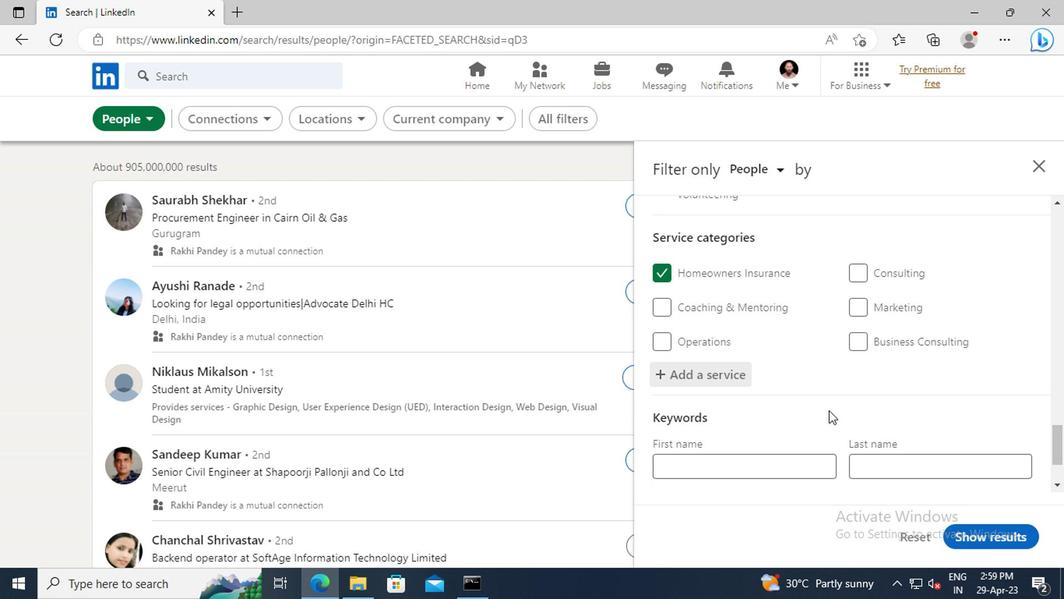 
Action: Mouse moved to (748, 424)
Screenshot: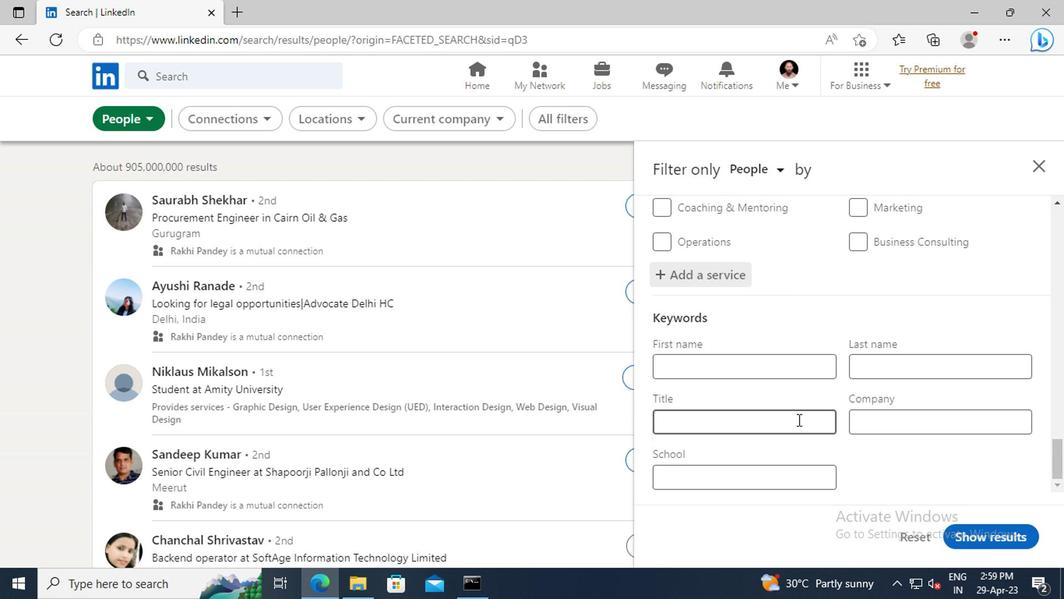 
Action: Mouse pressed left at (748, 424)
Screenshot: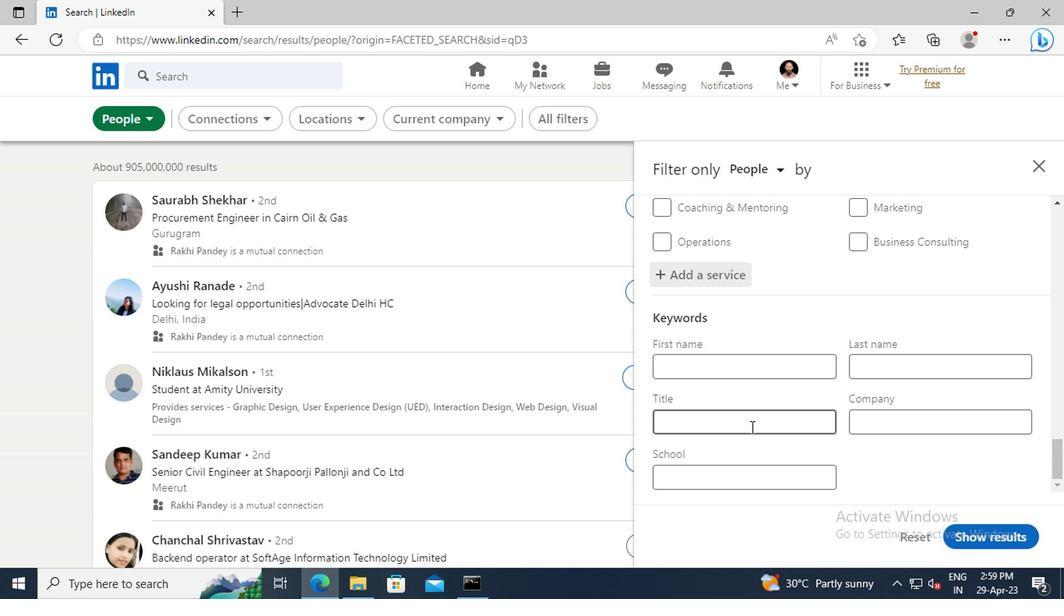
Action: Key pressed <Key.shift>SALES<Key.space><Key.shift>REPRESENTATIVE<Key.enter>
Screenshot: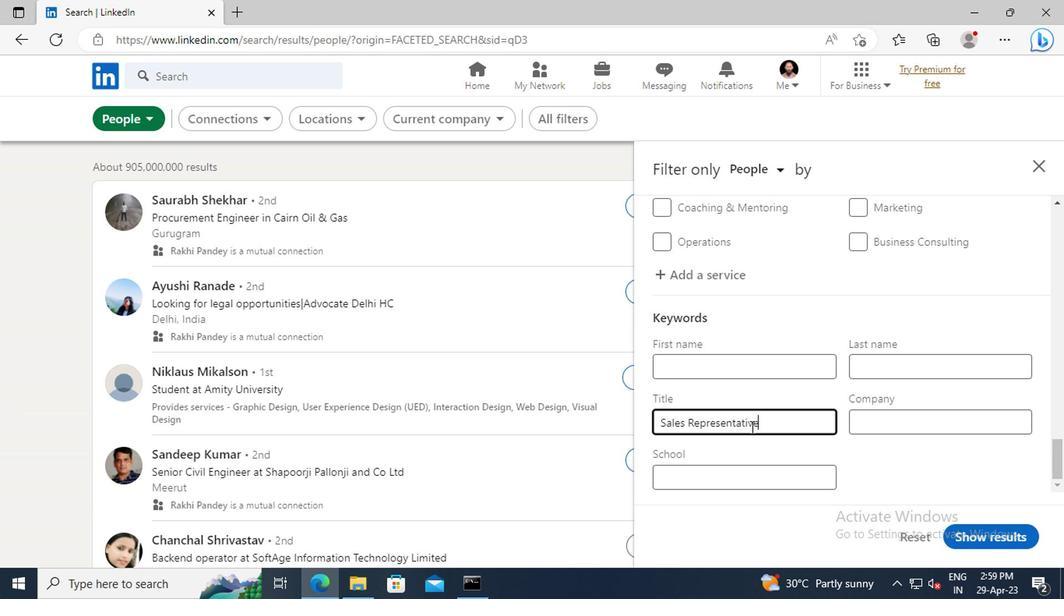 
Action: Mouse moved to (965, 533)
Screenshot: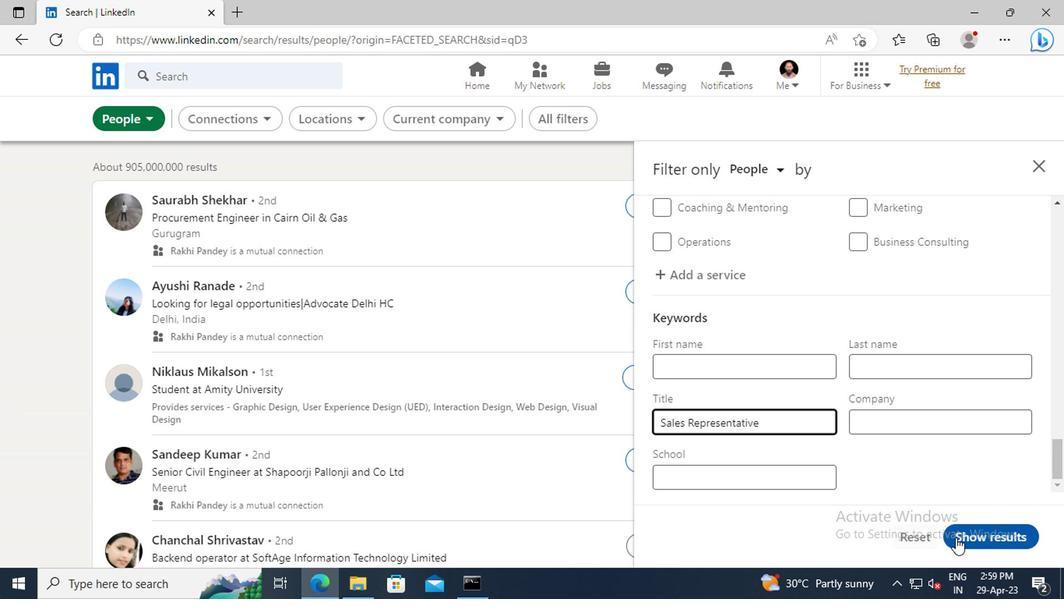 
Action: Mouse pressed left at (965, 533)
Screenshot: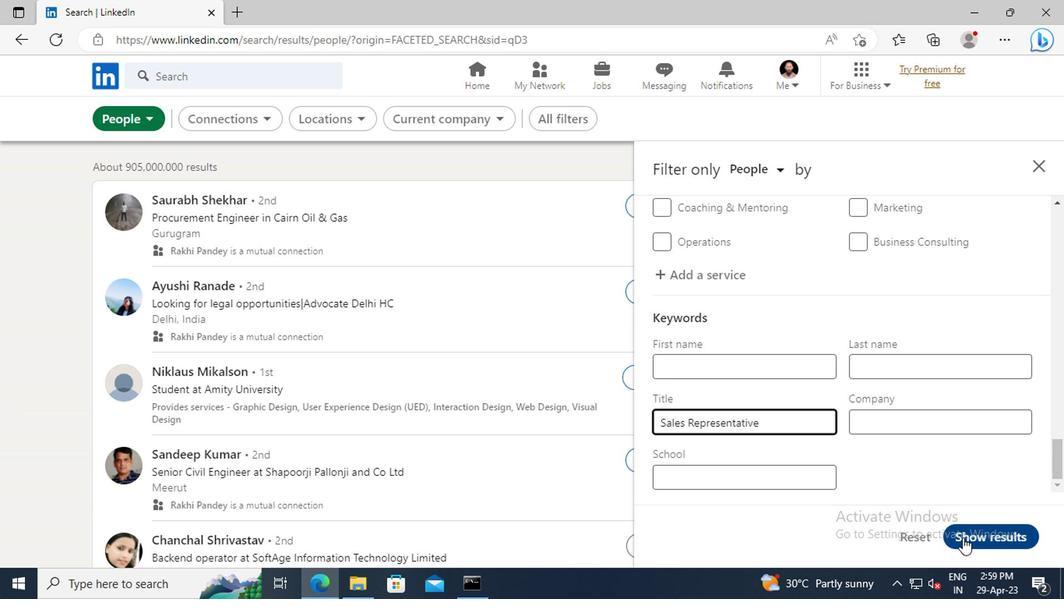 
